 Task: Add an event  with title  Third Sales Team Meeting, date '2023/12/21' to 2023/12/22 & Select Event type as  Collective. Add location for the event as  Tunis, Tunisia and add a description: Throughout the workshop, participants will engage in a series of activities, exercises, and discussions aimed at developing and refining their communication skills. These activities will be designed to be interactive, allowing participants to practice new techniques, receive feedback, and collaborate with their team members.Create an event link  http-thirdsalesteammeetingcom & Select the event color as  Violet. , logged in from the account softage.4@softage.netand send the event invitation to softage.2@softage.net and softage.3@softage.net
Action: Mouse pressed left at (710, 101)
Screenshot: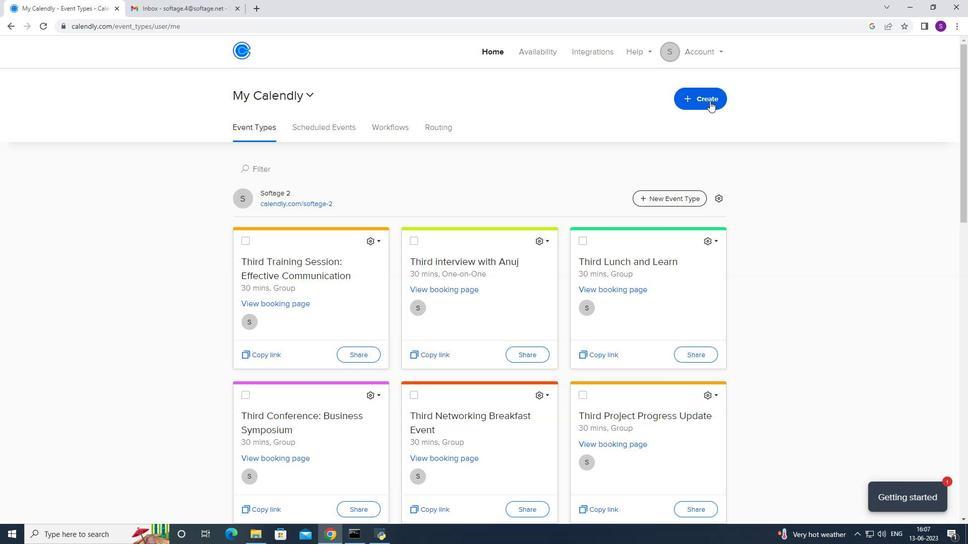 
Action: Mouse moved to (619, 141)
Screenshot: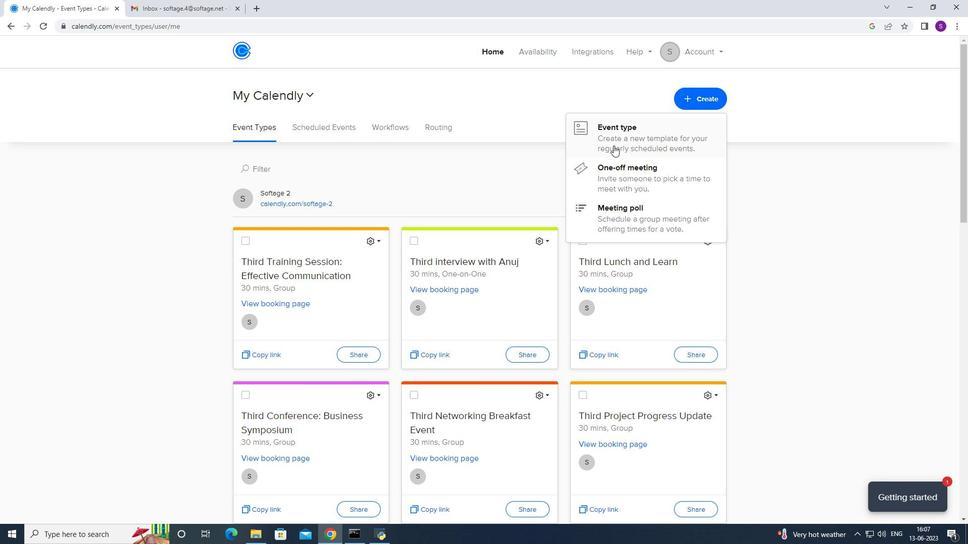 
Action: Mouse pressed left at (619, 141)
Screenshot: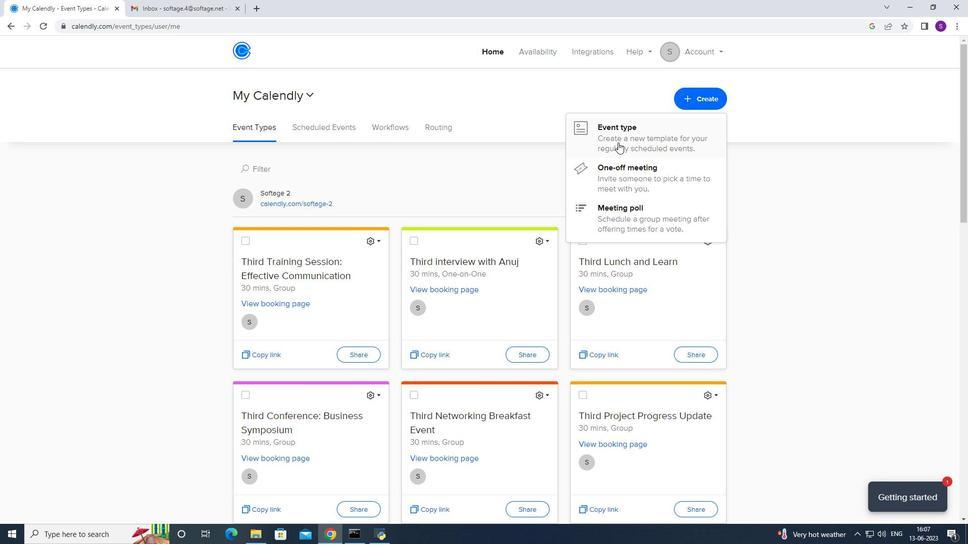 
Action: Mouse moved to (413, 284)
Screenshot: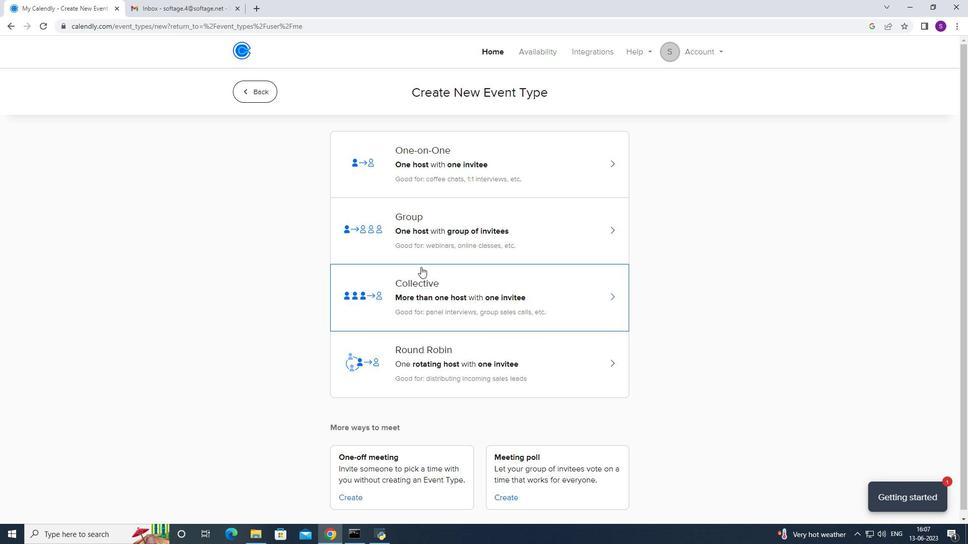 
Action: Mouse pressed left at (413, 284)
Screenshot: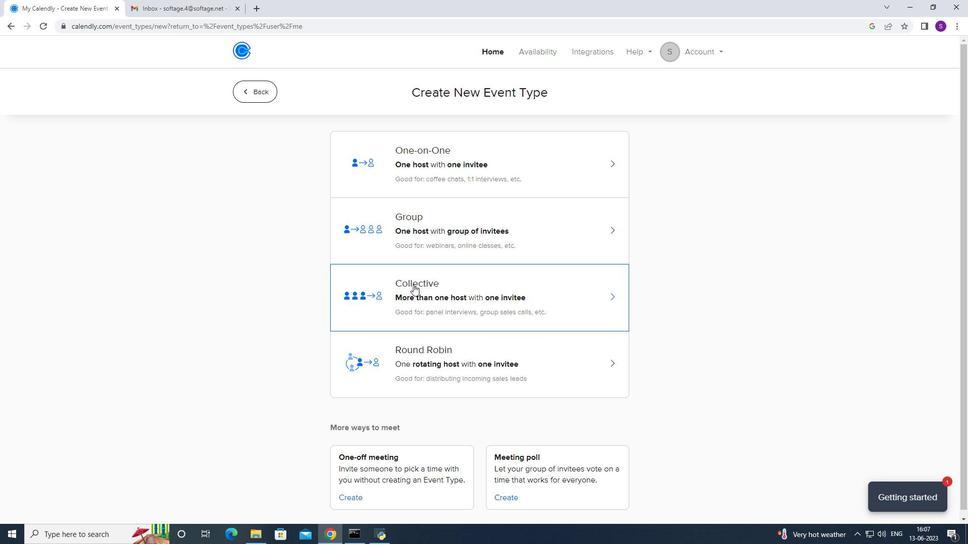 
Action: Mouse moved to (598, 230)
Screenshot: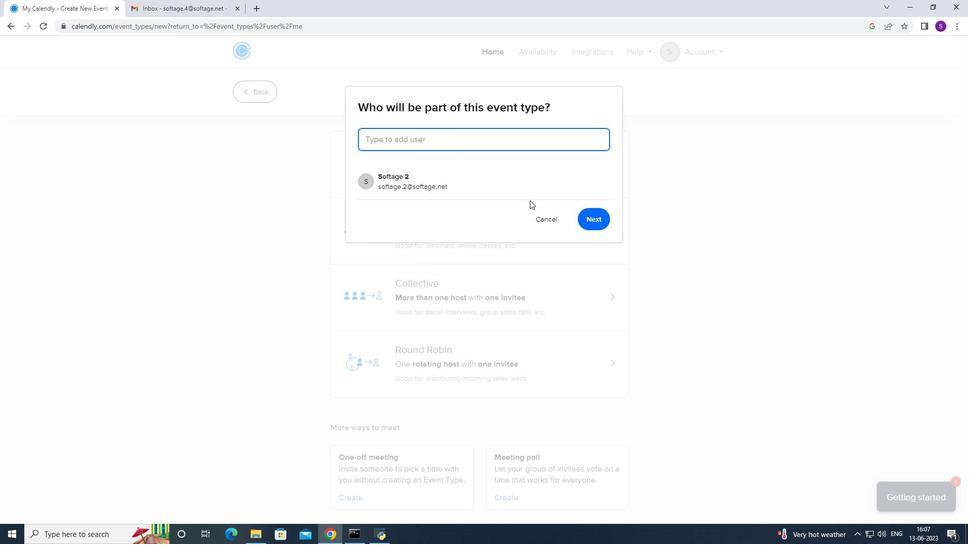 
Action: Mouse pressed left at (598, 230)
Screenshot: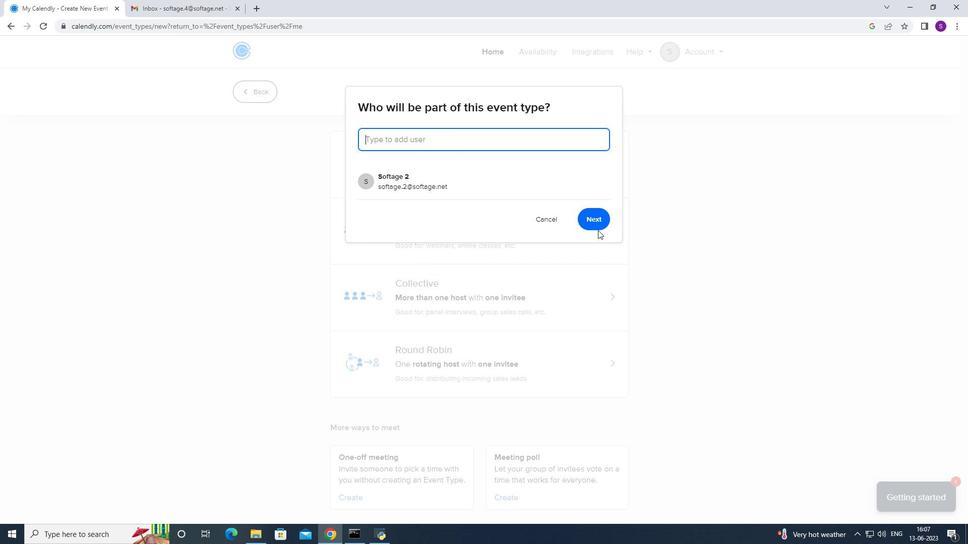 
Action: Mouse moved to (598, 225)
Screenshot: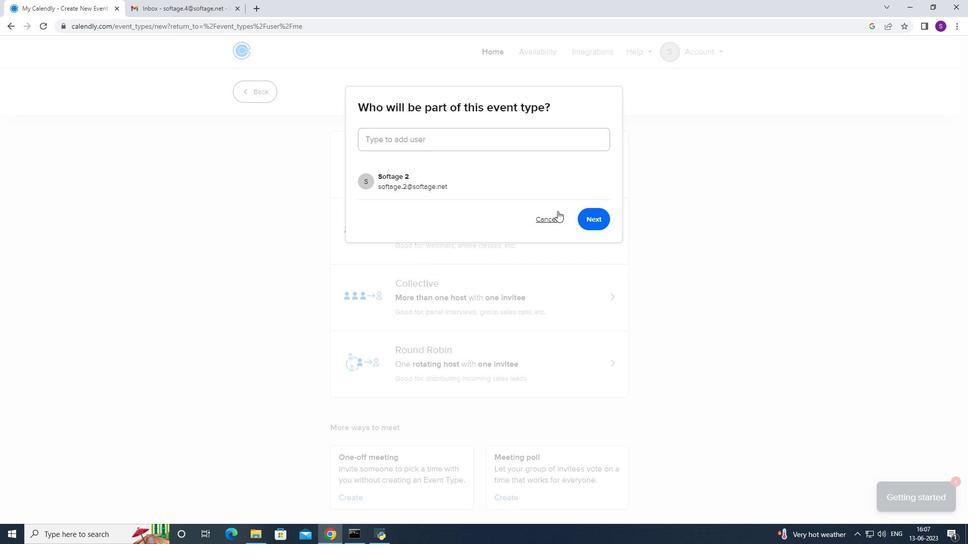 
Action: Mouse pressed left at (598, 225)
Screenshot: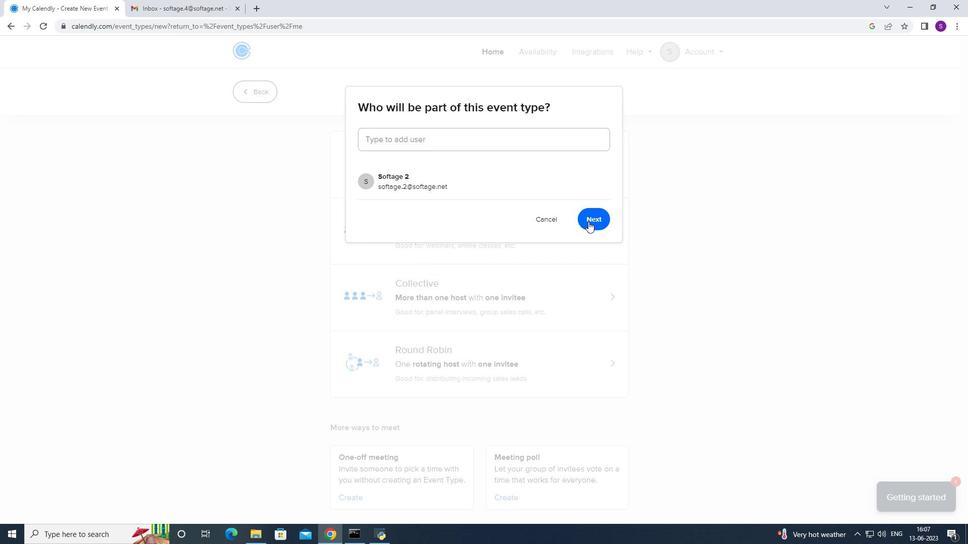 
Action: Mouse moved to (364, 249)
Screenshot: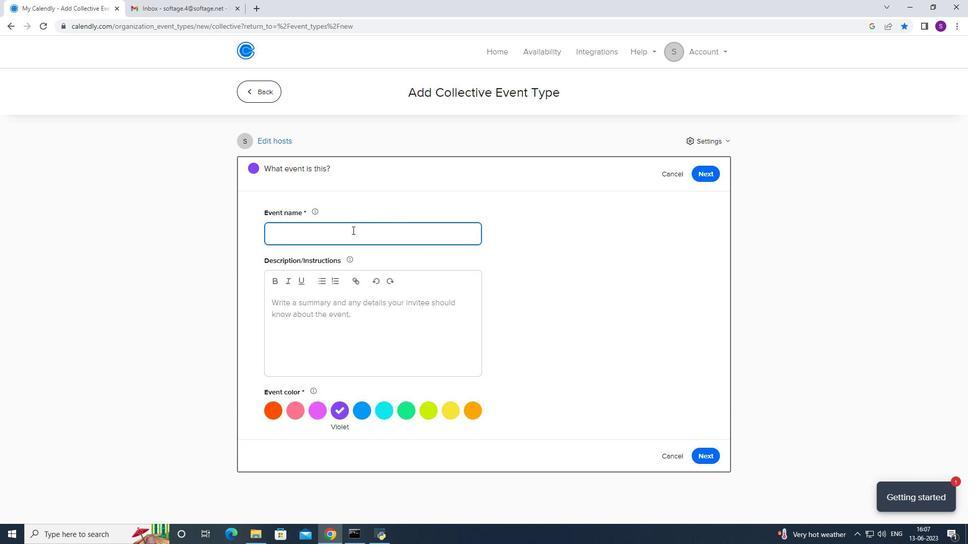 
Action: Key pressed <Key.caps_lock>T<Key.caps_lock>hird<Key.space><Key.caps_lock>SA<Key.backspace><Key.caps_lock>ales<Key.space><Key.caps_lock>M<Key.caps_lock>eeting
Screenshot: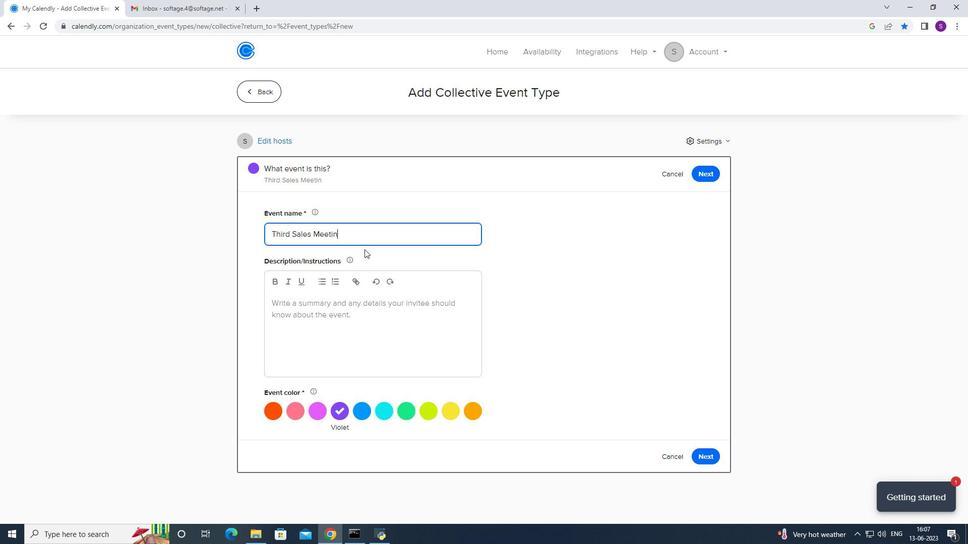 
Action: Mouse moved to (312, 228)
Screenshot: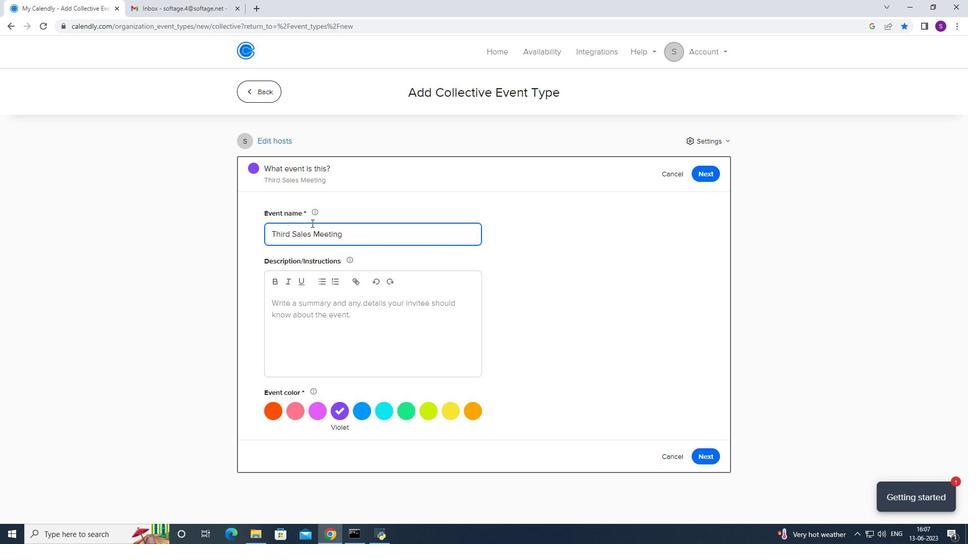 
Action: Mouse pressed left at (312, 228)
Screenshot: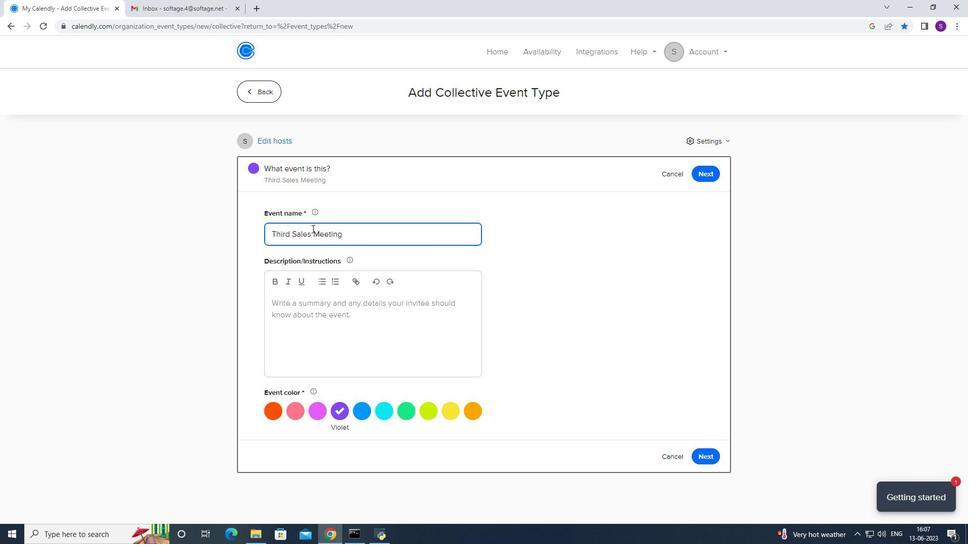 
Action: Mouse moved to (313, 229)
Screenshot: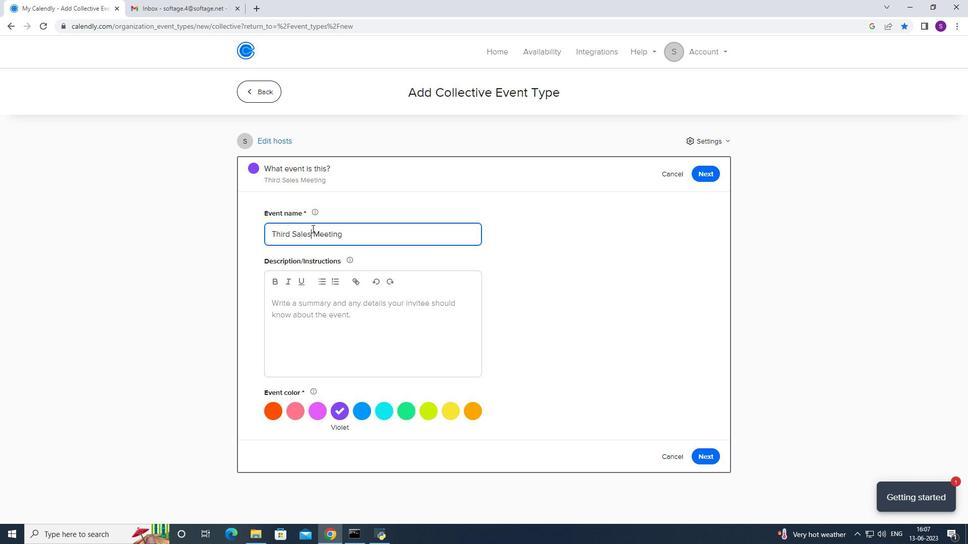
Action: Key pressed <Key.space><Key.caps_lock><Key.caps_lock>team
Screenshot: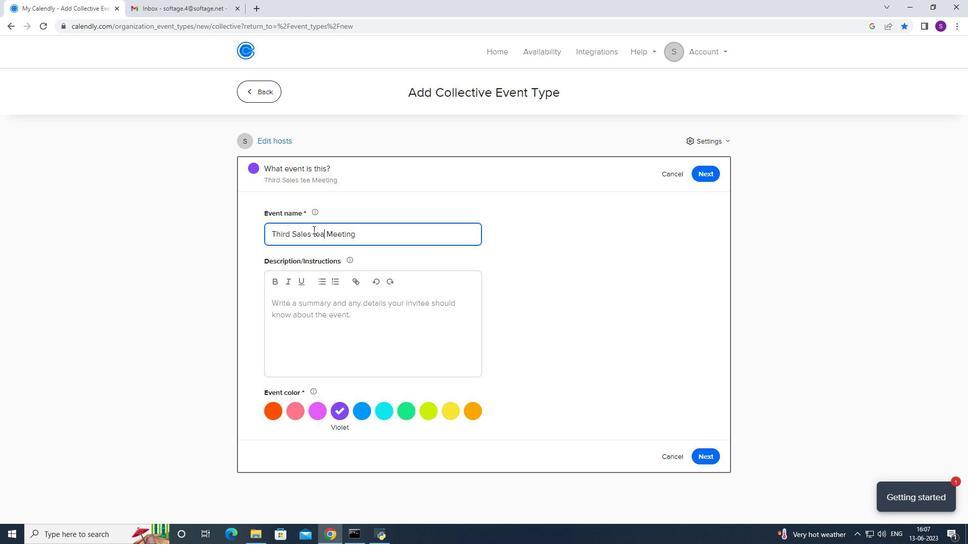 
Action: Mouse moved to (318, 232)
Screenshot: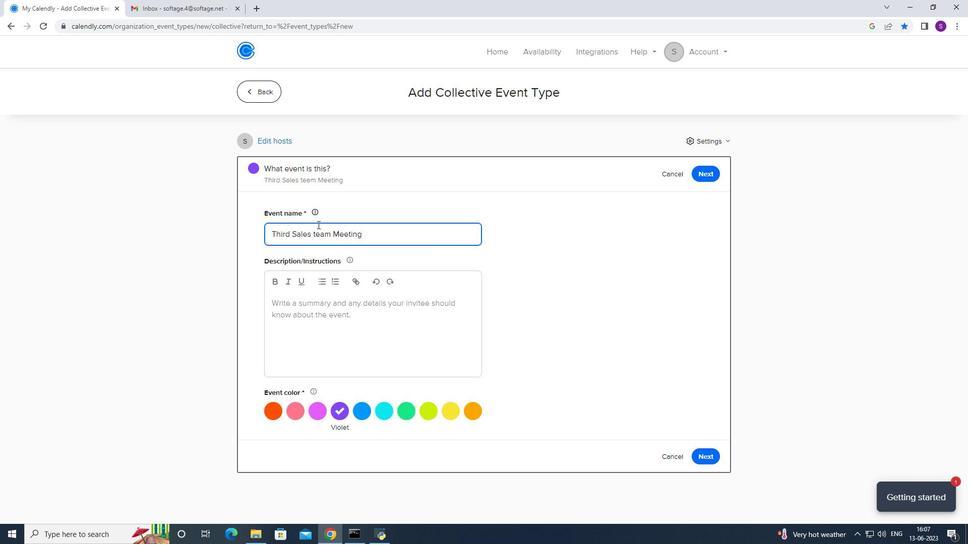 
Action: Mouse pressed left at (318, 232)
Screenshot: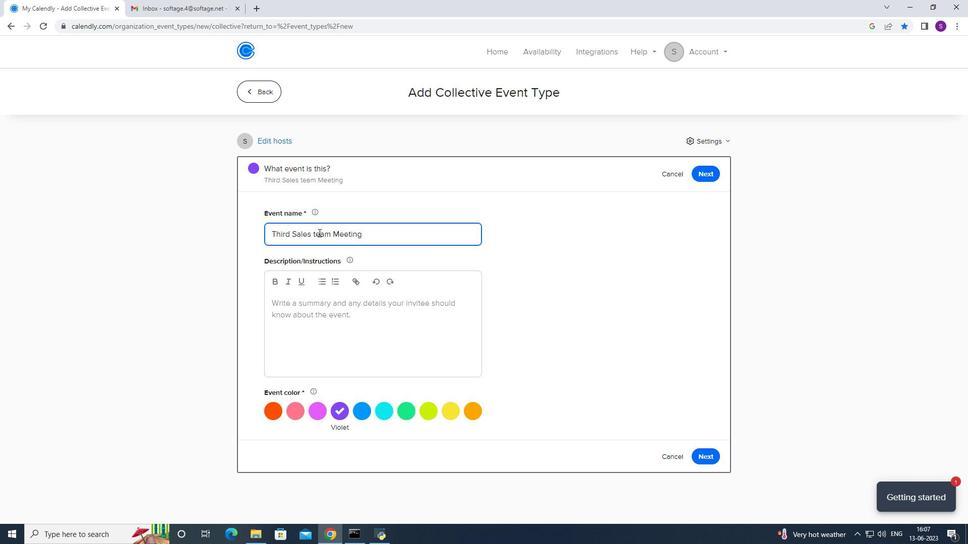 
Action: Mouse moved to (314, 235)
Screenshot: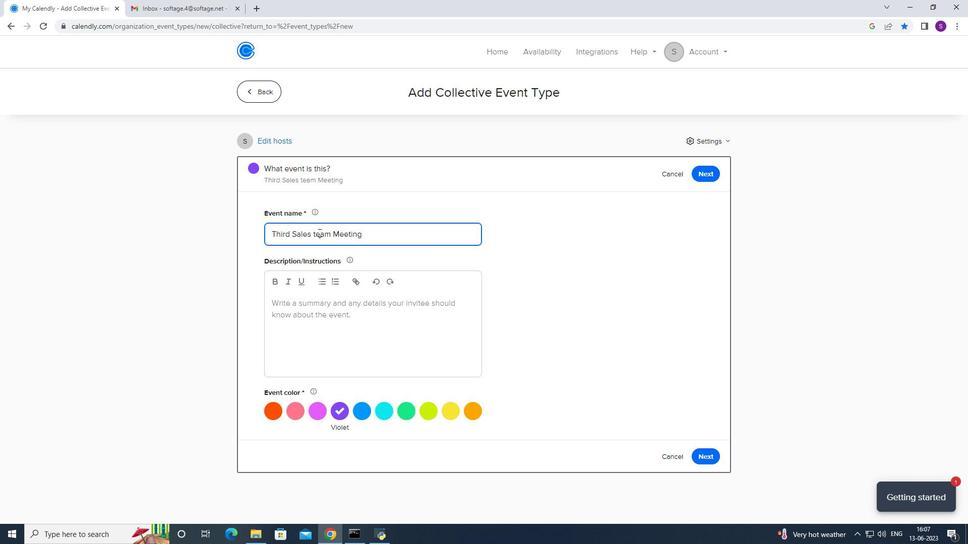 
Action: Key pressed <Key.backspace><Key.backspace><Key.caps_lock>T<Key.caps_lock>e
Screenshot: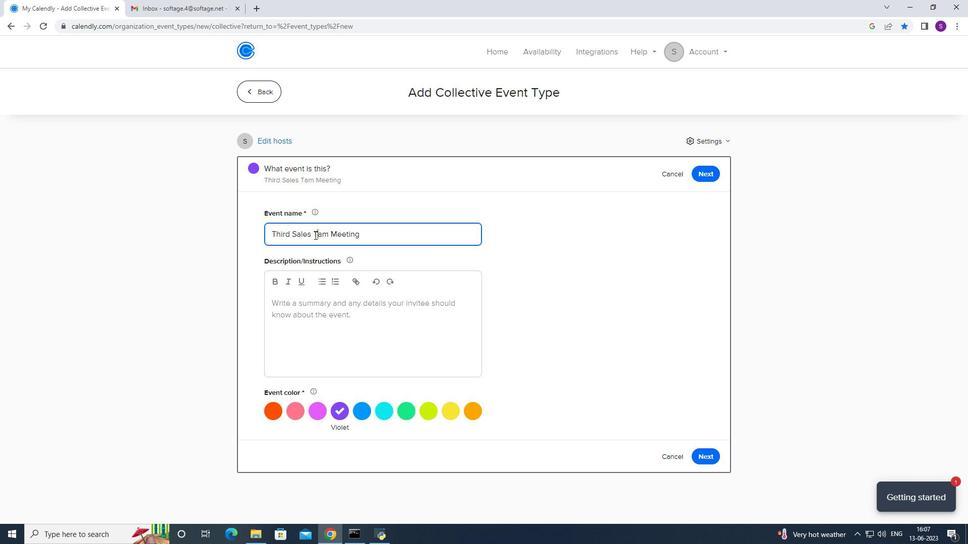 
Action: Mouse moved to (289, 350)
Screenshot: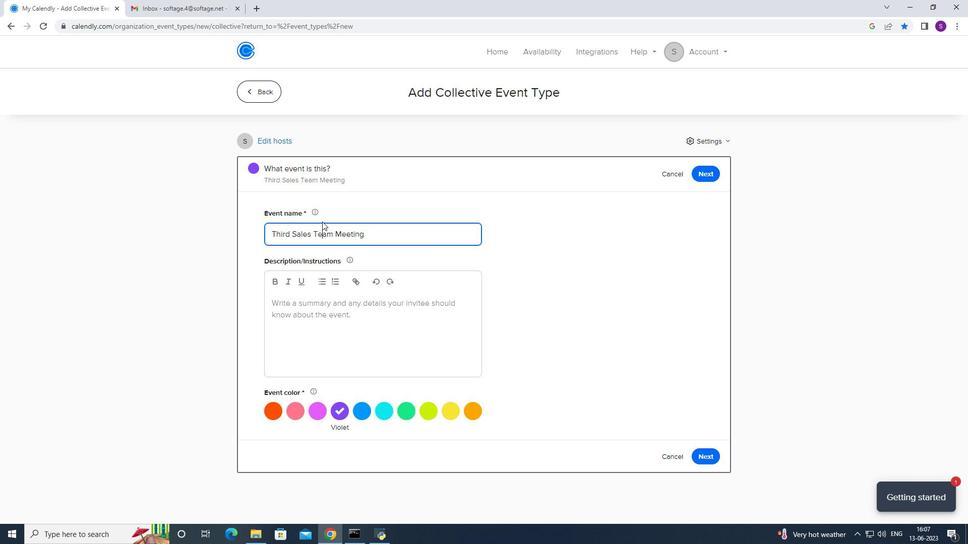 
Action: Mouse pressed left at (289, 350)
Screenshot: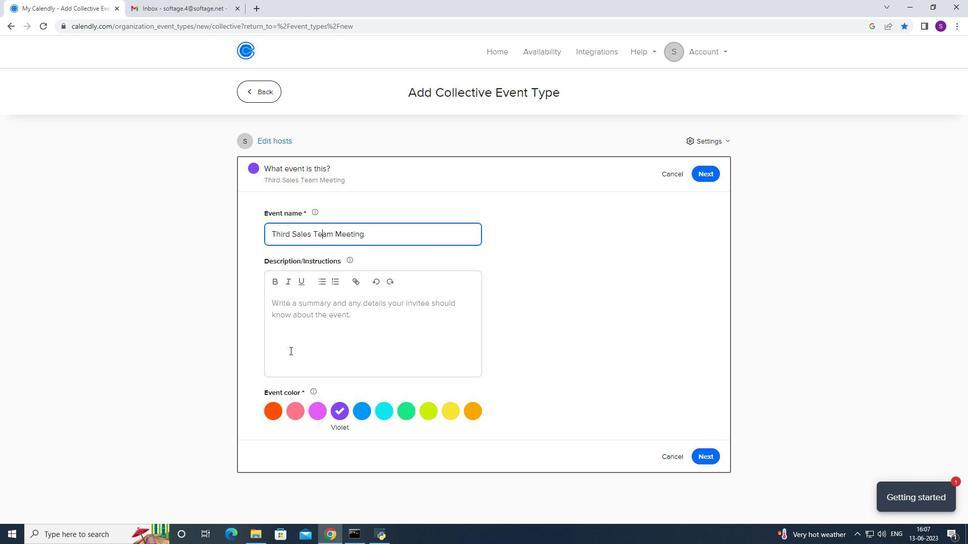 
Action: Mouse moved to (349, 341)
Screenshot: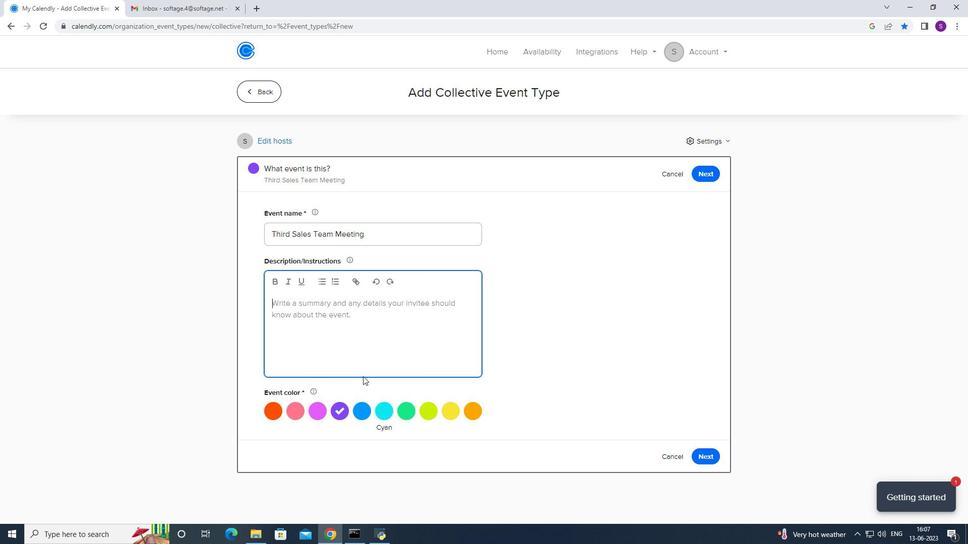 
Action: Mouse pressed left at (349, 341)
Screenshot: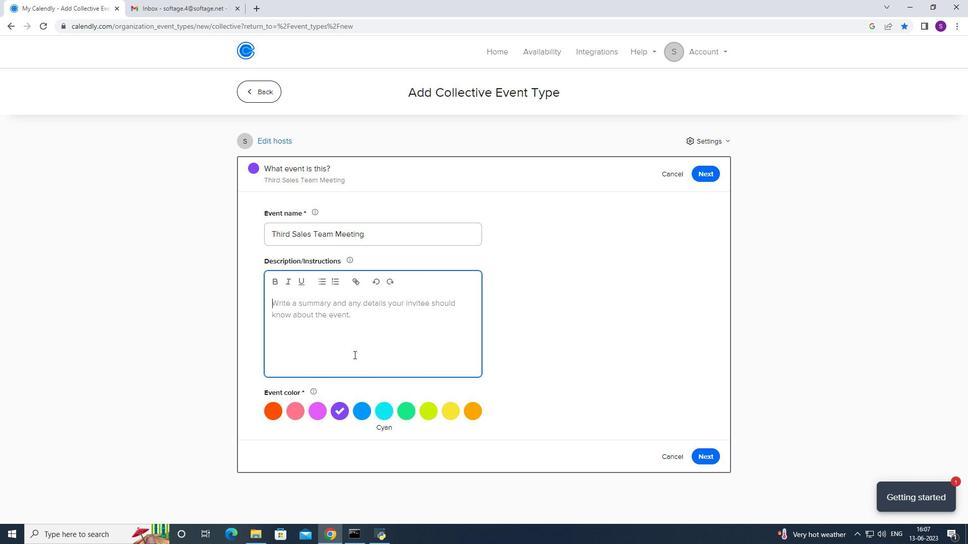 
Action: Mouse moved to (327, 344)
Screenshot: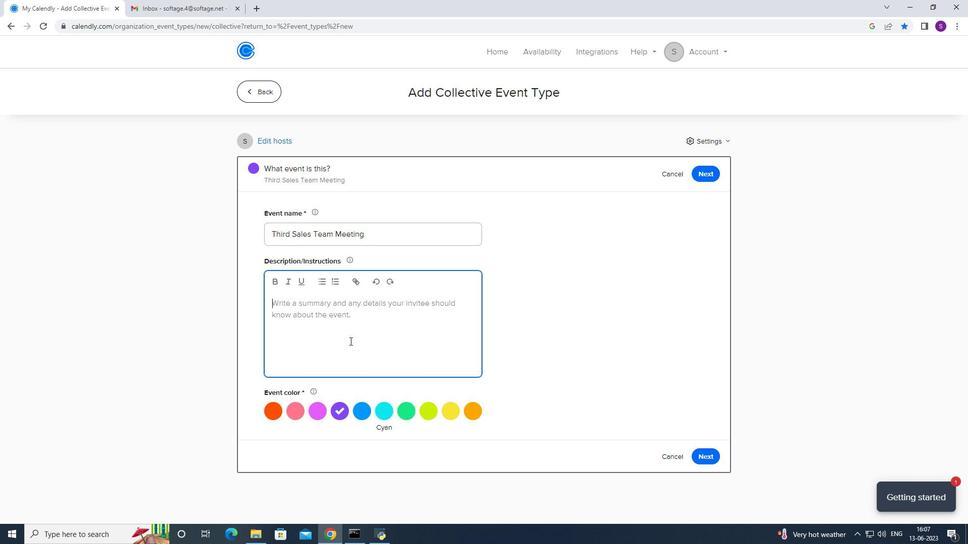 
Action: Mouse pressed left at (327, 344)
Screenshot: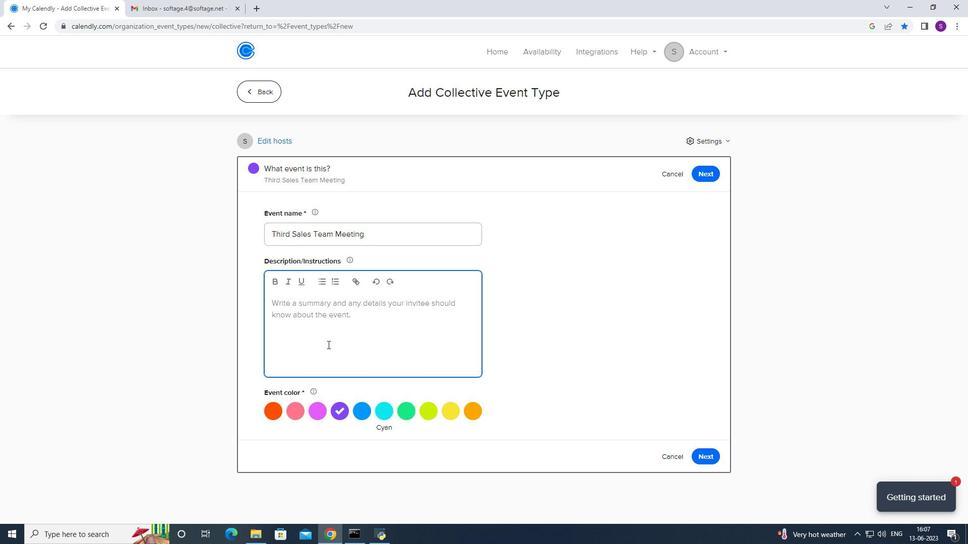 
Action: Key pressed <Key.caps_lock>T<Key.caps_lock>hroughpout<Key.space>the<Key.space>worksj<Key.backspace>hop<Key.space>
Screenshot: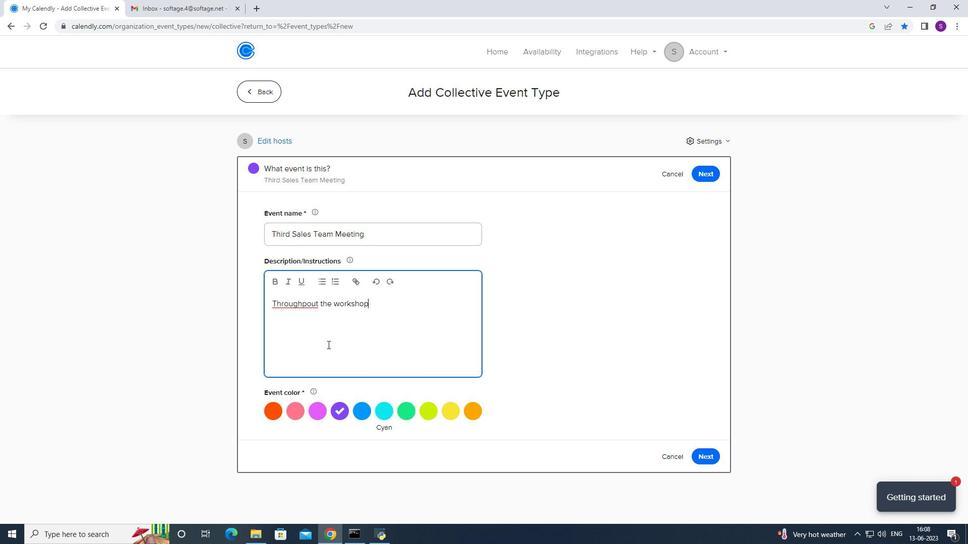 
Action: Mouse moved to (292, 305)
Screenshot: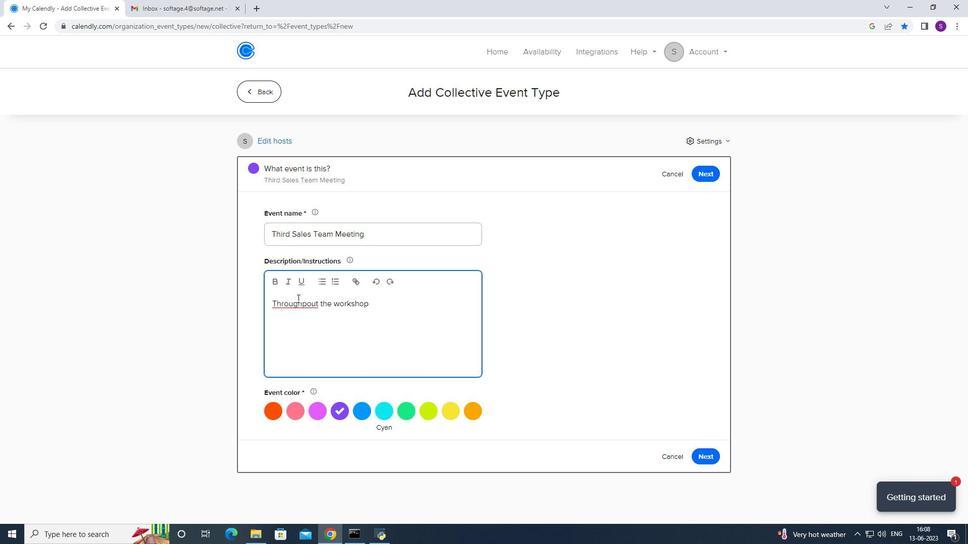 
Action: Mouse pressed right at (292, 305)
Screenshot: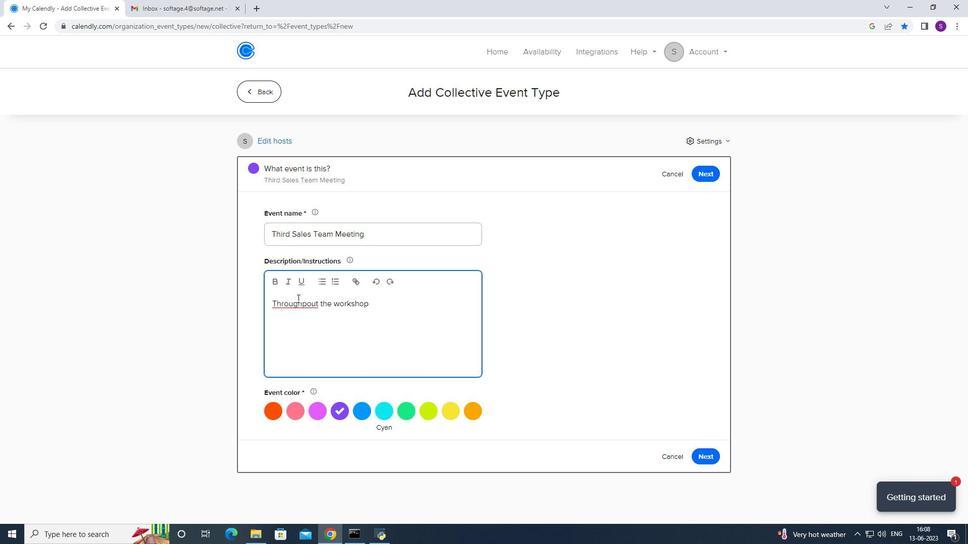 
Action: Mouse moved to (312, 313)
Screenshot: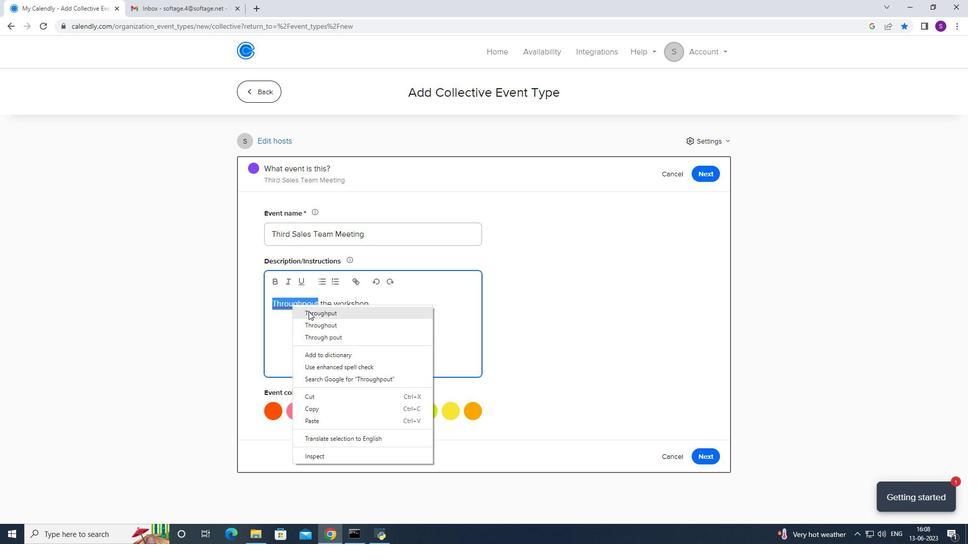 
Action: Mouse pressed left at (312, 313)
Screenshot: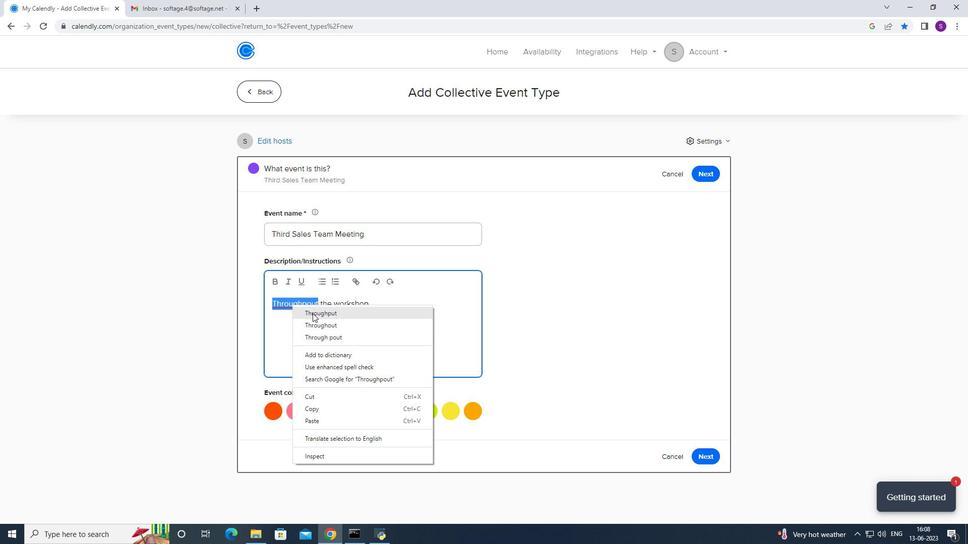 
Action: Mouse moved to (306, 307)
Screenshot: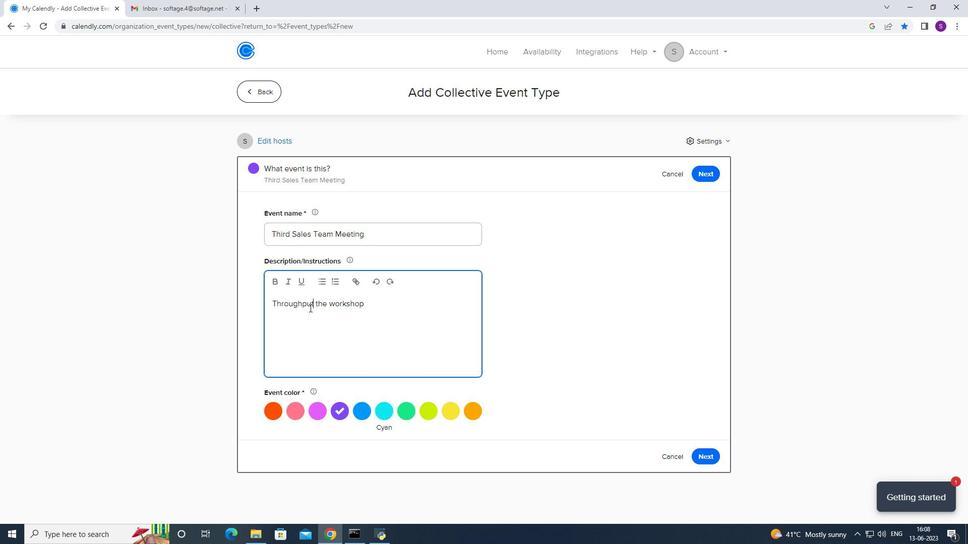 
Action: Mouse pressed left at (306, 307)
Screenshot: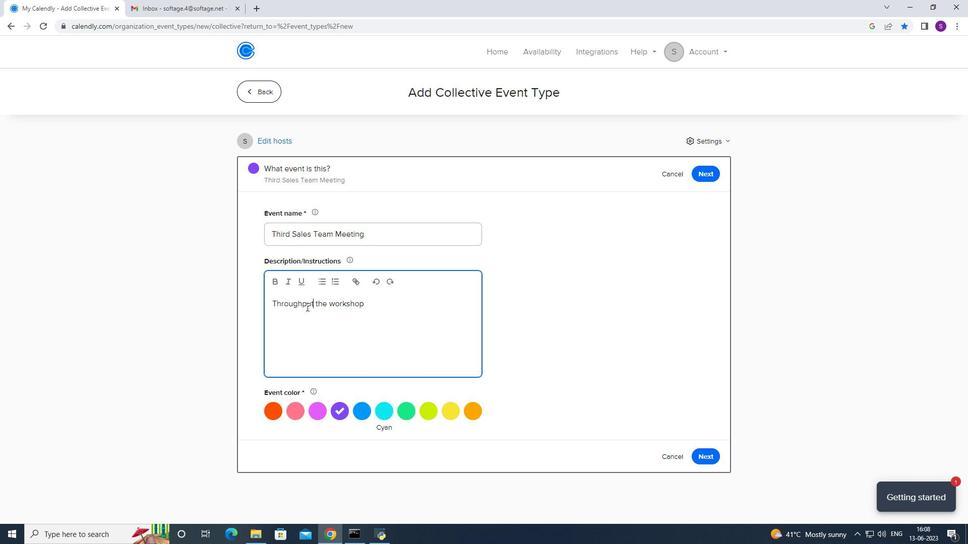 
Action: Mouse moved to (310, 306)
Screenshot: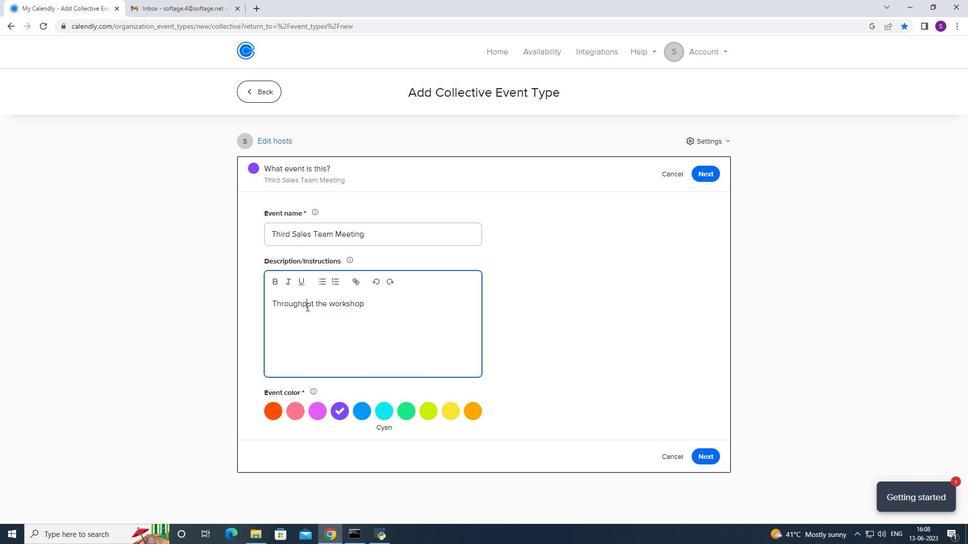 
Action: Key pressed <Key.backspace>
Screenshot: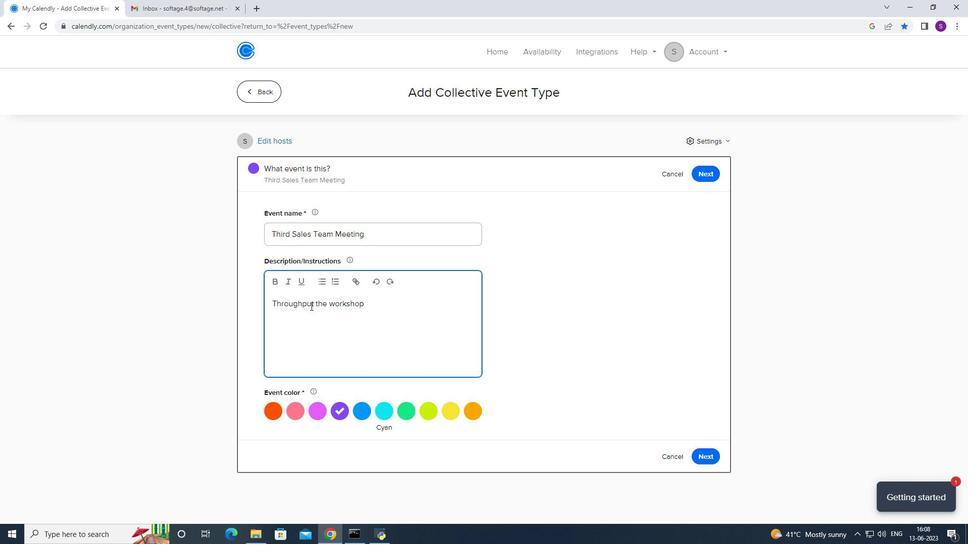 
Action: Mouse moved to (240, 244)
Screenshot: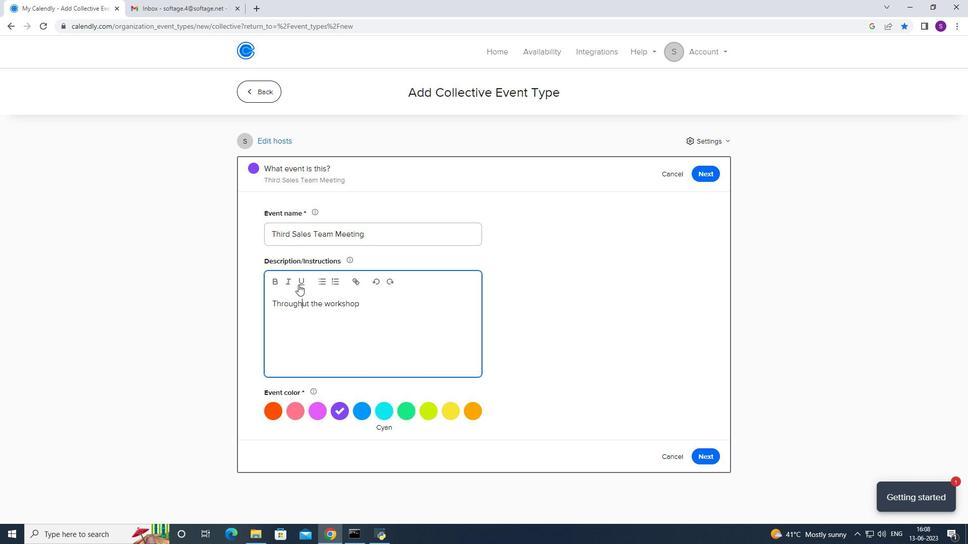 
Action: Key pressed o
Screenshot: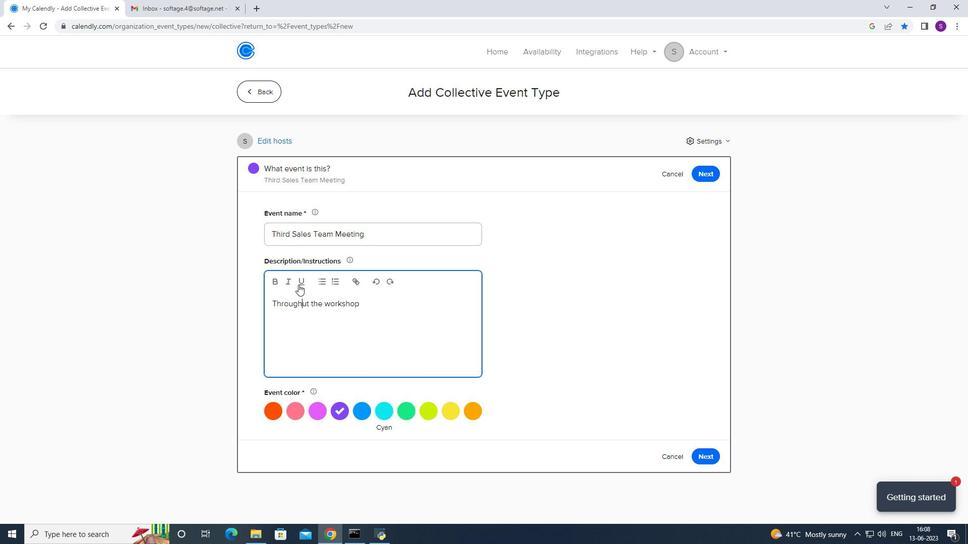 
Action: Mouse moved to (380, 302)
Screenshot: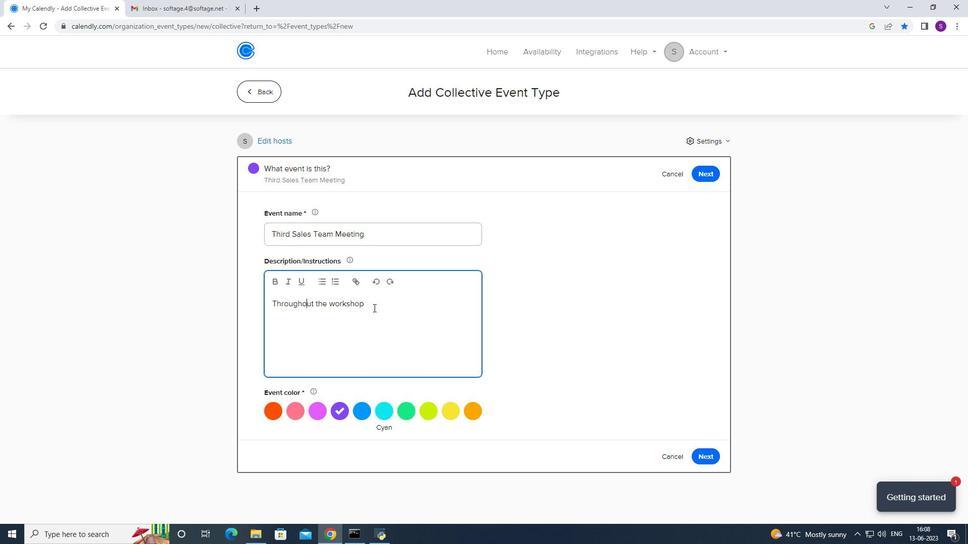 
Action: Mouse pressed left at (380, 302)
Screenshot: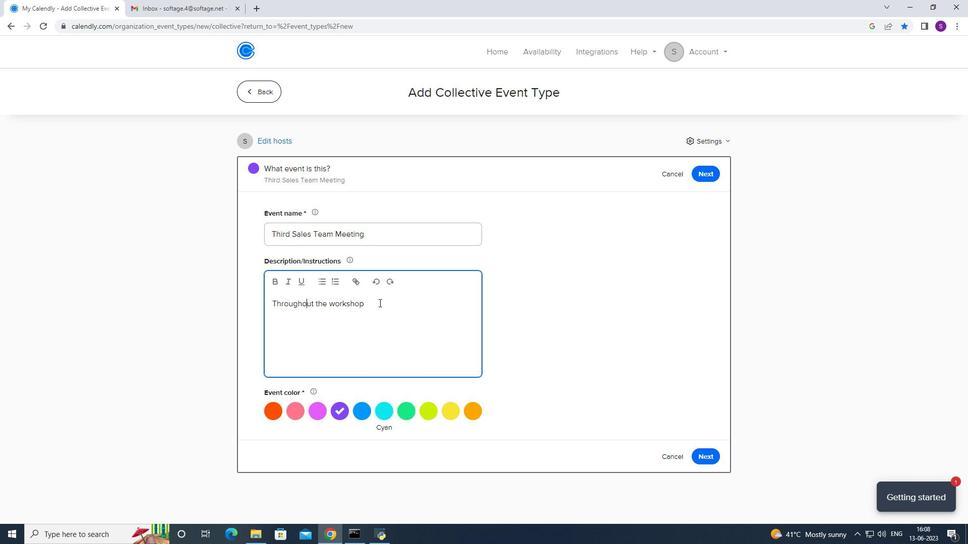 
Action: Key pressed ,<Key.space>particvipants<Key.space>will<Key.space>
Screenshot: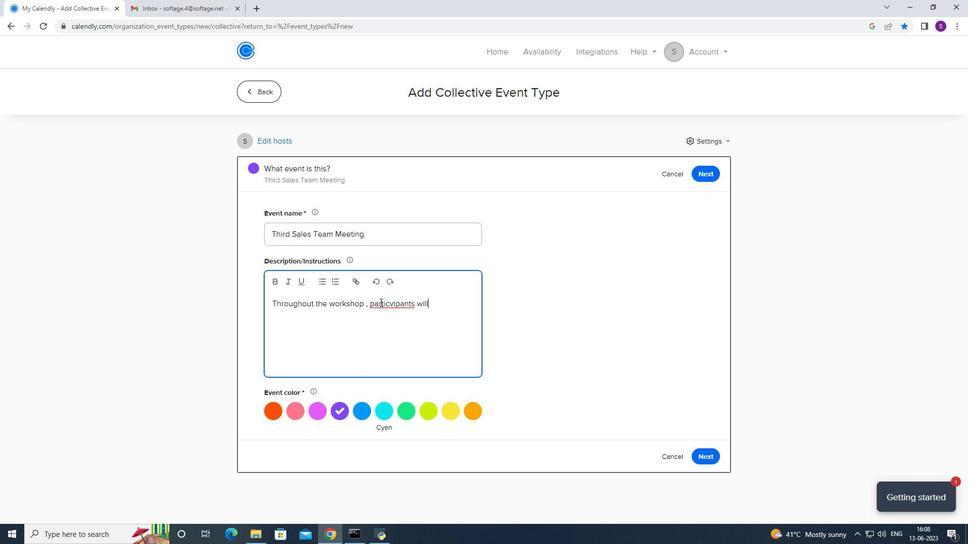 
Action: Mouse moved to (388, 302)
Screenshot: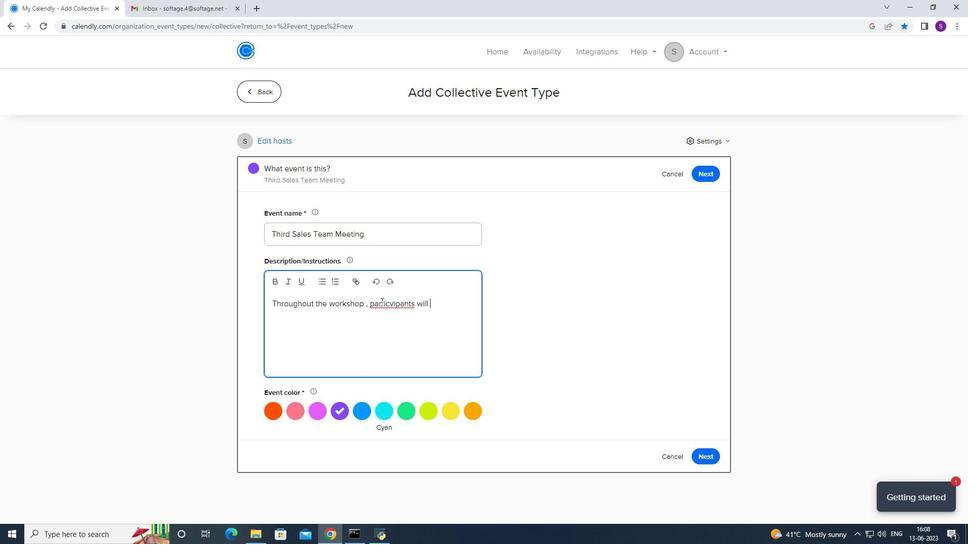 
Action: Mouse pressed right at (388, 302)
Screenshot: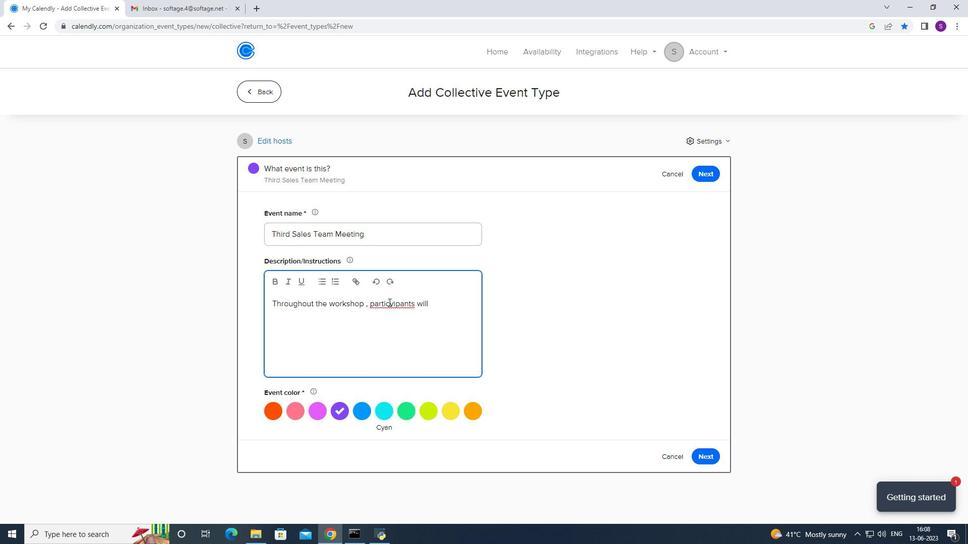 
Action: Mouse moved to (418, 310)
Screenshot: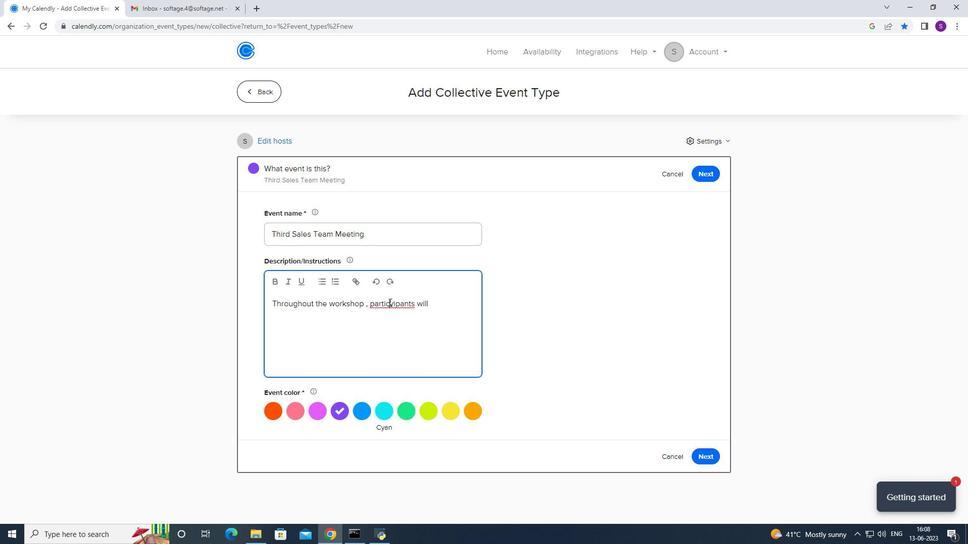 
Action: Mouse pressed left at (418, 310)
Screenshot: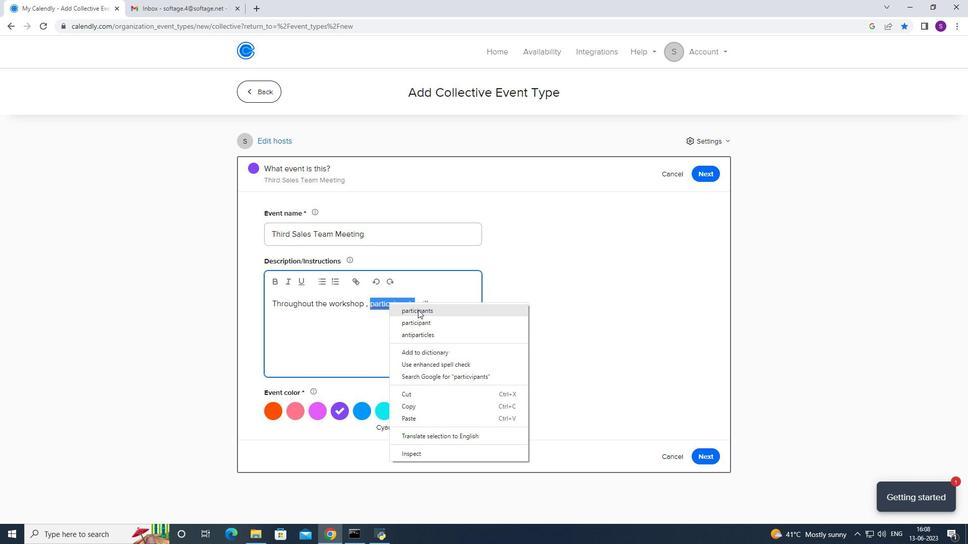 
Action: Mouse moved to (449, 303)
Screenshot: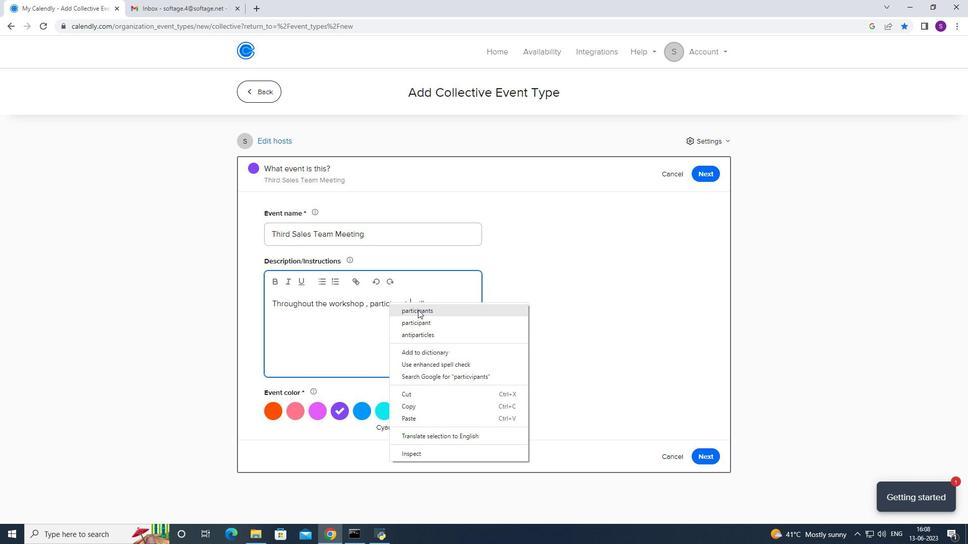 
Action: Mouse pressed left at (449, 303)
Screenshot: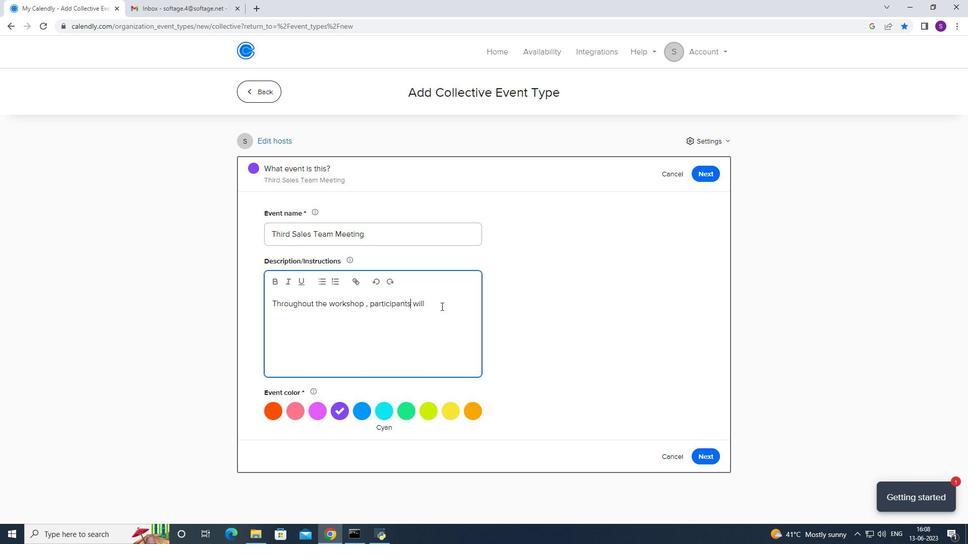 
Action: Mouse moved to (443, 311)
Screenshot: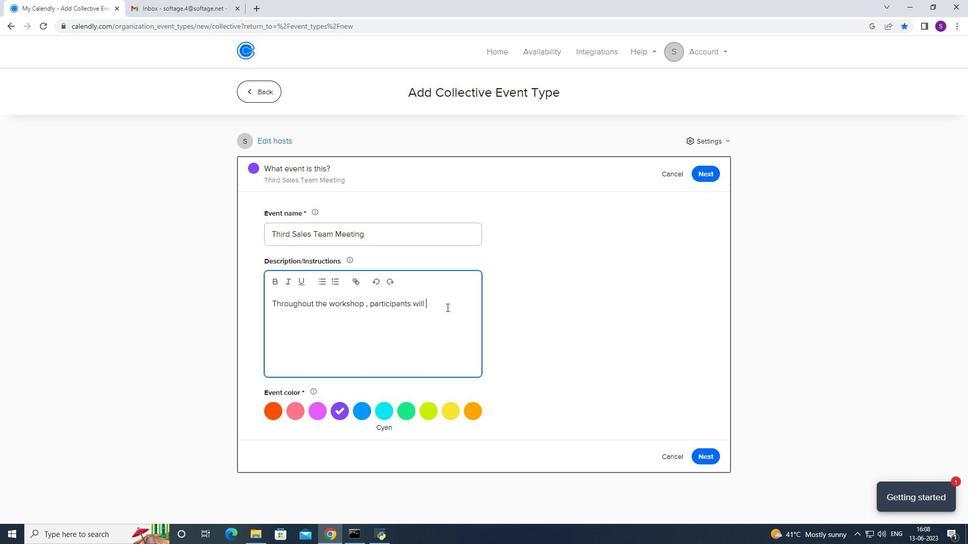 
Action: Key pressed engage<Key.space>in<Key.space>a<Key.space>series<Key.space>of<Key.space>vactivities<Key.space>
Screenshot: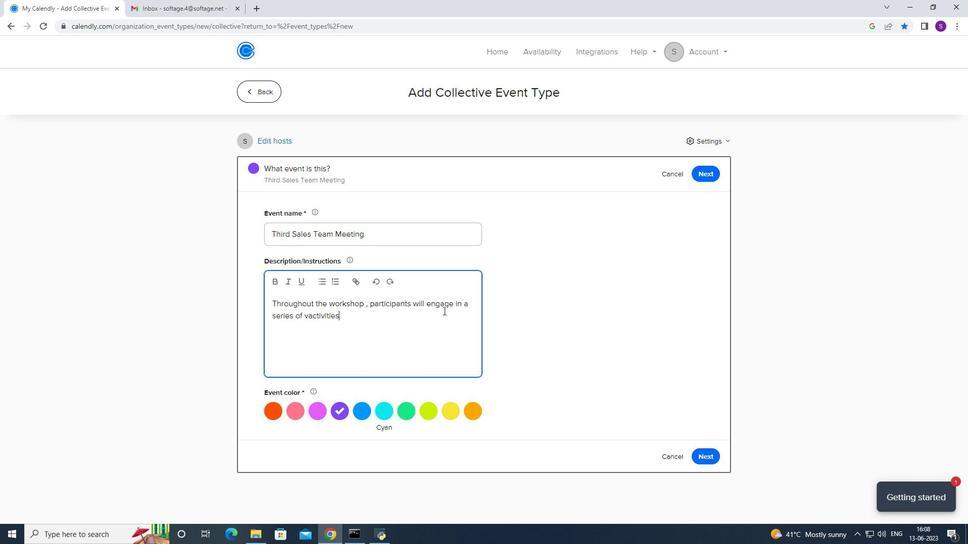 
Action: Mouse moved to (327, 307)
Screenshot: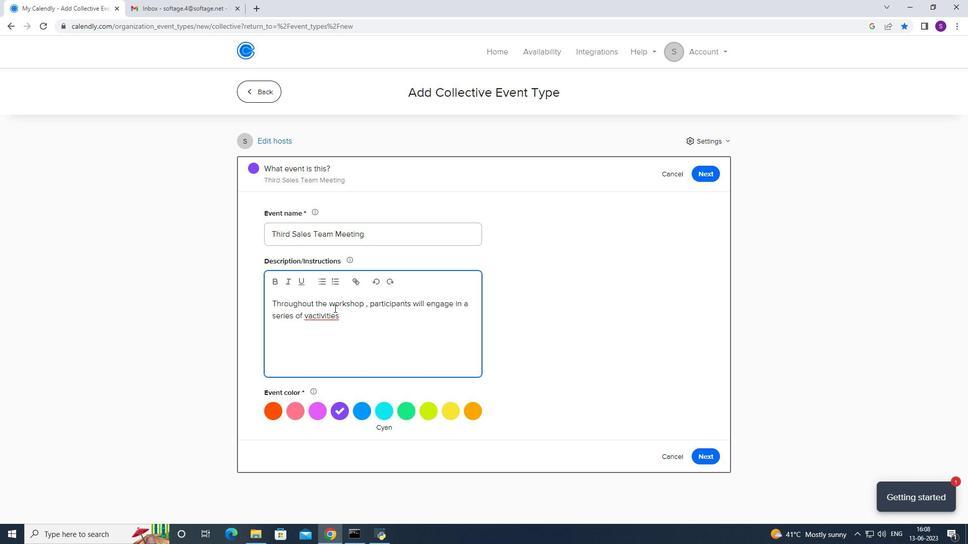 
Action: Mouse pressed right at (327, 307)
Screenshot: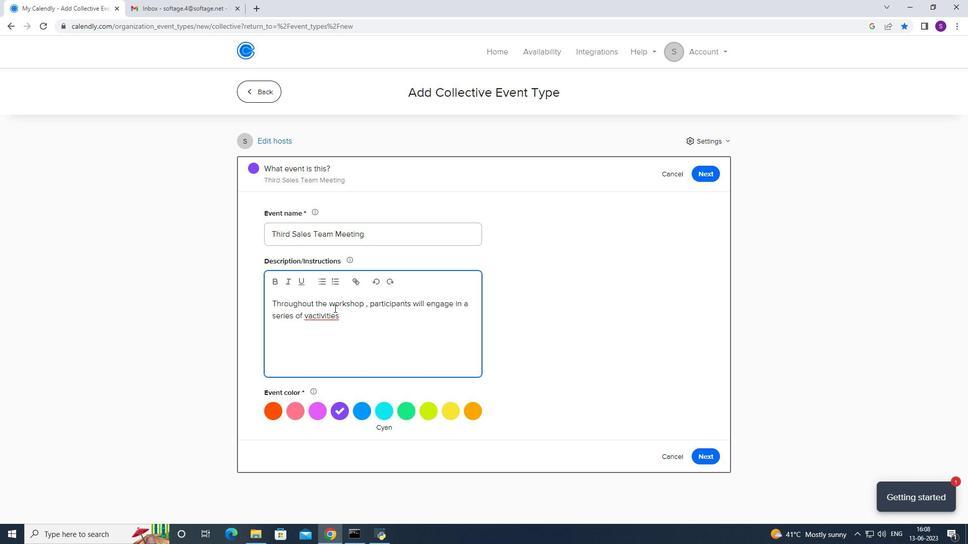 
Action: Mouse moved to (319, 312)
Screenshot: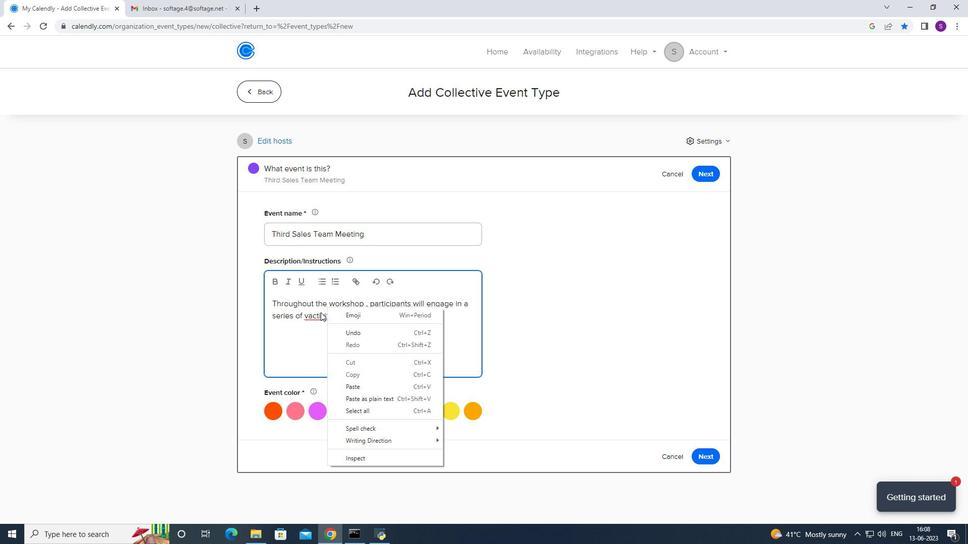
Action: Mouse pressed right at (319, 312)
Screenshot: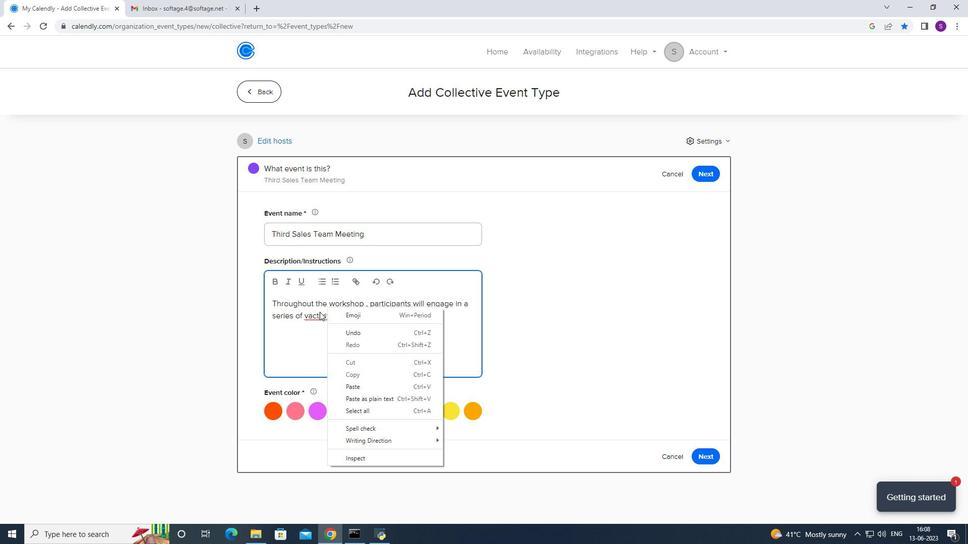 
Action: Mouse pressed right at (319, 312)
Screenshot: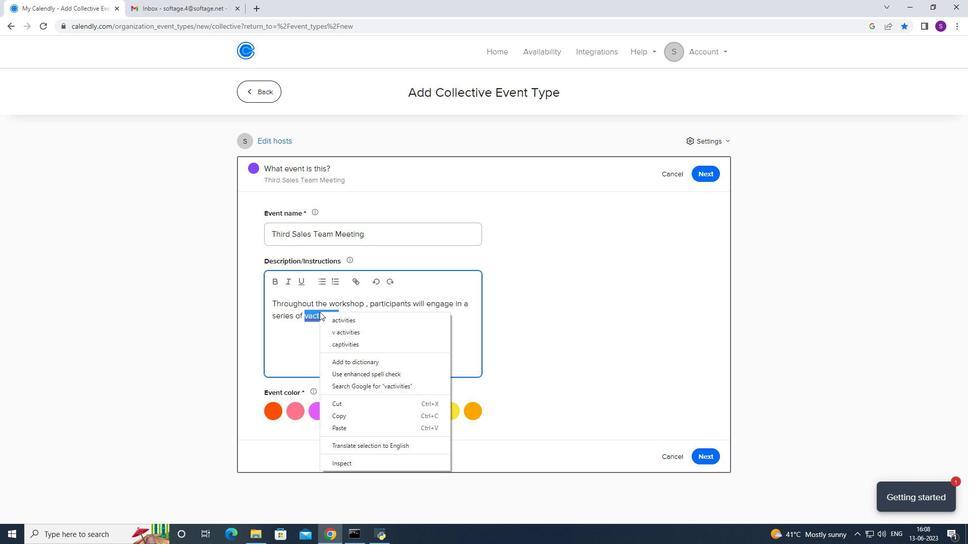 
Action: Mouse moved to (350, 320)
Screenshot: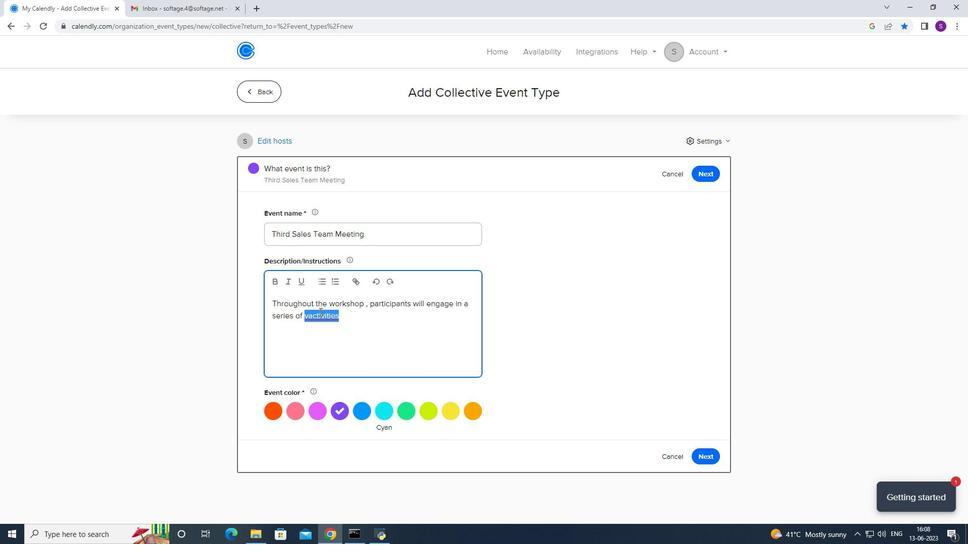 
Action: Mouse pressed left at (350, 320)
Screenshot: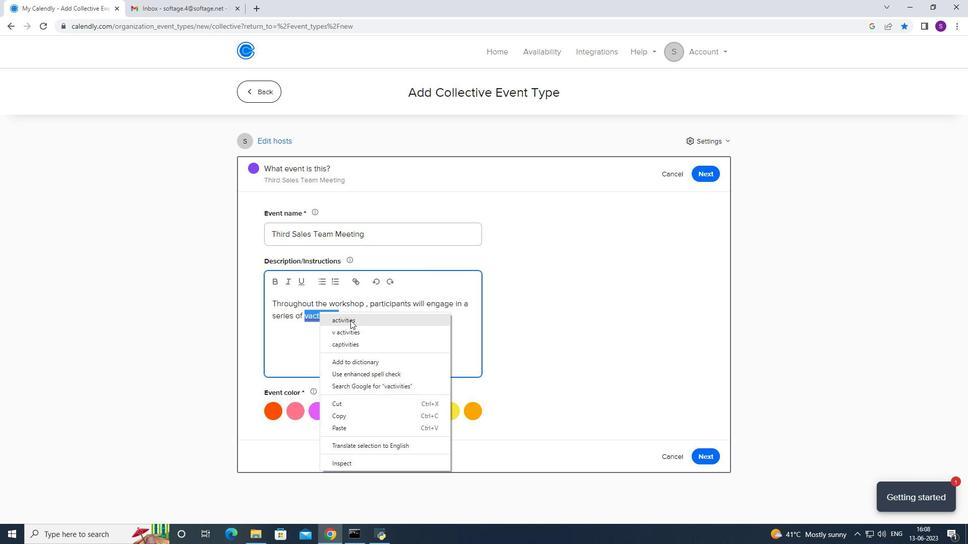 
Action: Mouse moved to (360, 320)
Screenshot: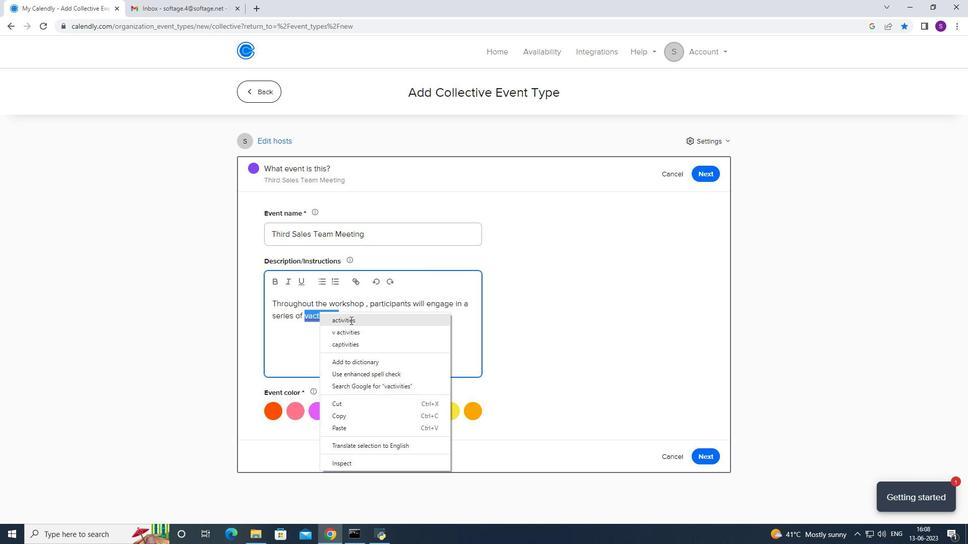 
Action: Mouse pressed left at (360, 320)
Screenshot: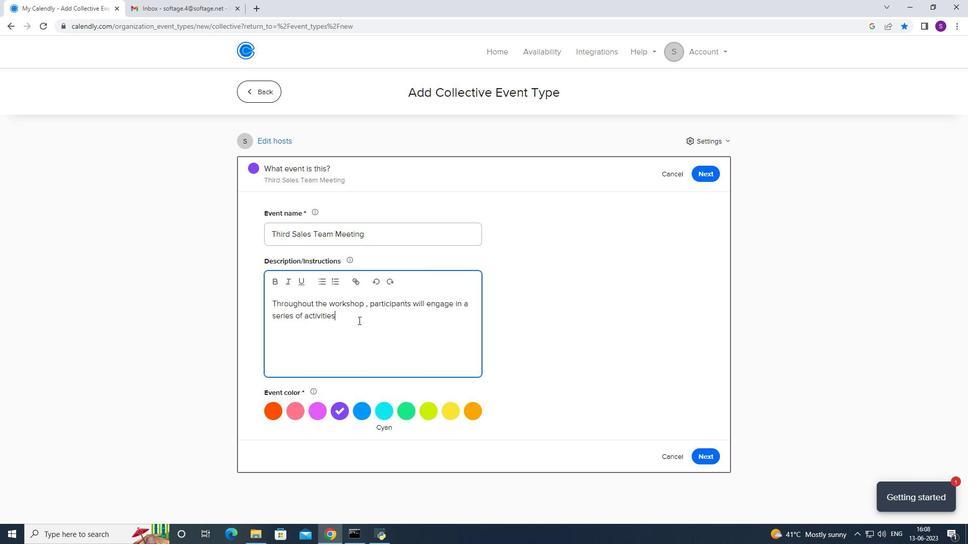 
Action: Key pressed ,<Key.space>exercises<Key.space>and<Key.space>discussions<Key.space>s<Key.backspace>aoi<Key.backspace><Key.backspace>oimed<Key.space>a<Key.backspace><Key.backspace><Key.backspace><Key.backspace><Key.backspace><Key.backspace><Key.backspace><Key.backspace><Key.backspace><Key.backspace><Key.space>aimed<Key.space>at<Key.space>developing<Key.space>nad<Key.space>refining<Key.space>
Screenshot: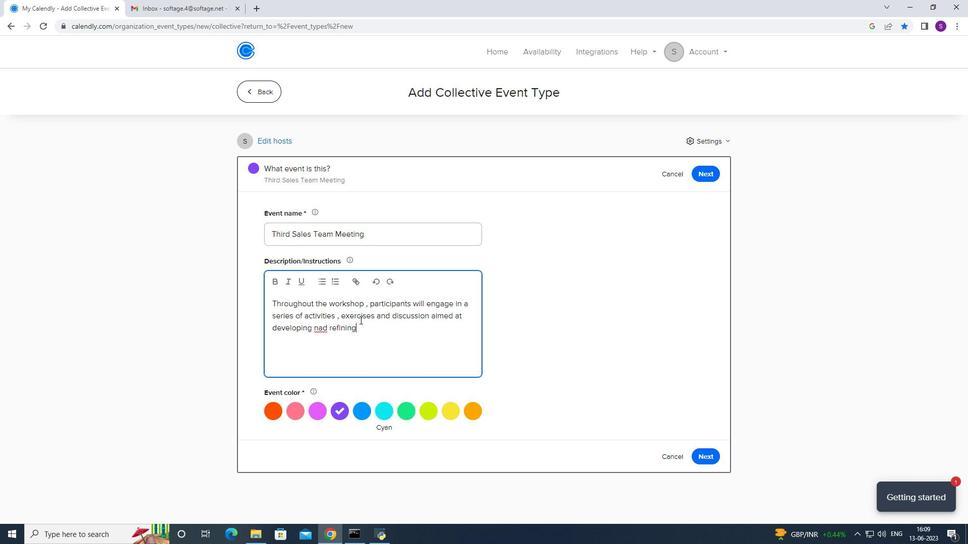
Action: Mouse scrolled (360, 320) with delta (0, 0)
Screenshot: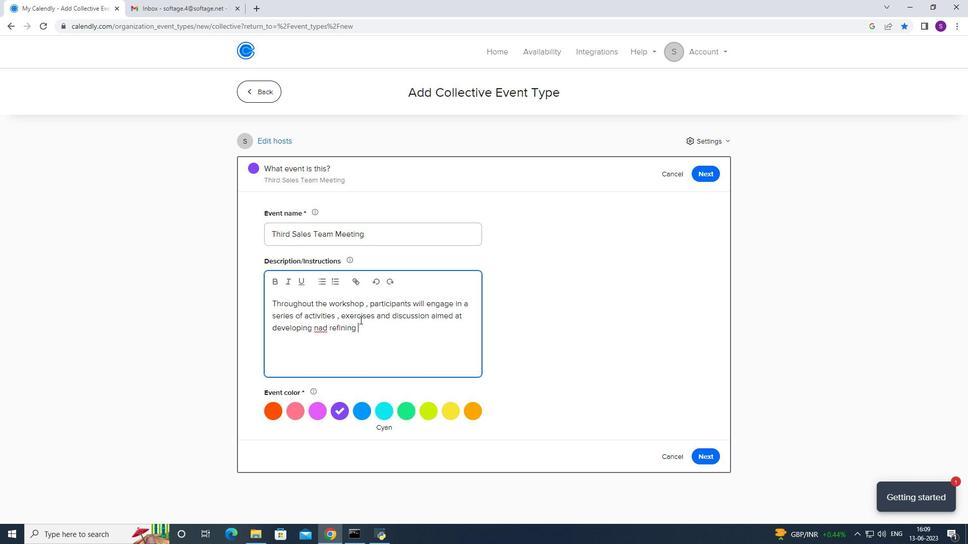 
Action: Mouse moved to (328, 331)
Screenshot: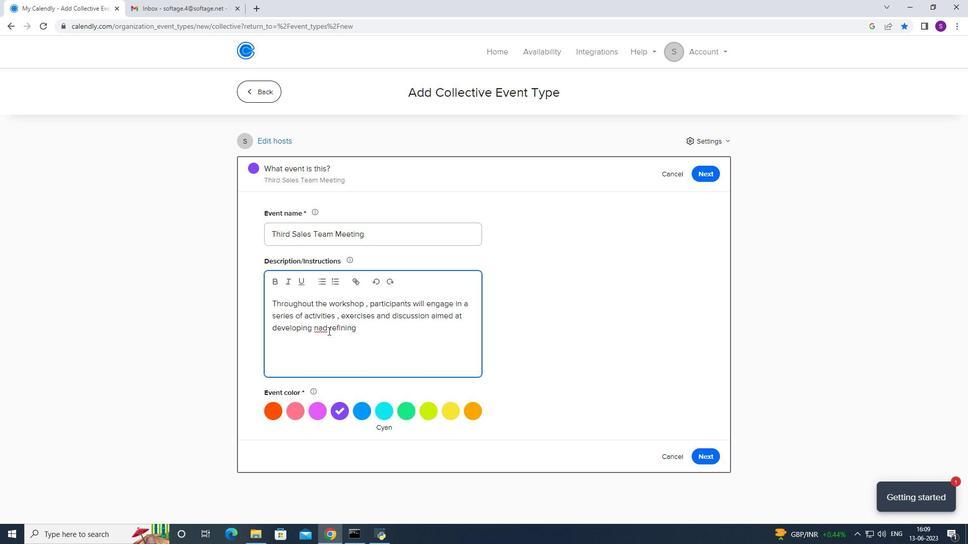 
Action: Mouse pressed right at (328, 331)
Screenshot: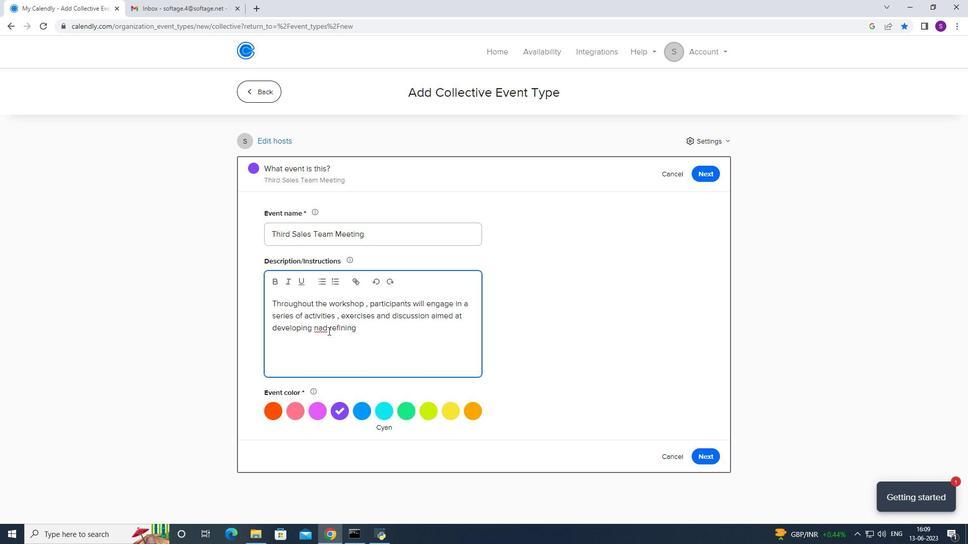 
Action: Mouse moved to (350, 341)
Screenshot: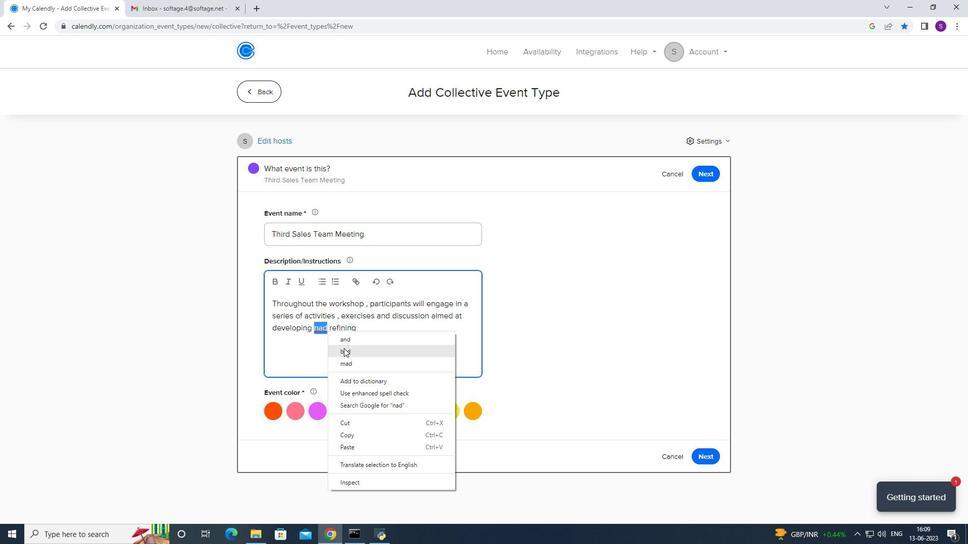 
Action: Mouse pressed left at (350, 341)
Screenshot: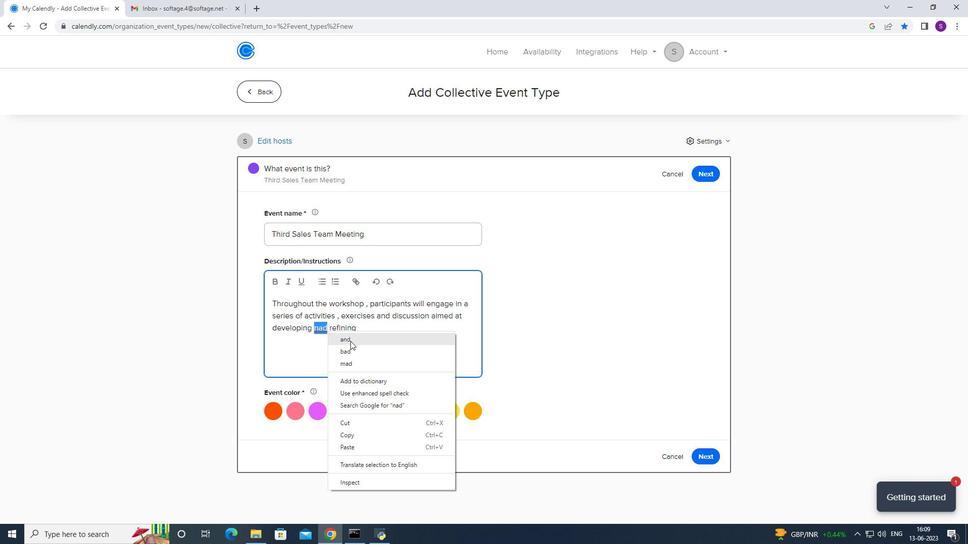 
Action: Mouse moved to (384, 329)
Screenshot: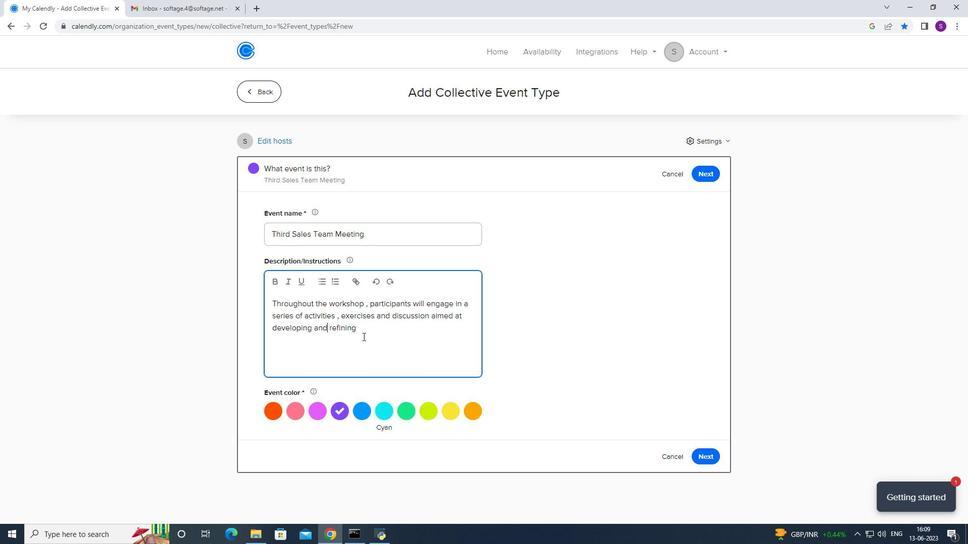 
Action: Mouse pressed left at (384, 329)
Screenshot: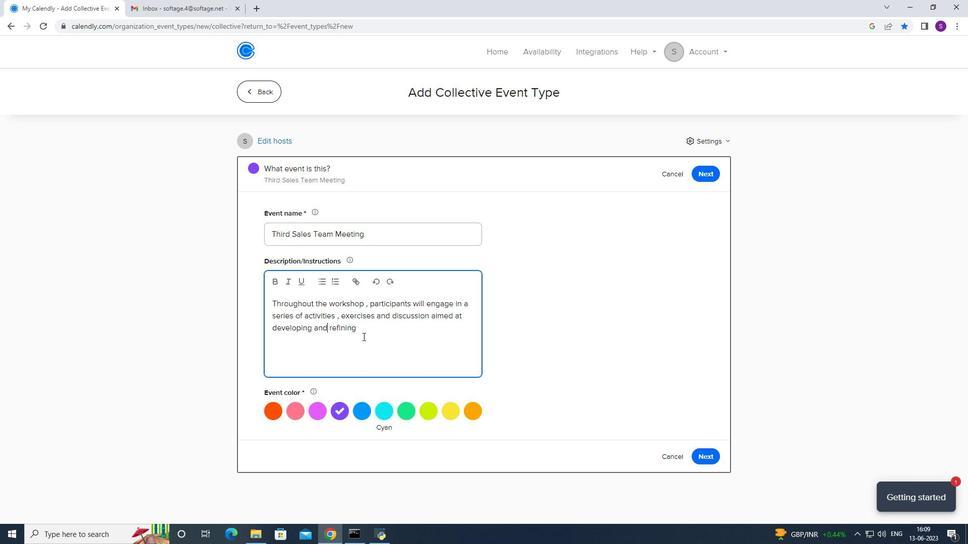 
Action: Mouse moved to (390, 326)
Screenshot: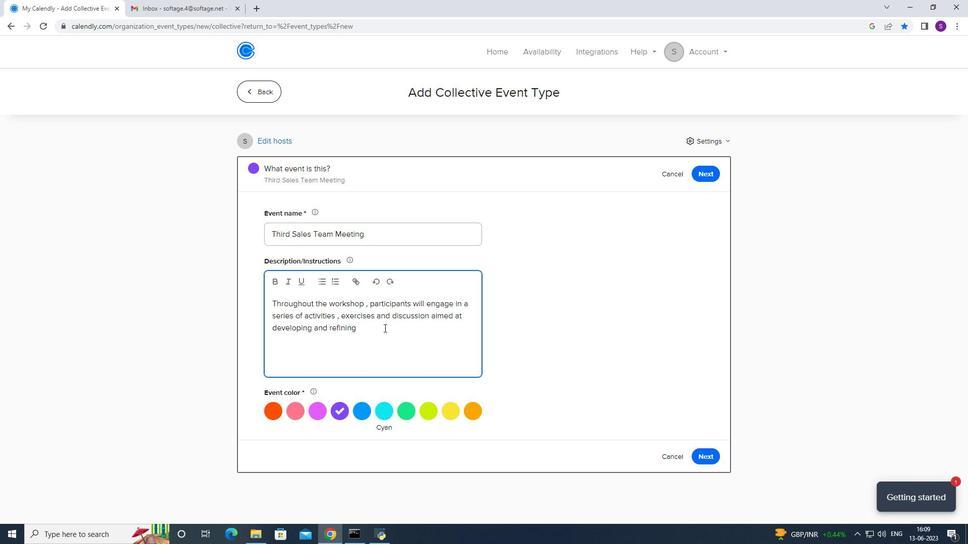 
Action: Key pressed their<Key.space>communication<Key.space>skills.<Key.space><Key.caps_lock>T<Key.caps_lock>hese<Key.space>activities<Key.space>wikll<Key.space>
Screenshot: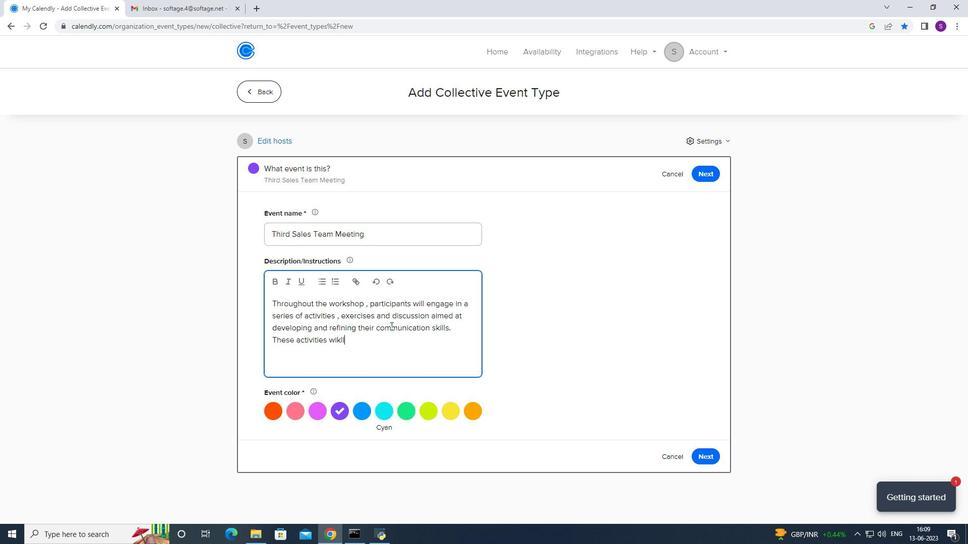 
Action: Mouse moved to (385, 332)
Screenshot: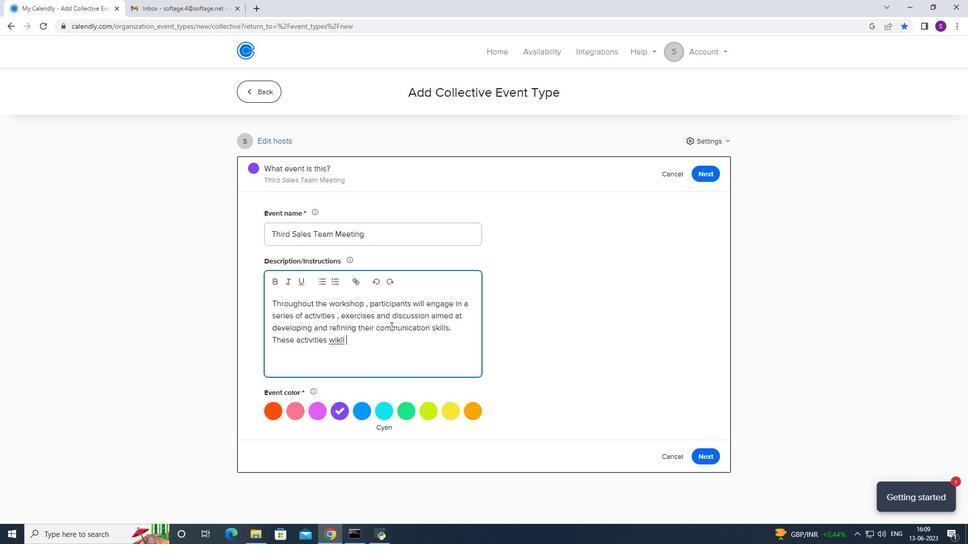 
Action: Key pressed <Key.backspace>
Screenshot: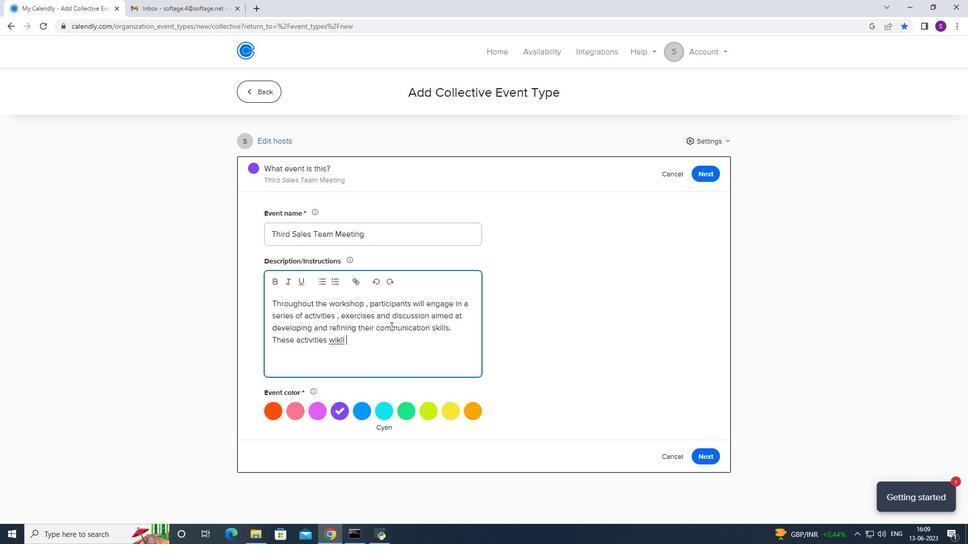 
Action: Mouse moved to (382, 334)
Screenshot: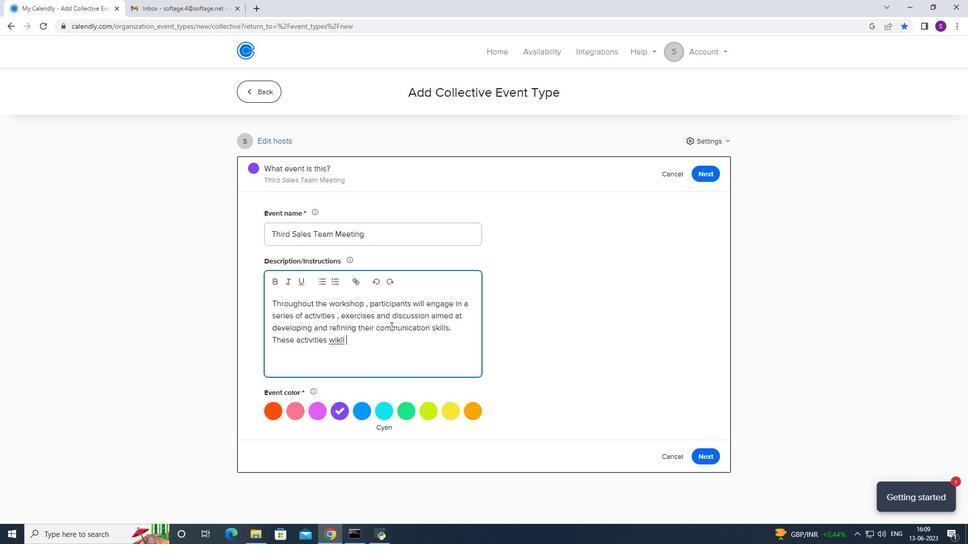 
Action: Key pressed <Key.backspace><Key.backspace><Key.backspace>ll<Key.space>be<Key.space>designed<Key.space>to<Key.space>practice<Key.space>nrew<Key.space><Key.backspace><Key.backspace><Key.backspace><Key.backspace><Key.backspace><Key.backspace><Key.backspace><Key.backspace><Key.backspace><Key.backspace><Key.backspace><Key.backspace><Key.backspace><Key.backspace>be<Key.space>interacrtive<Key.space><Key.backspace><Key.backspace><Key.backspace><Key.backspace><Key.backspace><Key.backspace>tive<Key.space>allowing<Key.space>participants<Key.space>to<Key.space>practice<Key.space>new<Key.space>v<Key.backspace>techb<Key.backspace>=<Key.backspace>niques<Key.space>,<Key.space>recieve<Key.space>feedback<Key.space>abnd<Key.space>collaborate<Key.space>wirh<Key.space>
Screenshot: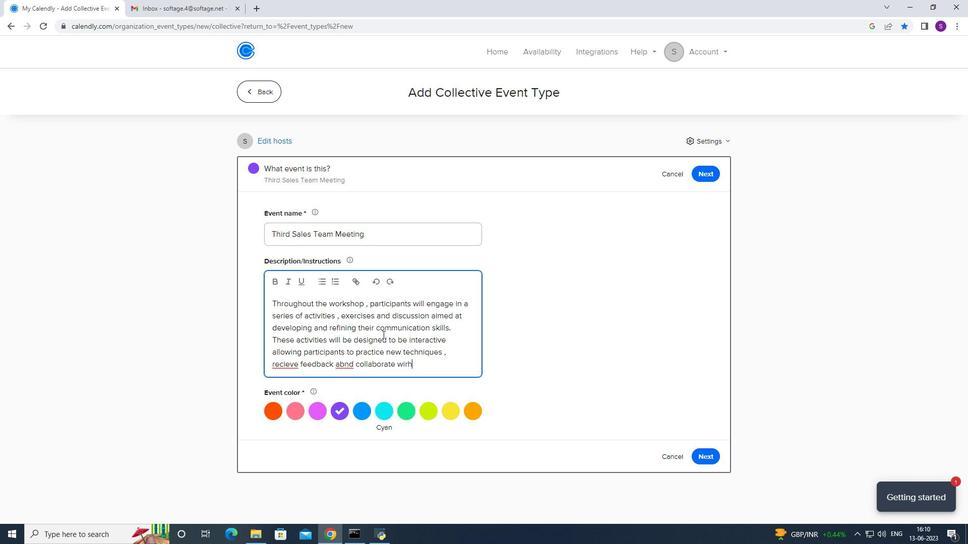 
Action: Mouse moved to (282, 368)
Screenshot: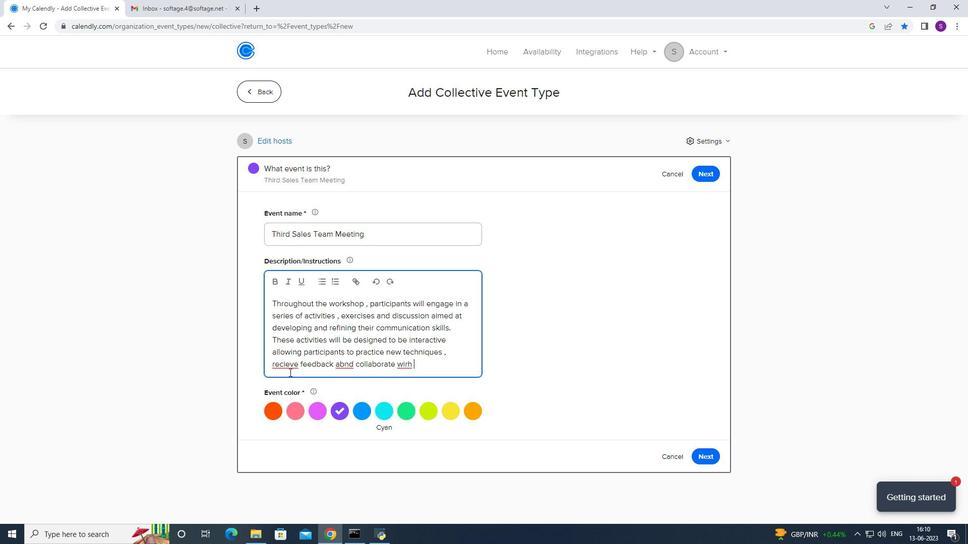 
Action: Mouse pressed right at (282, 368)
Screenshot: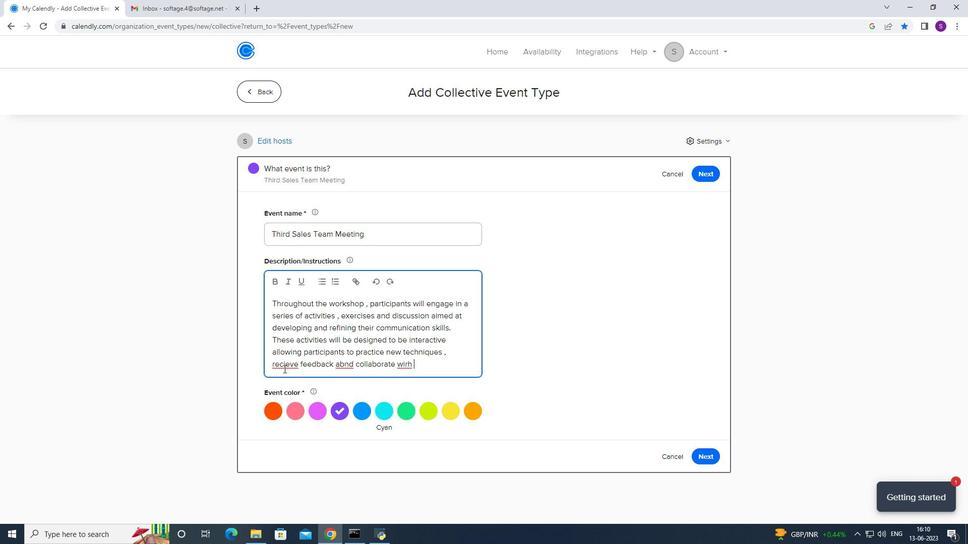 
Action: Mouse moved to (331, 222)
Screenshot: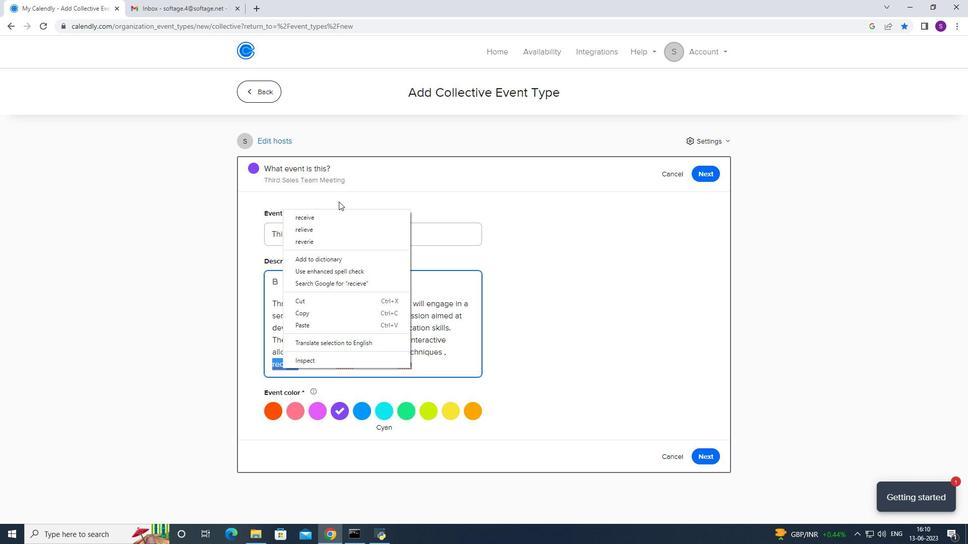 
Action: Mouse pressed left at (331, 222)
Screenshot: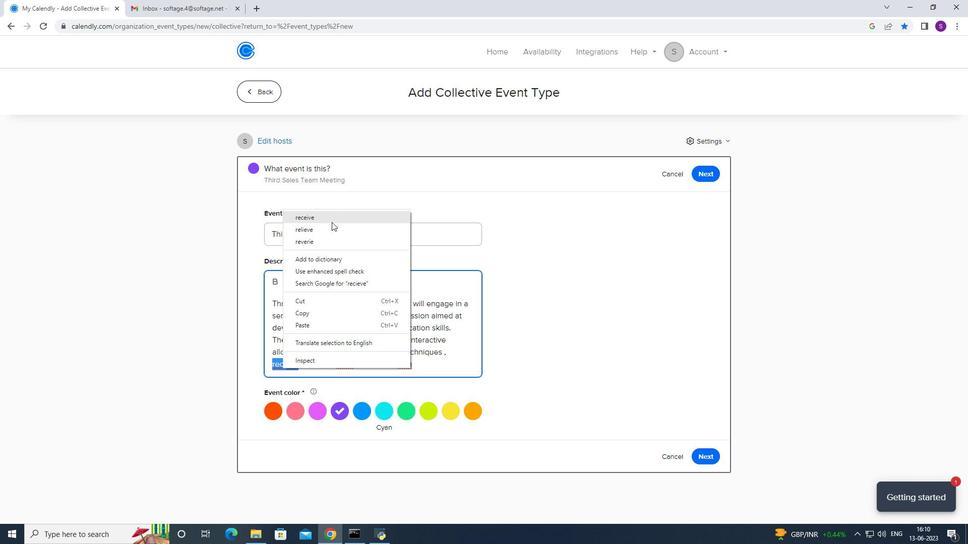 
Action: Mouse moved to (347, 360)
Screenshot: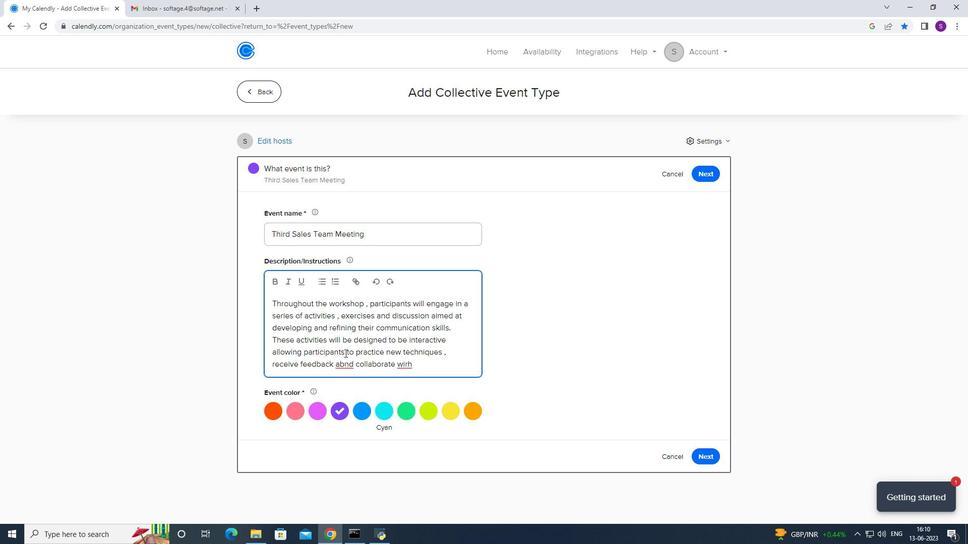 
Action: Mouse pressed right at (347, 360)
Screenshot: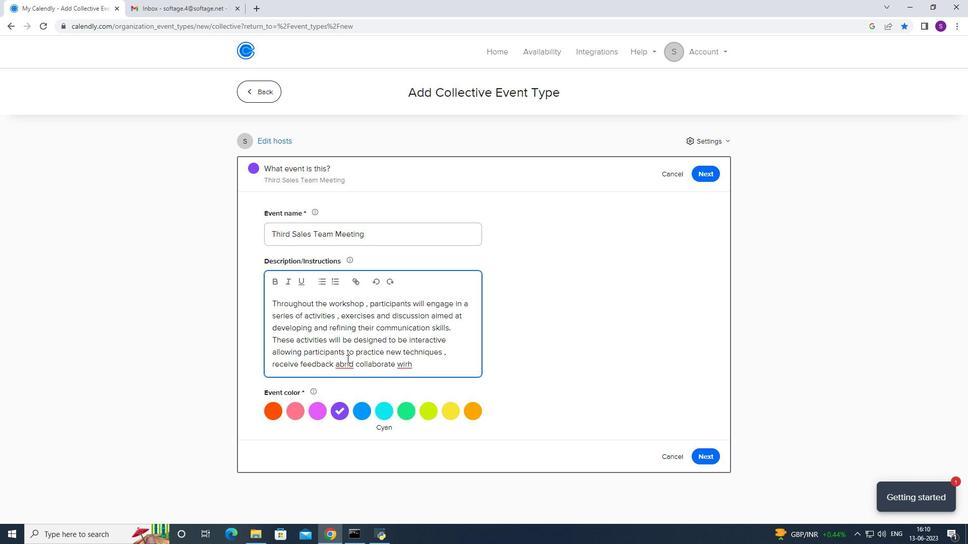
Action: Mouse moved to (367, 384)
Screenshot: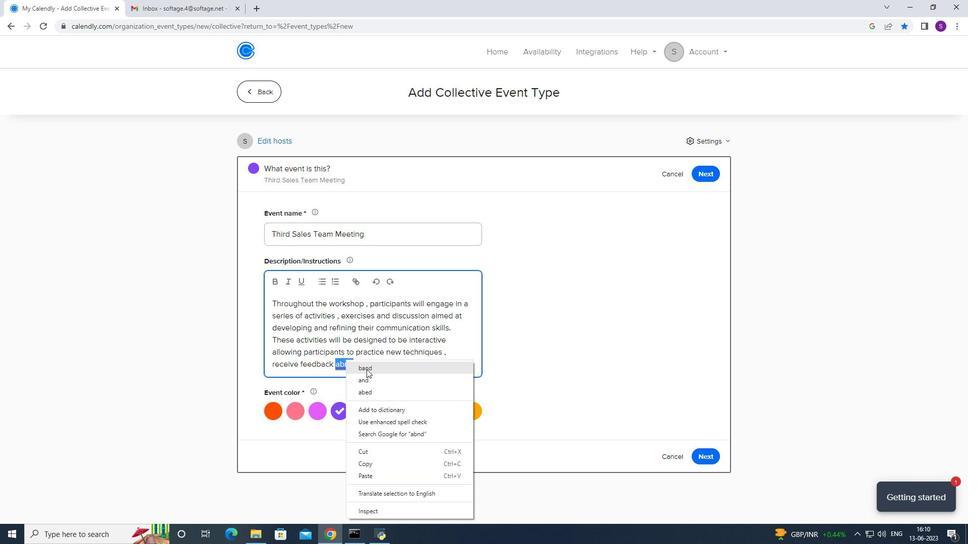 
Action: Mouse pressed right at (367, 384)
Screenshot: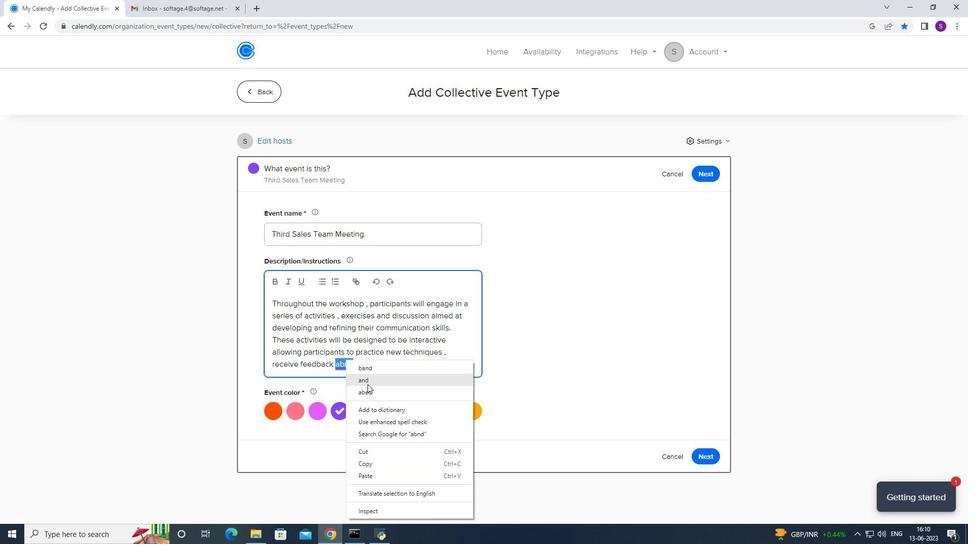 
Action: Mouse pressed left at (367, 384)
Screenshot: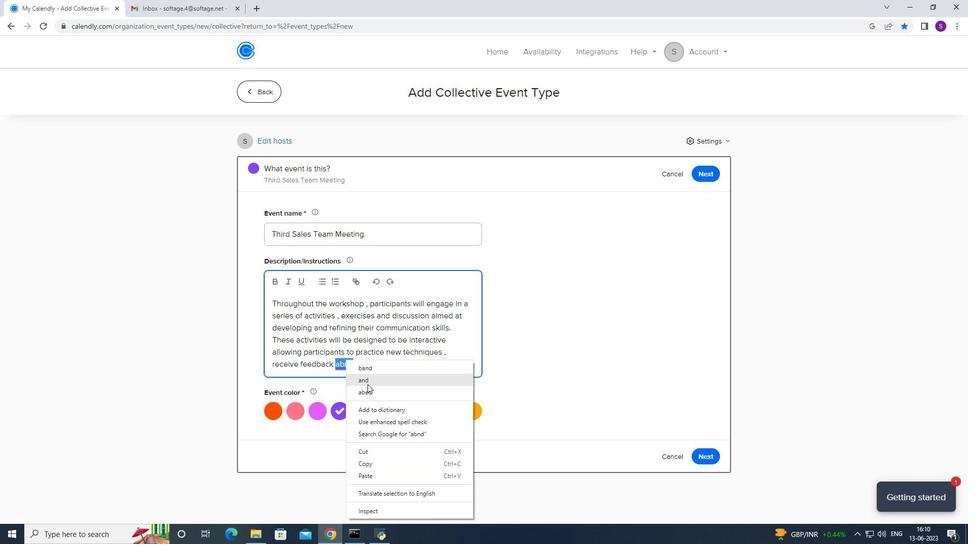 
Action: Mouse moved to (393, 368)
Screenshot: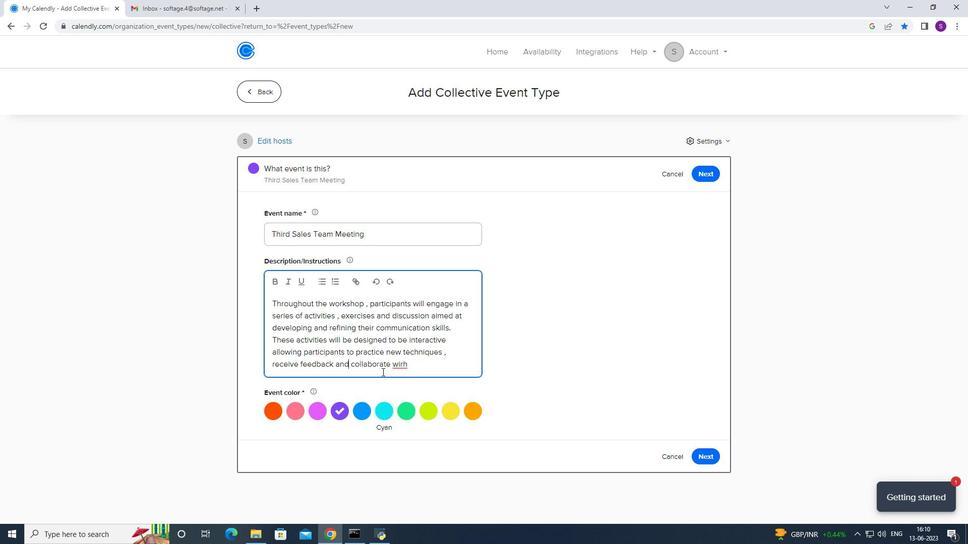 
Action: Mouse pressed right at (393, 368)
Screenshot: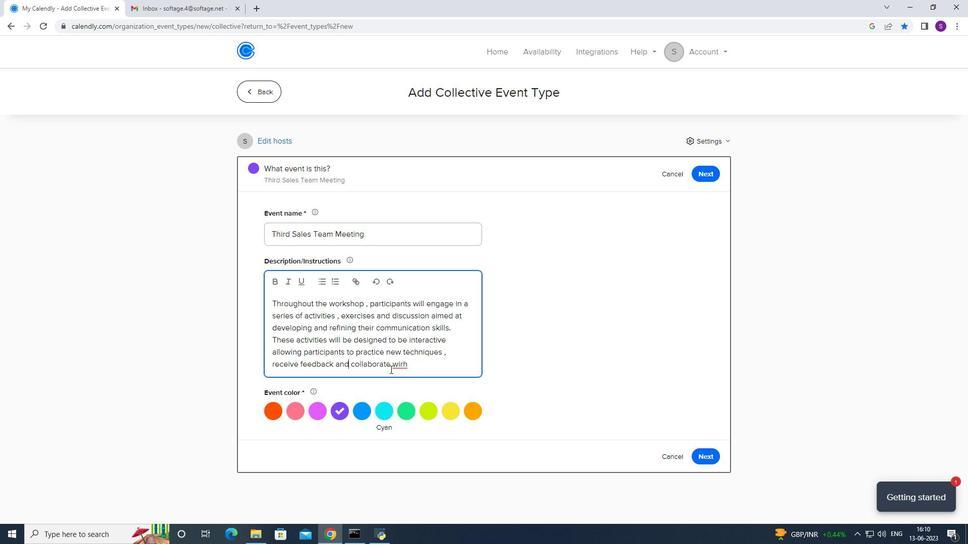 
Action: Mouse moved to (420, 220)
Screenshot: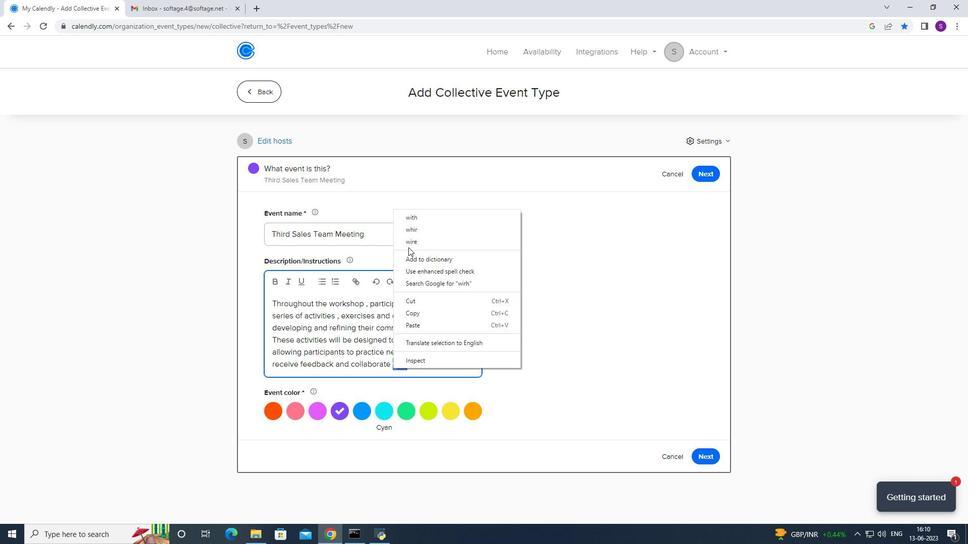 
Action: Mouse pressed left at (420, 220)
Screenshot: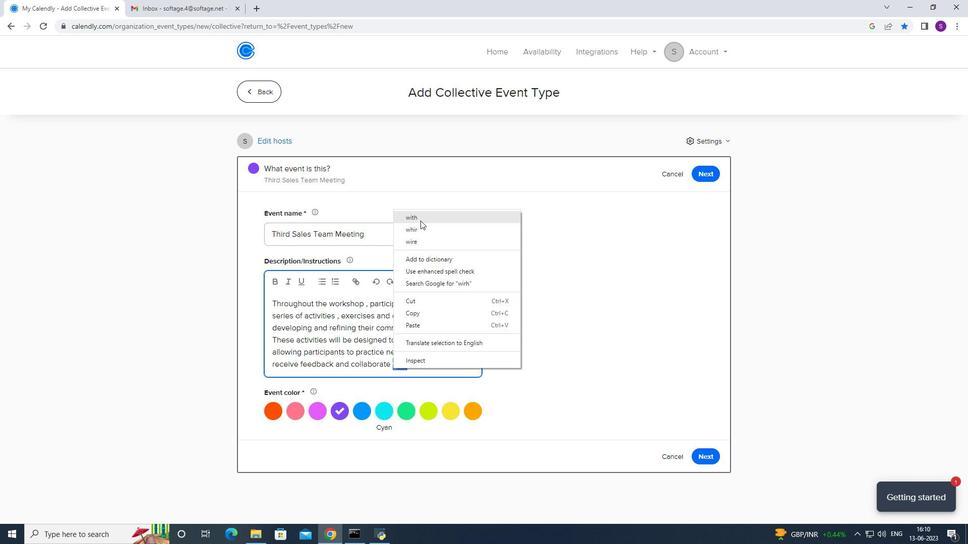 
Action: Mouse moved to (456, 373)
Screenshot: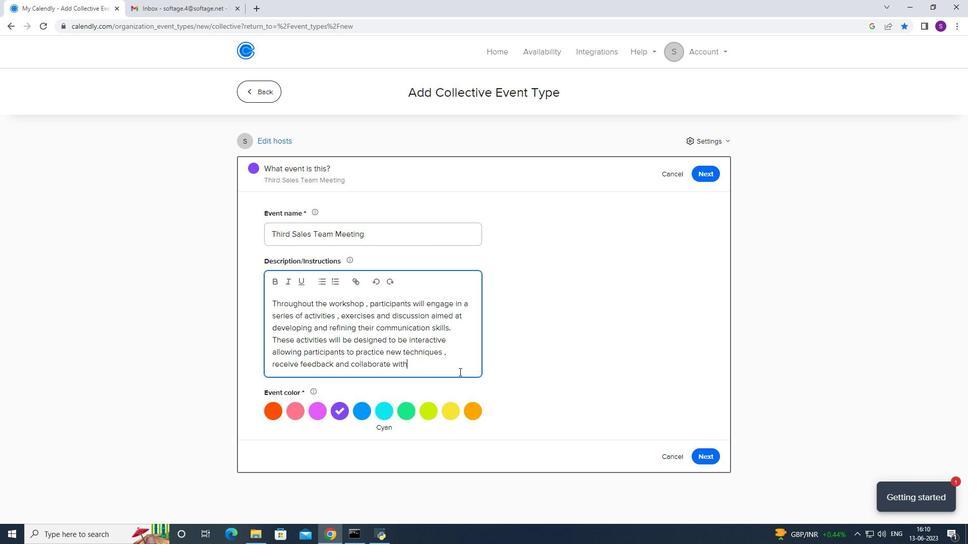 
Action: Mouse pressed left at (456, 373)
Screenshot: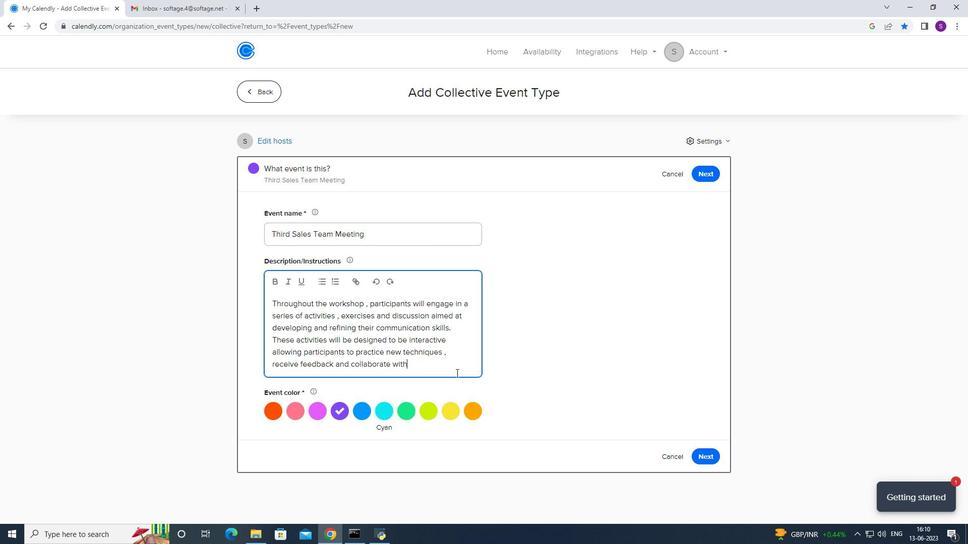 
Action: Mouse moved to (461, 360)
Screenshot: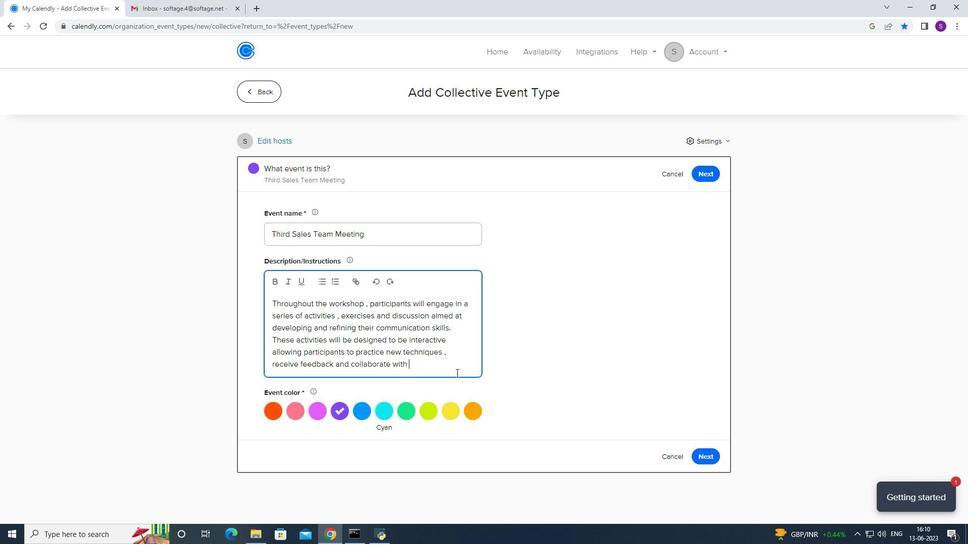 
Action: Key pressed <Key.space>their<Key.space>teamk<Key.space>membes<Key.backspace>rs.
Screenshot: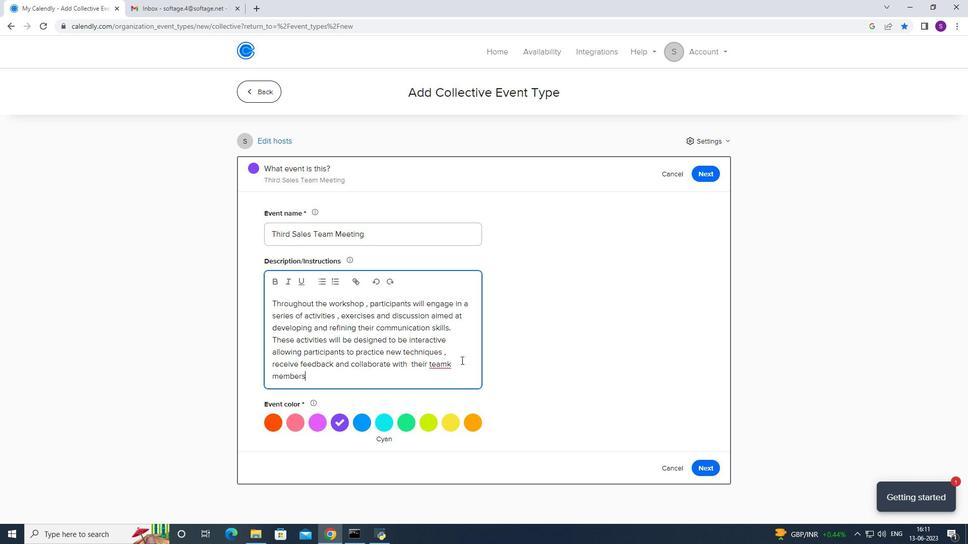 
Action: Mouse moved to (449, 369)
Screenshot: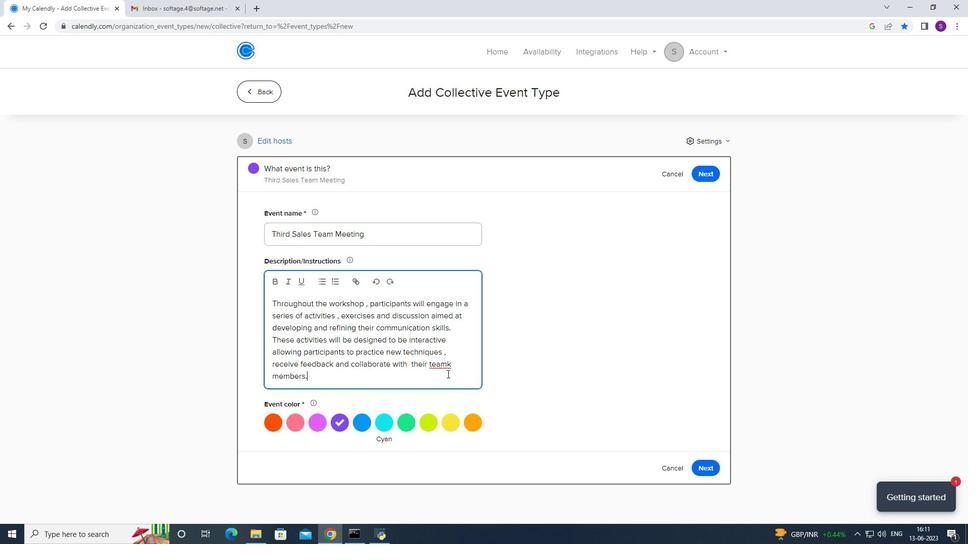 
Action: Mouse pressed left at (449, 369)
Screenshot: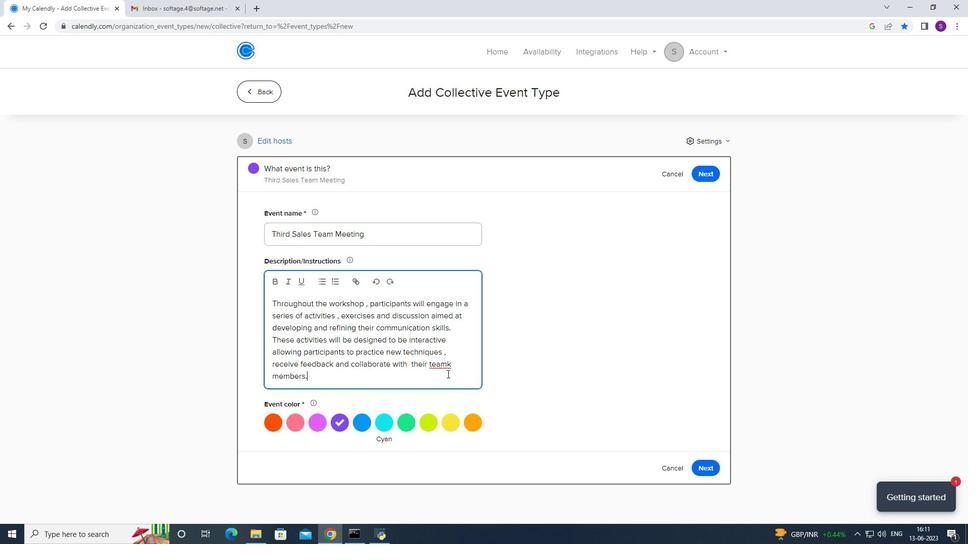 
Action: Mouse pressed right at (449, 369)
Screenshot: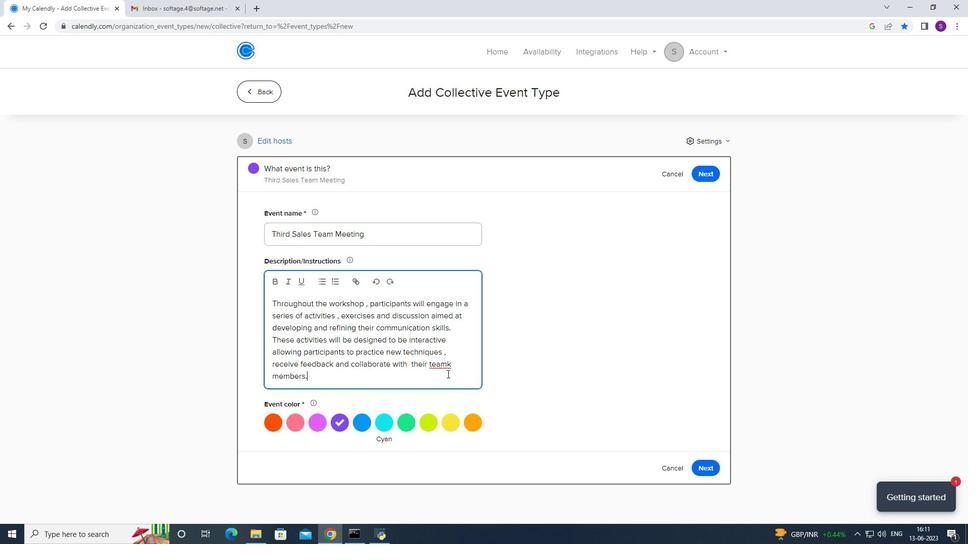
Action: Mouse moved to (486, 220)
Screenshot: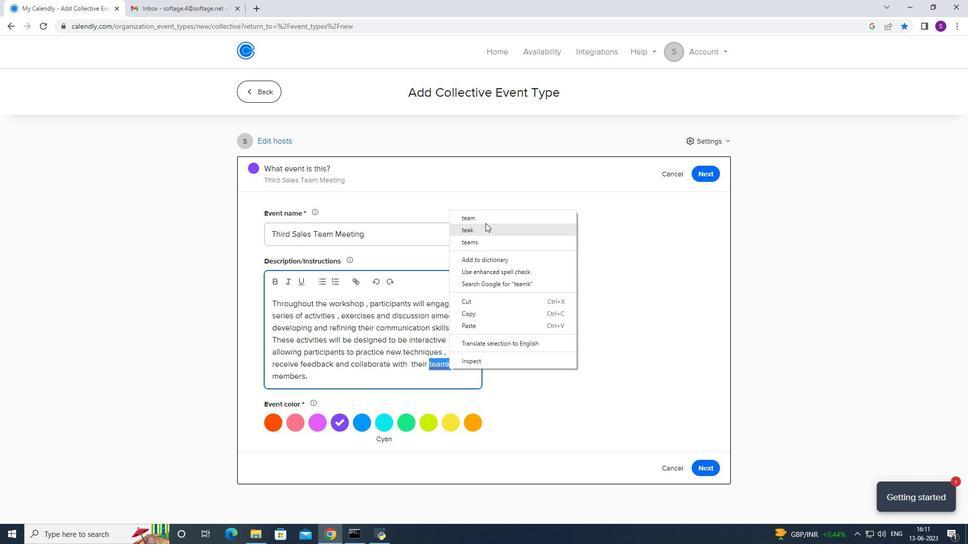 
Action: Mouse pressed left at (486, 220)
Screenshot: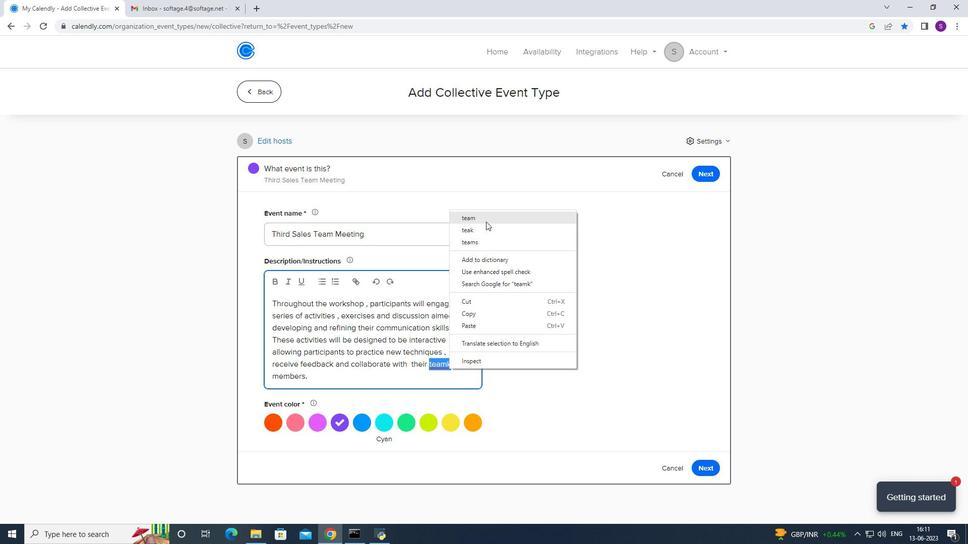 
Action: Mouse moved to (425, 317)
Screenshot: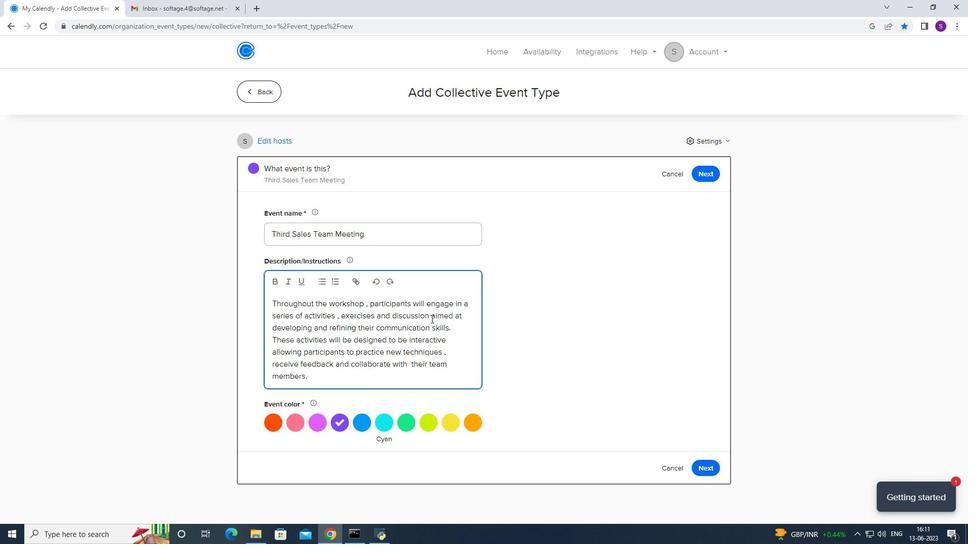 
Action: Mouse scrolled (425, 317) with delta (0, 0)
Screenshot: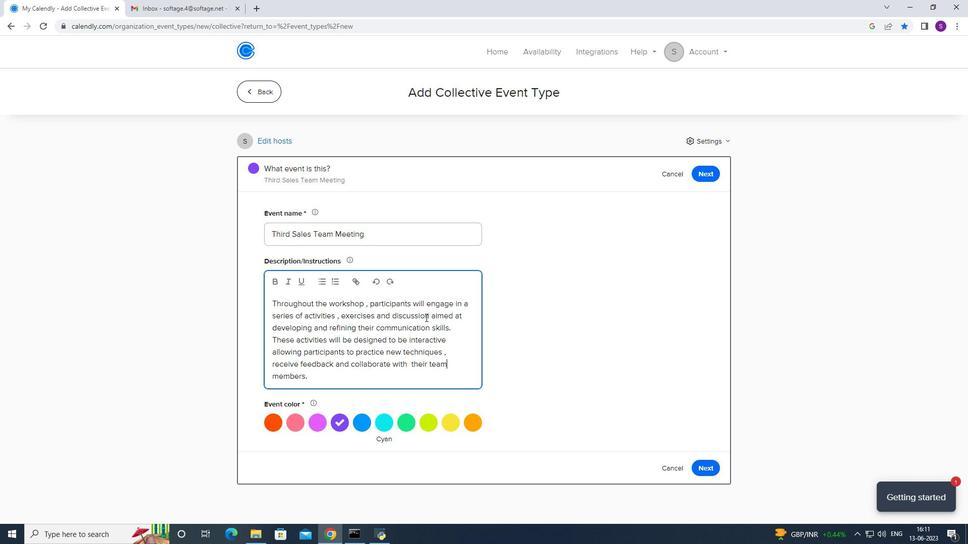 
Action: Mouse scrolled (425, 317) with delta (0, 0)
Screenshot: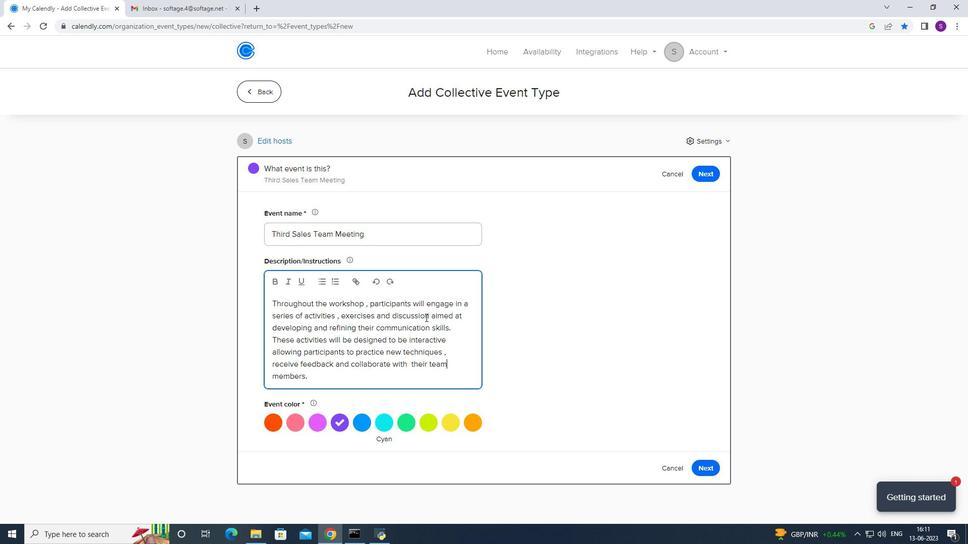 
Action: Mouse scrolled (425, 317) with delta (0, 0)
Screenshot: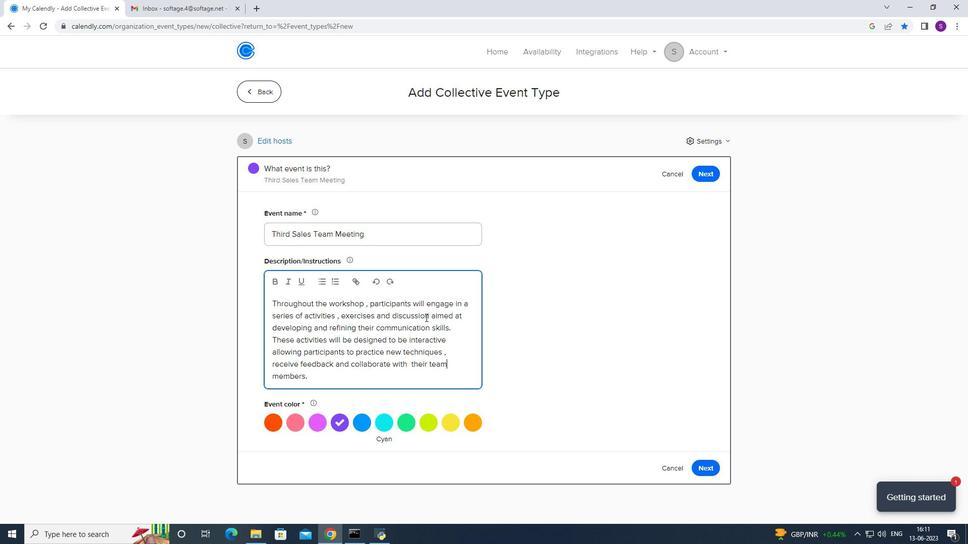 
Action: Mouse scrolled (425, 317) with delta (0, 0)
Screenshot: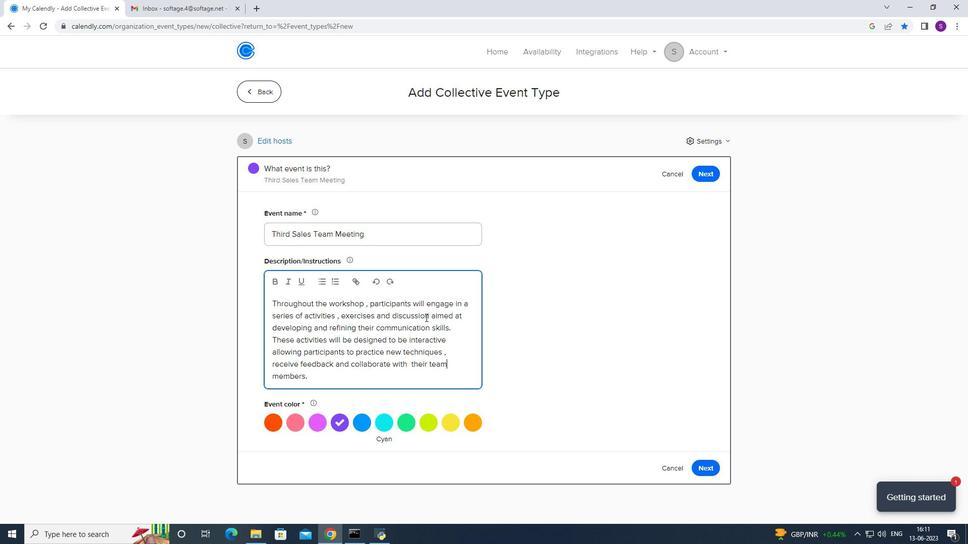 
Action: Mouse scrolled (425, 317) with delta (0, 0)
Screenshot: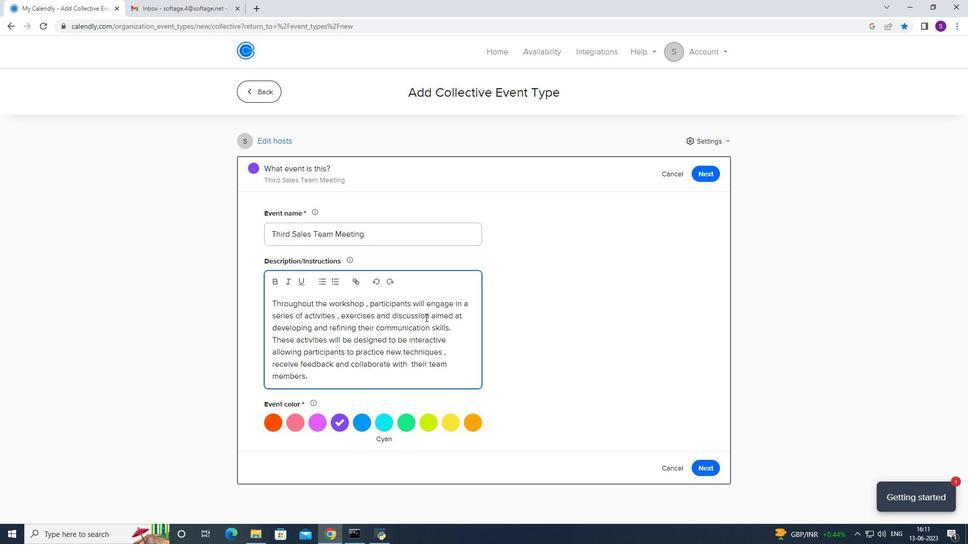 
Action: Mouse moved to (716, 464)
Screenshot: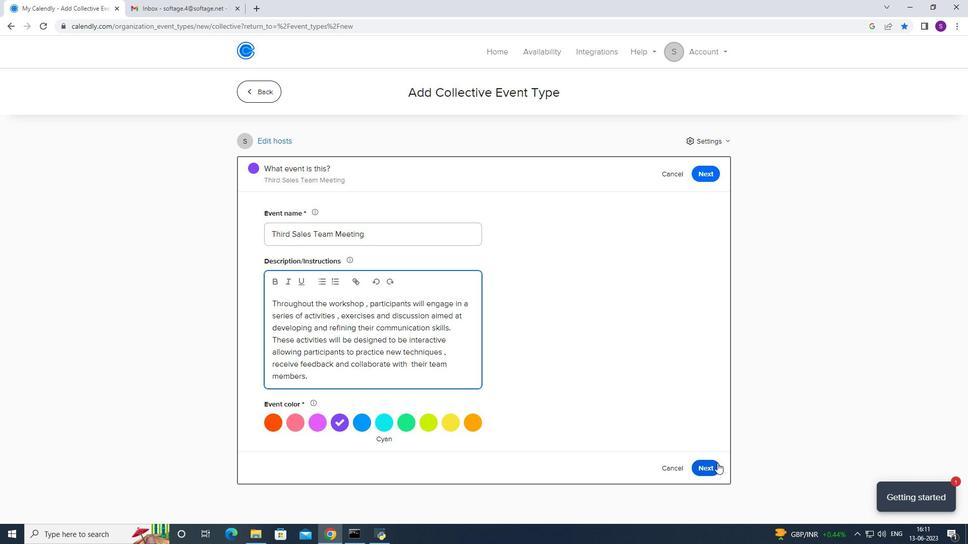 
Action: Mouse pressed left at (717, 463)
Screenshot: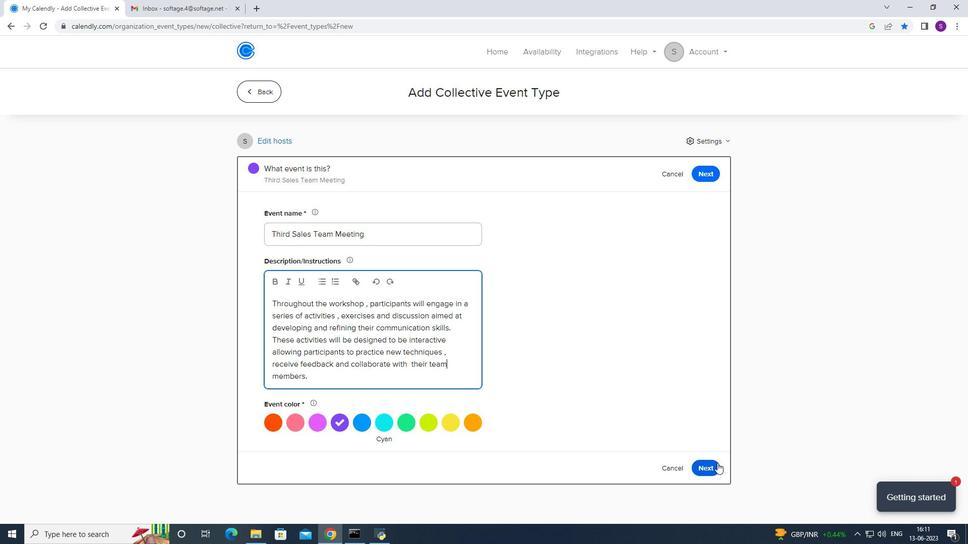 
Action: Mouse moved to (371, 293)
Screenshot: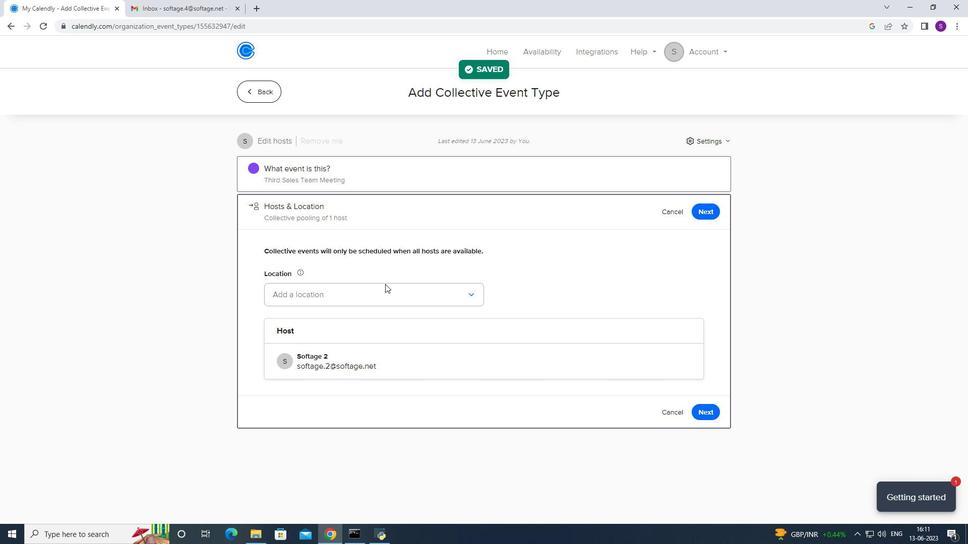 
Action: Mouse pressed left at (371, 293)
Screenshot: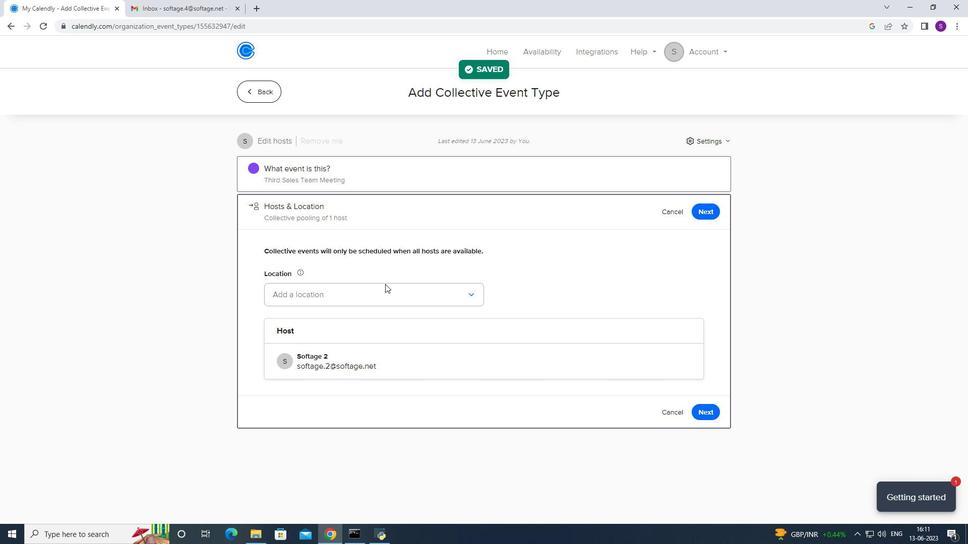 
Action: Mouse moved to (325, 326)
Screenshot: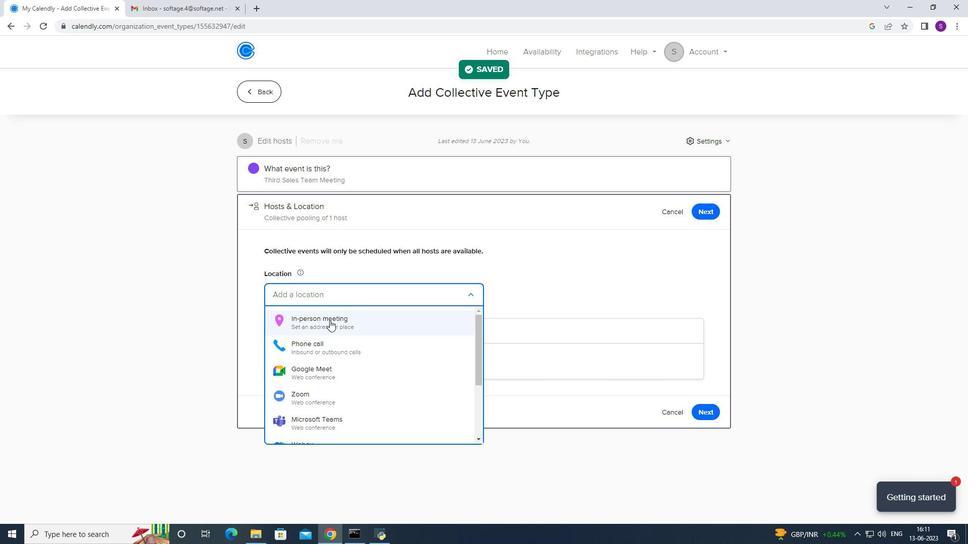 
Action: Mouse pressed left at (325, 326)
Screenshot: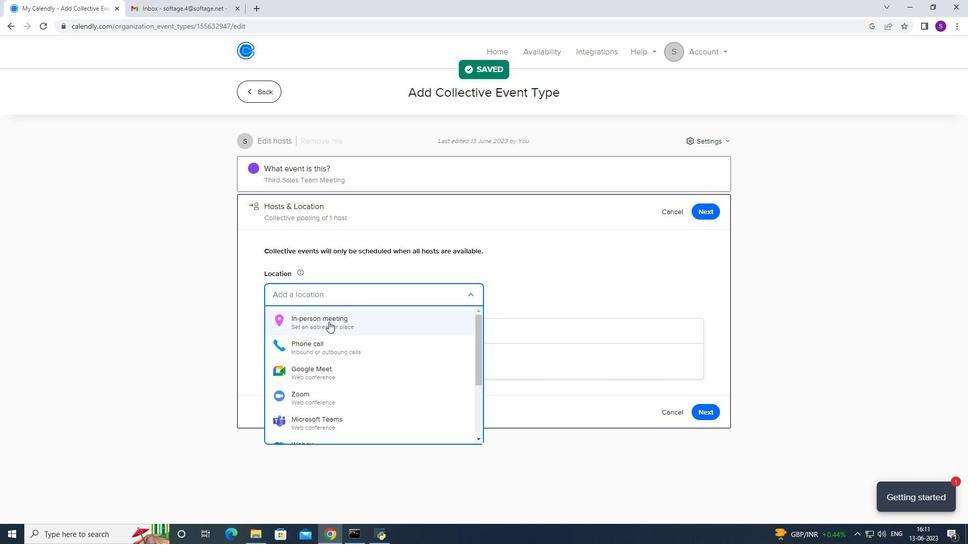 
Action: Mouse moved to (445, 155)
Screenshot: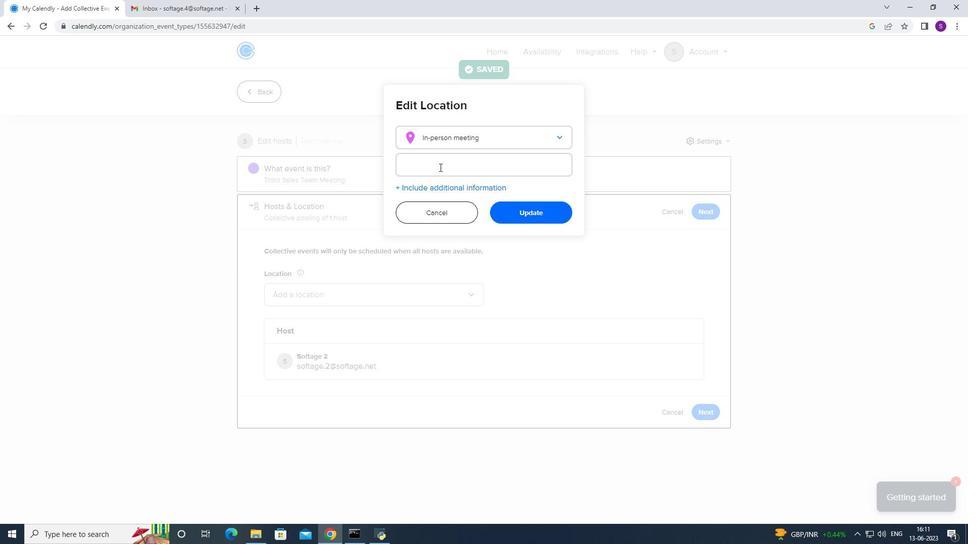 
Action: Mouse pressed left at (445, 155)
Screenshot: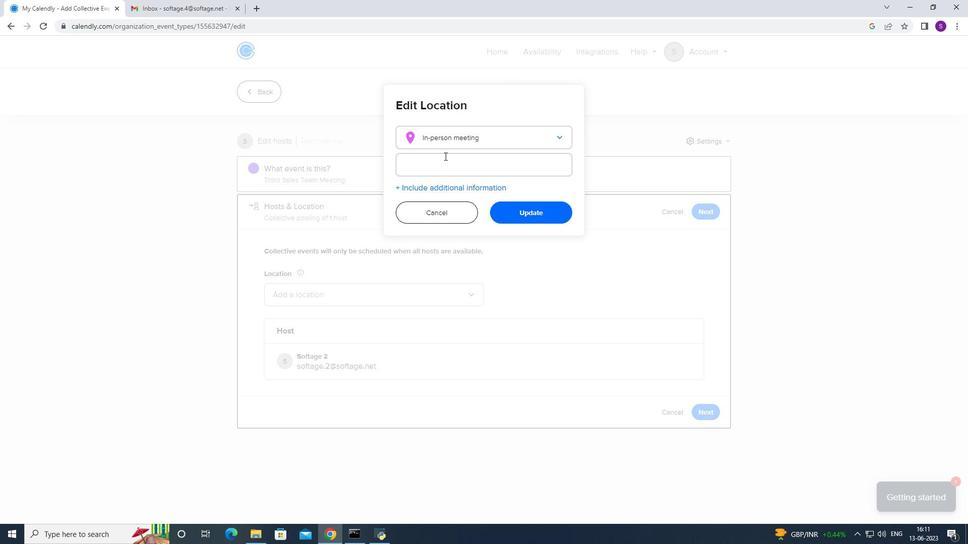 
Action: Mouse moved to (438, 156)
Screenshot: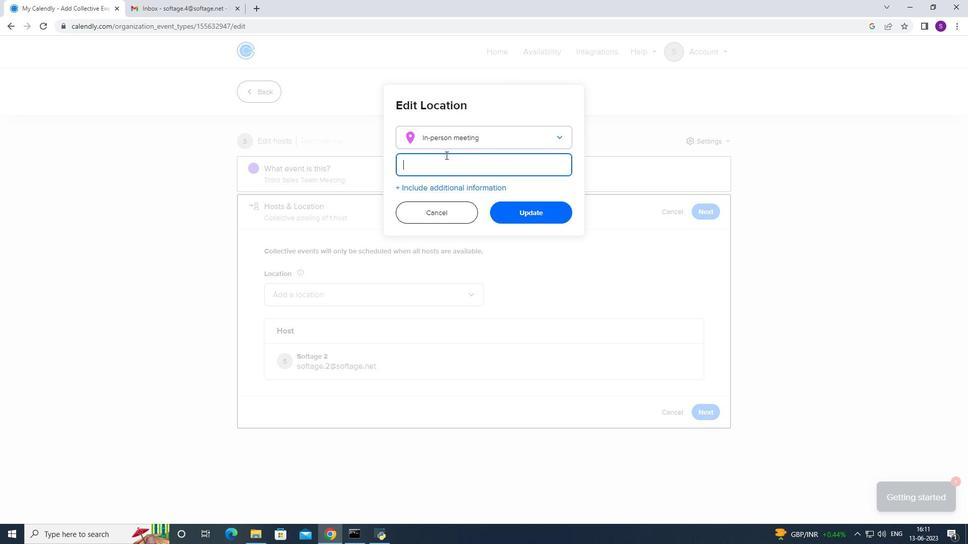 
Action: Key pressed <Key.caps_lock>T<Key.caps_lock>aunis,<Key.space><Key.caps_lock>T<Key.caps_lock>unisia
Screenshot: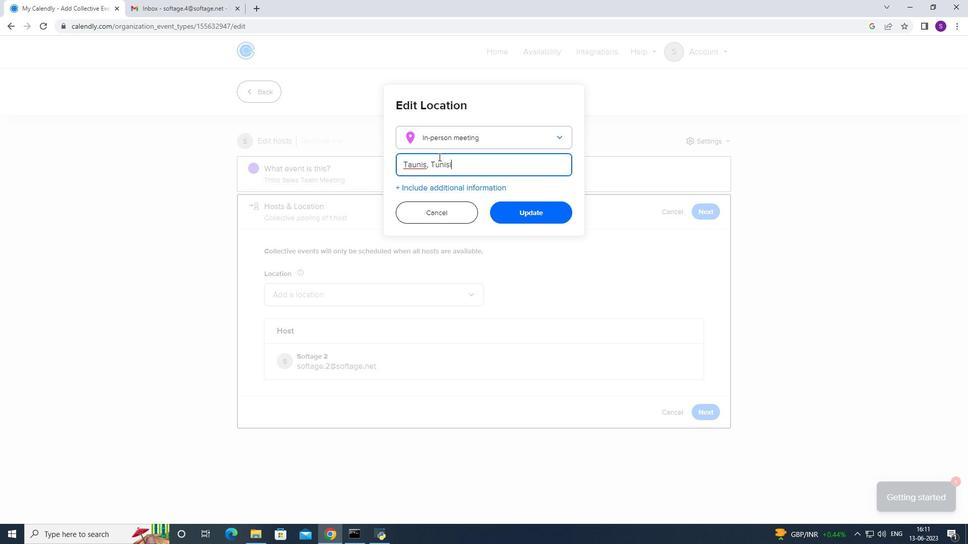 
Action: Mouse moved to (414, 166)
Screenshot: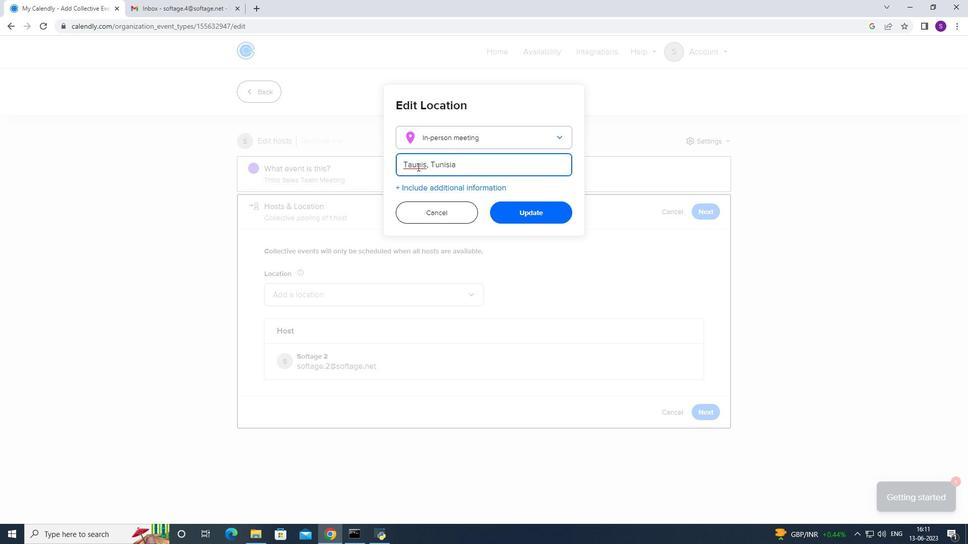 
Action: Mouse pressed left at (414, 166)
Screenshot: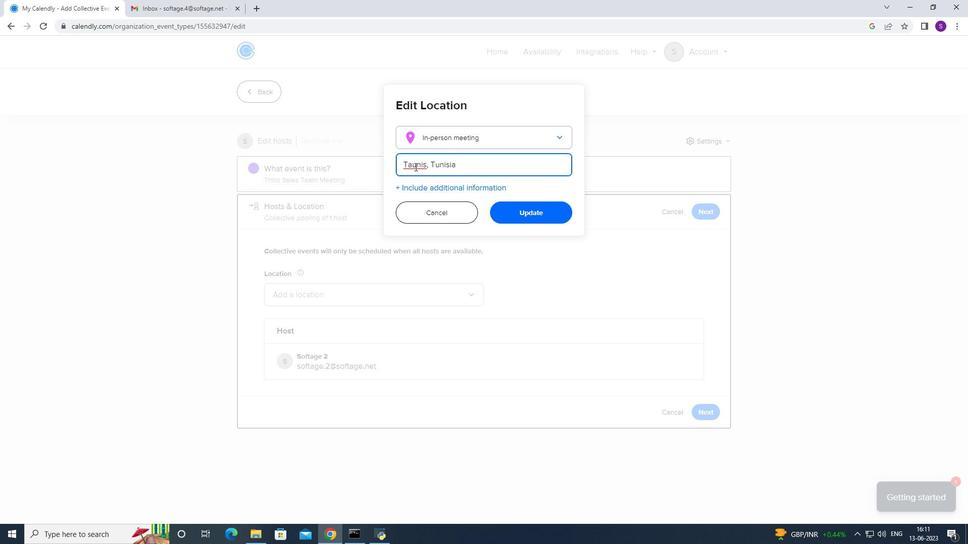 
Action: Mouse moved to (407, 166)
Screenshot: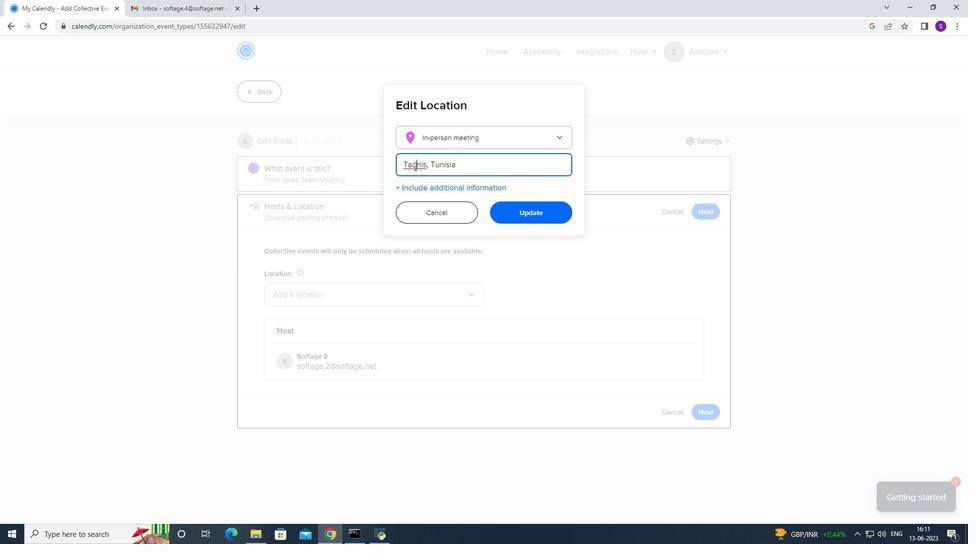 
Action: Mouse pressed left at (407, 166)
Screenshot: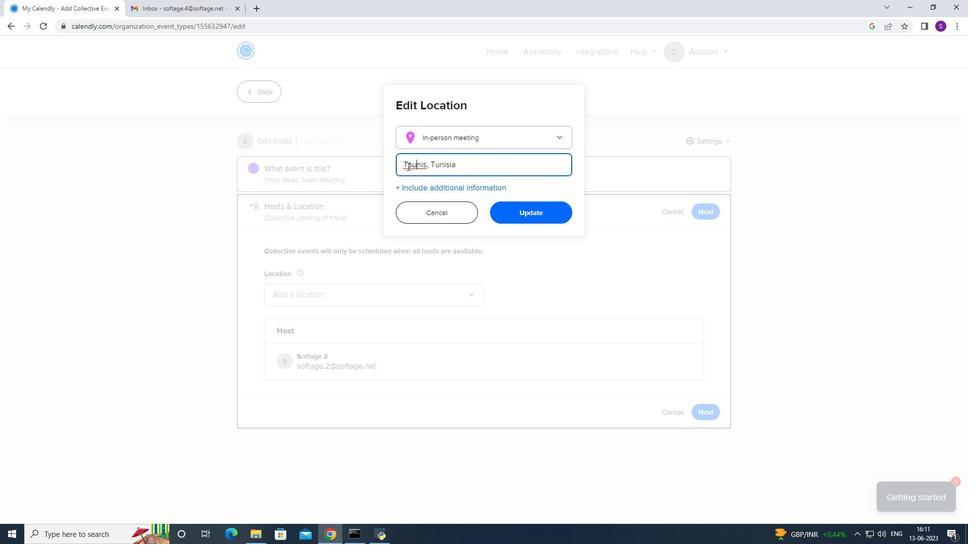 
Action: Mouse moved to (409, 163)
Screenshot: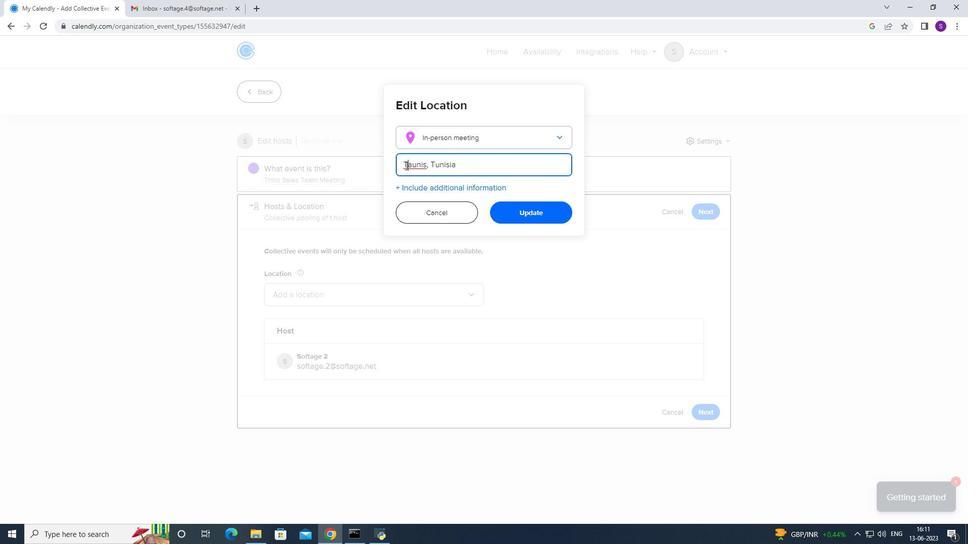 
Action: Mouse pressed left at (409, 163)
Screenshot: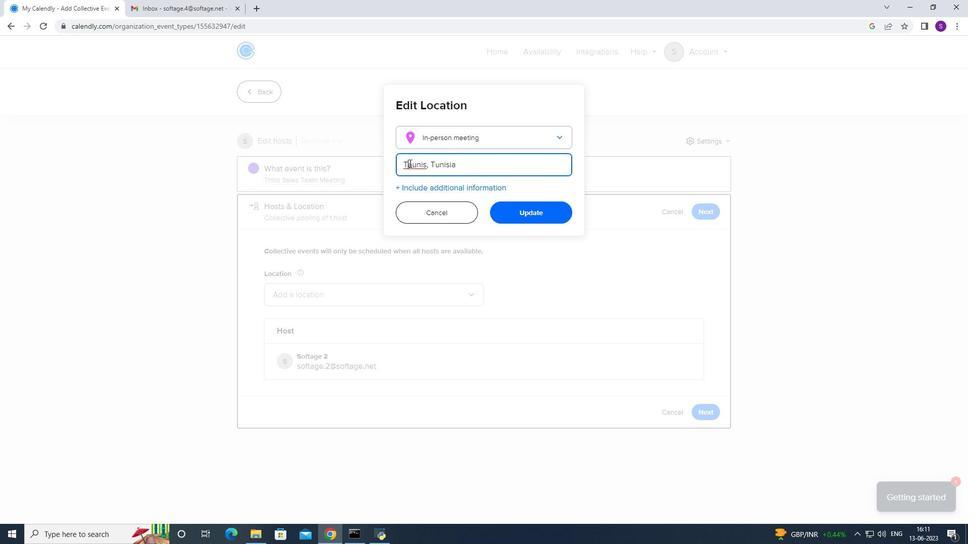 
Action: Key pressed <Key.backspace>
Screenshot: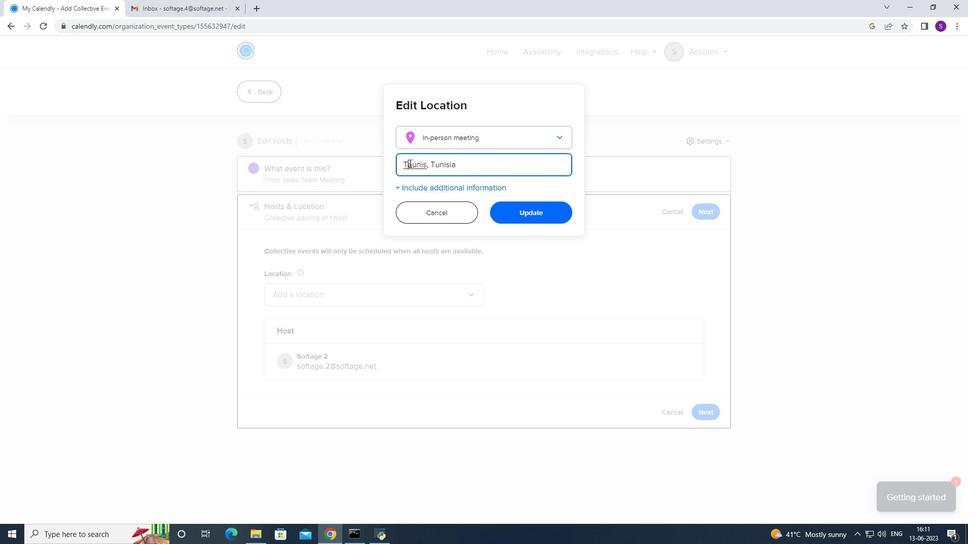 
Action: Mouse moved to (409, 161)
Screenshot: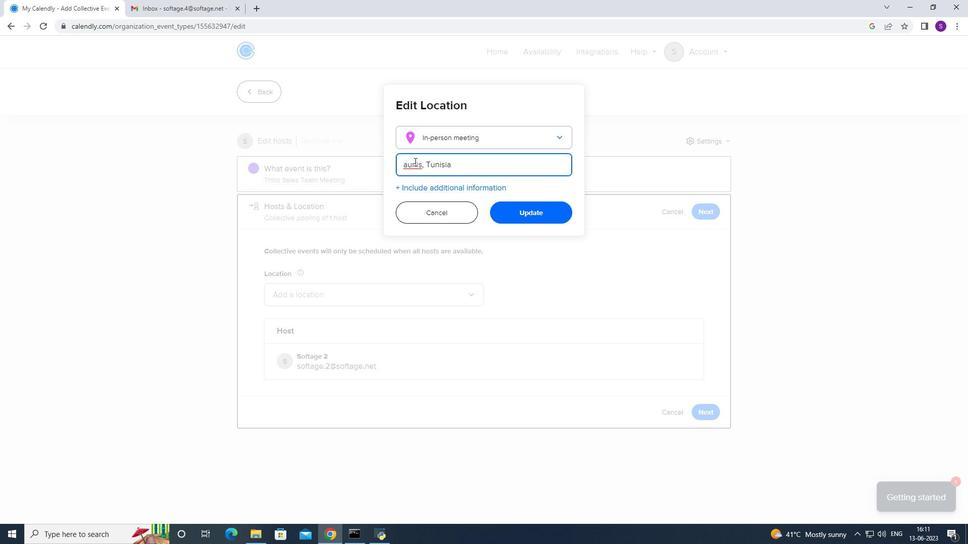 
Action: Mouse pressed left at (409, 161)
Screenshot: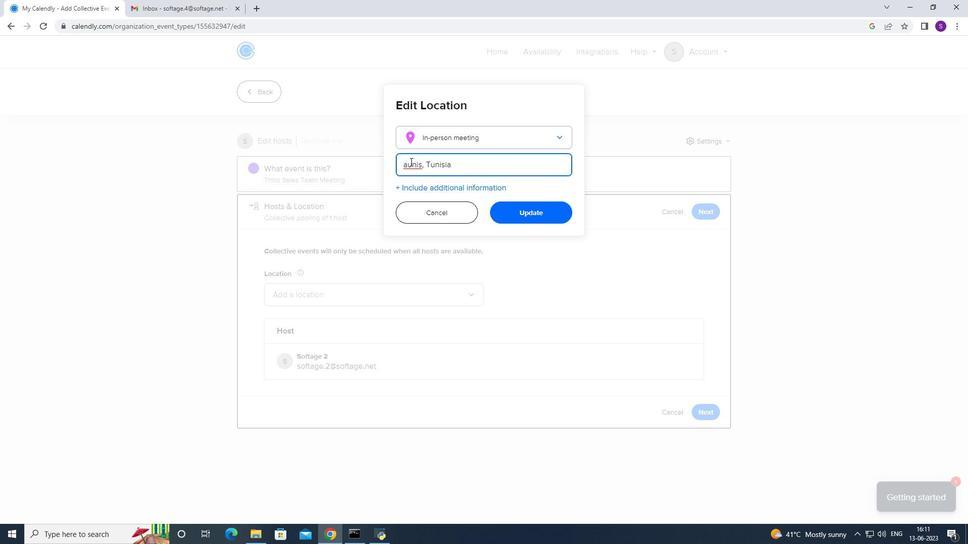 
Action: Mouse moved to (407, 161)
Screenshot: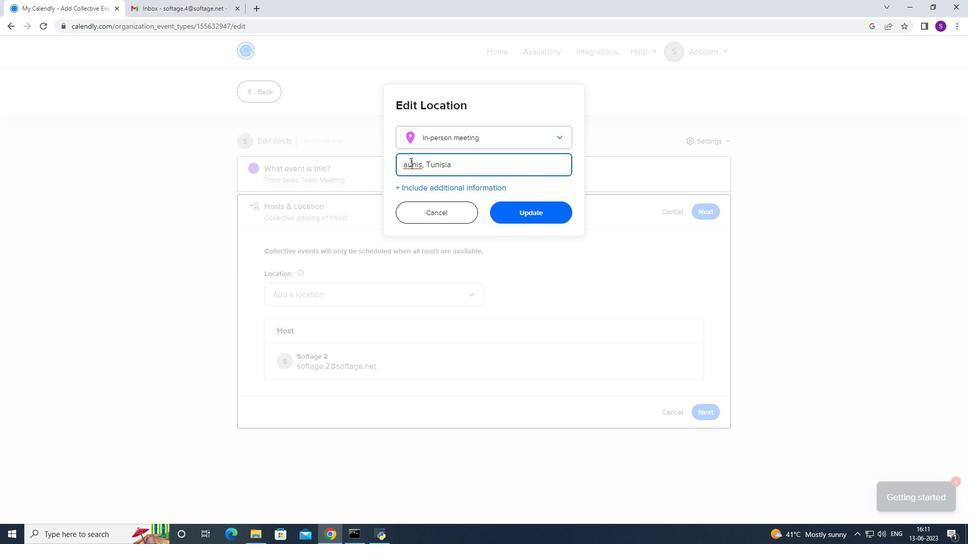 
Action: Mouse pressed left at (407, 161)
Screenshot: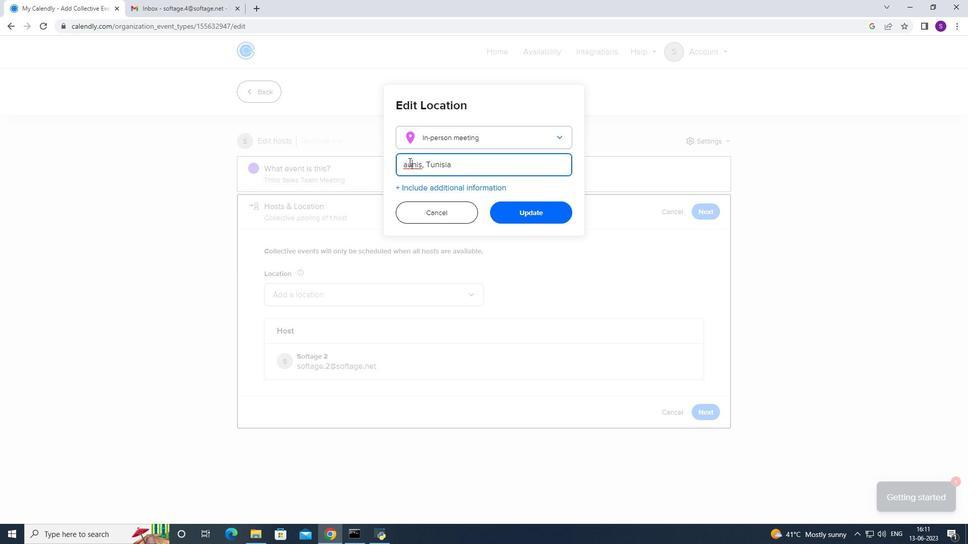 
Action: Key pressed <Key.backspace>
Screenshot: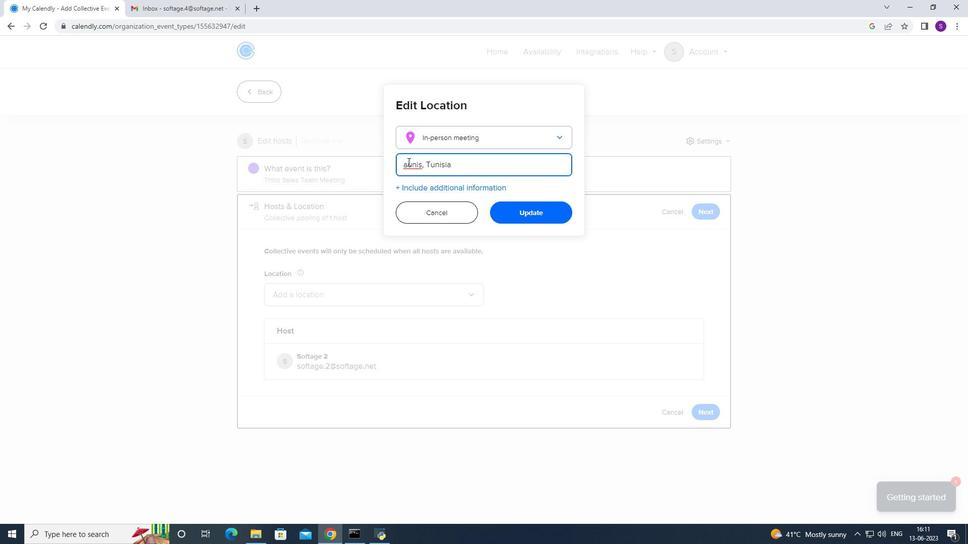 
Action: Mouse moved to (403, 160)
Screenshot: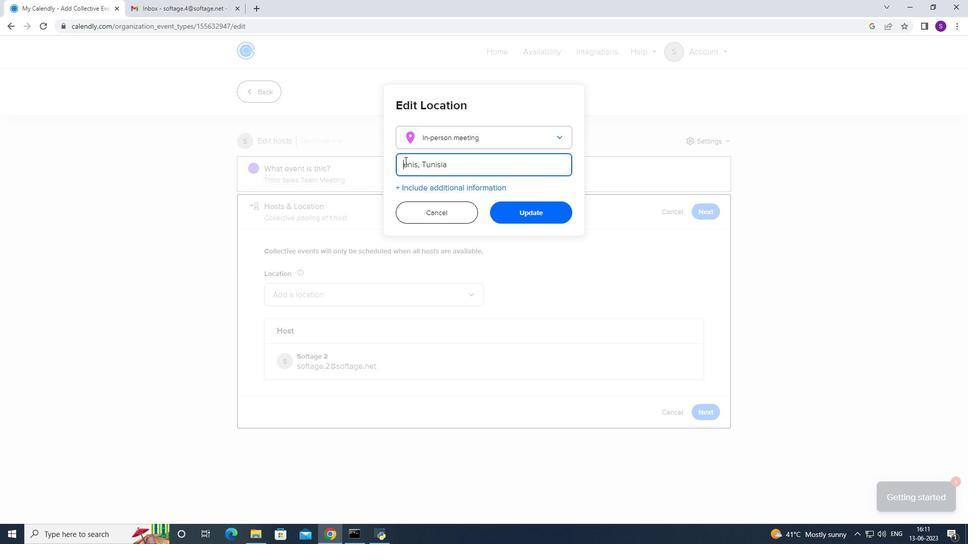 
Action: Key pressed t
Screenshot: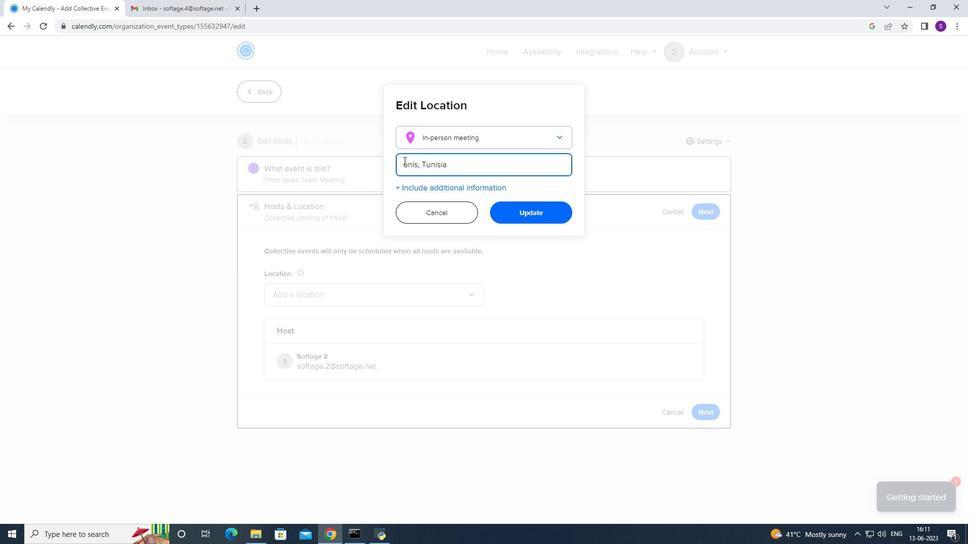 
Action: Mouse moved to (412, 161)
Screenshot: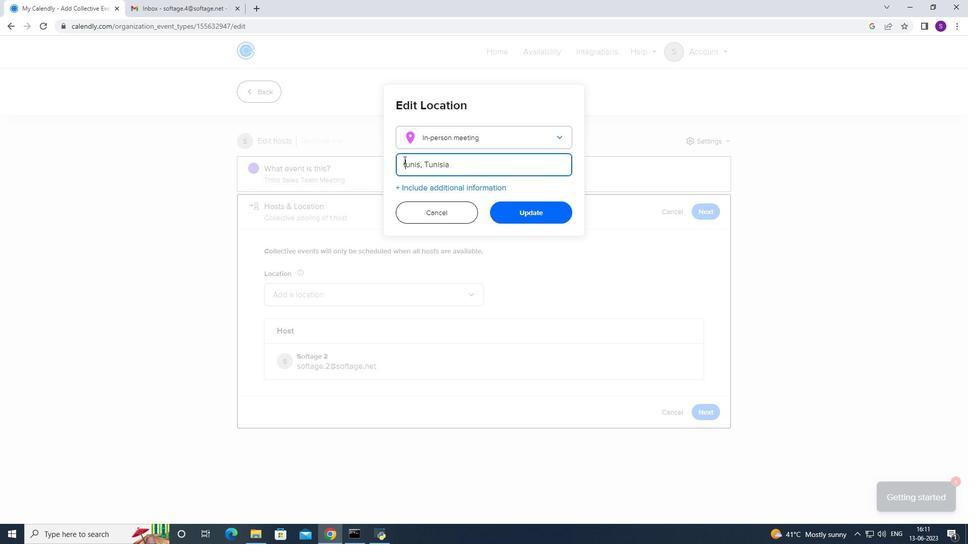 
Action: Key pressed <Key.backspace><Key.caps_lock>
Screenshot: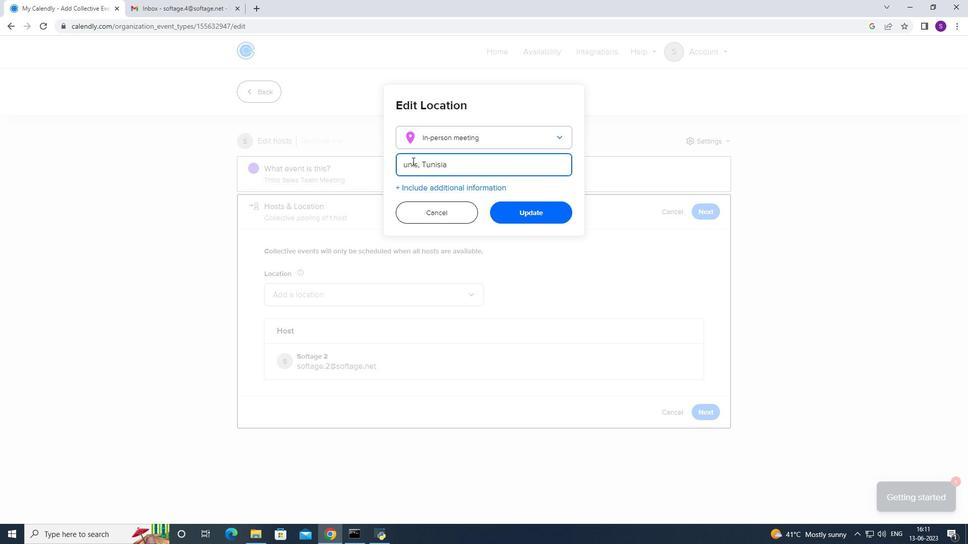 
Action: Mouse moved to (412, 161)
Screenshot: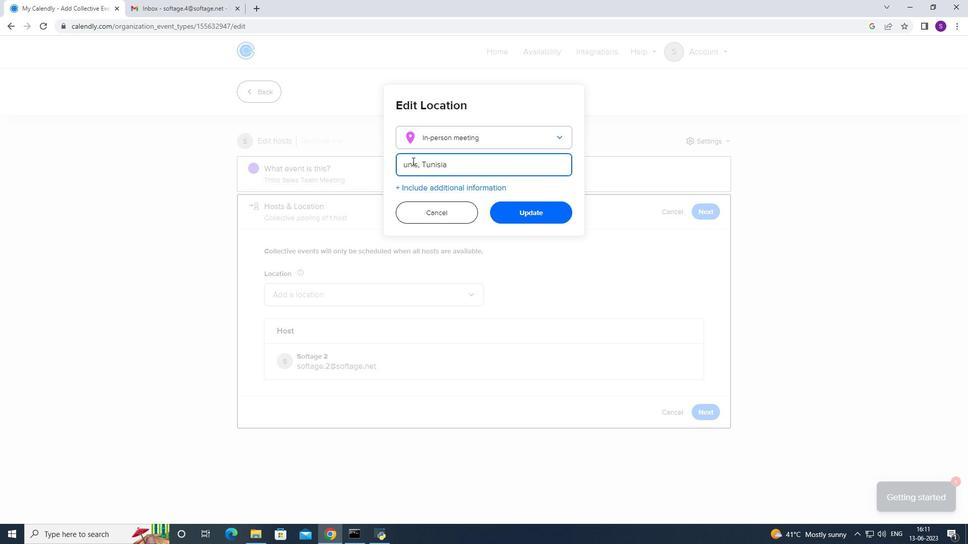 
Action: Key pressed T
Screenshot: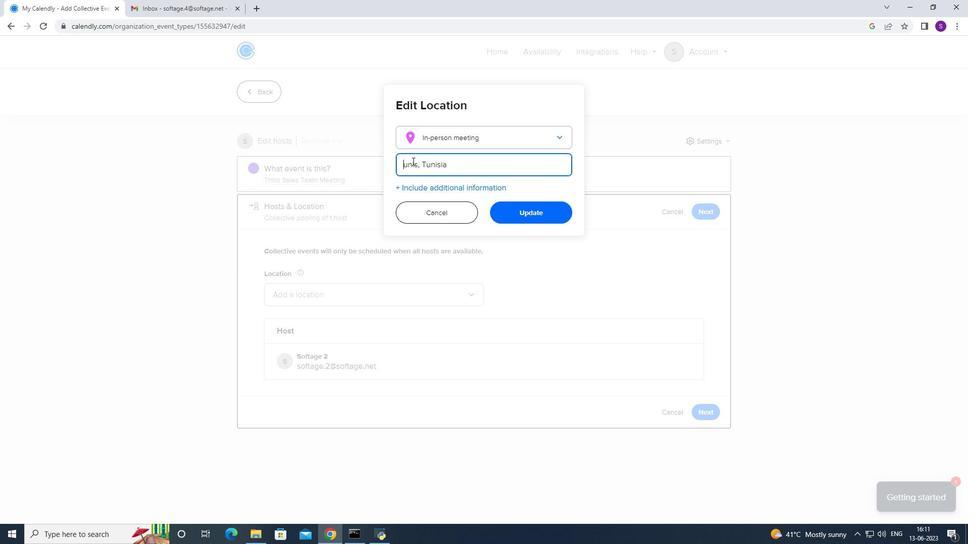 
Action: Mouse moved to (467, 161)
Screenshot: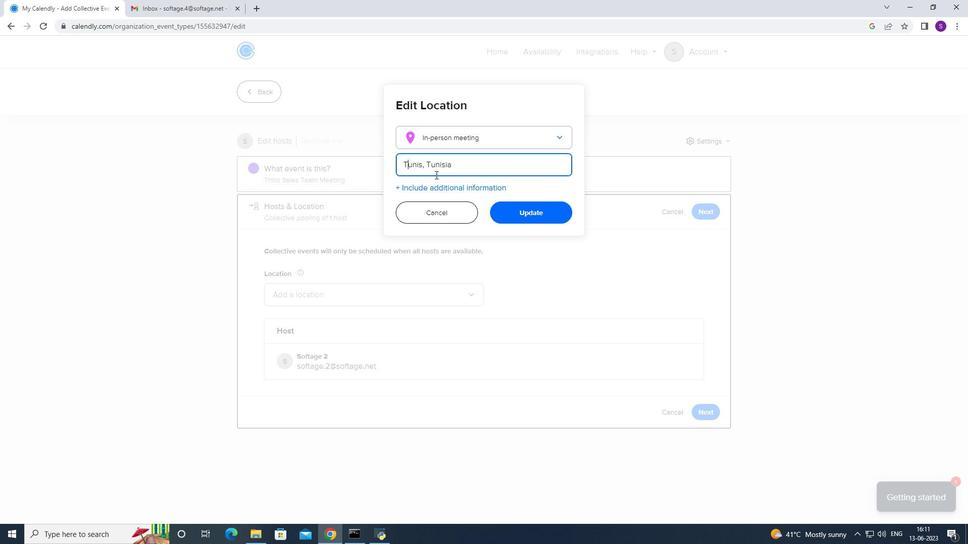 
Action: Mouse pressed left at (467, 161)
Screenshot: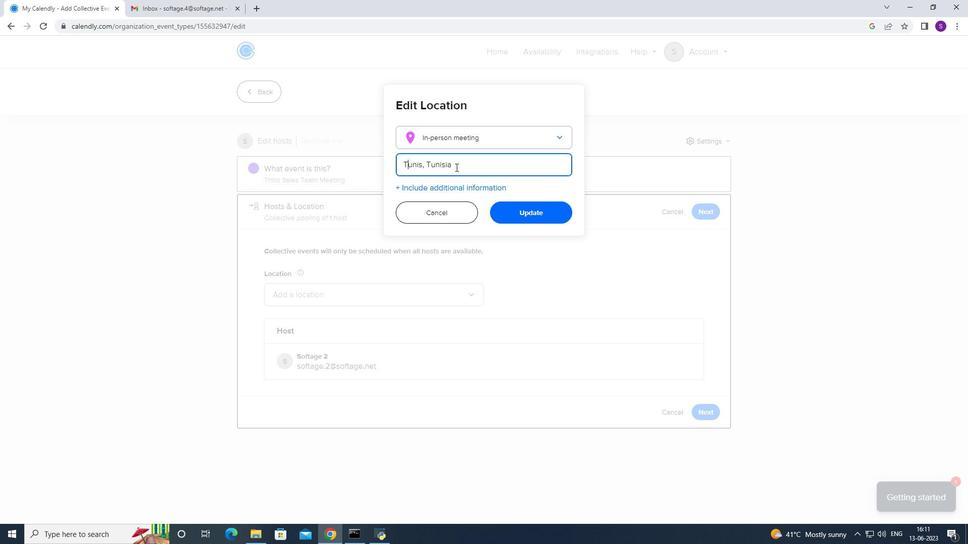 
Action: Mouse moved to (501, 206)
Screenshot: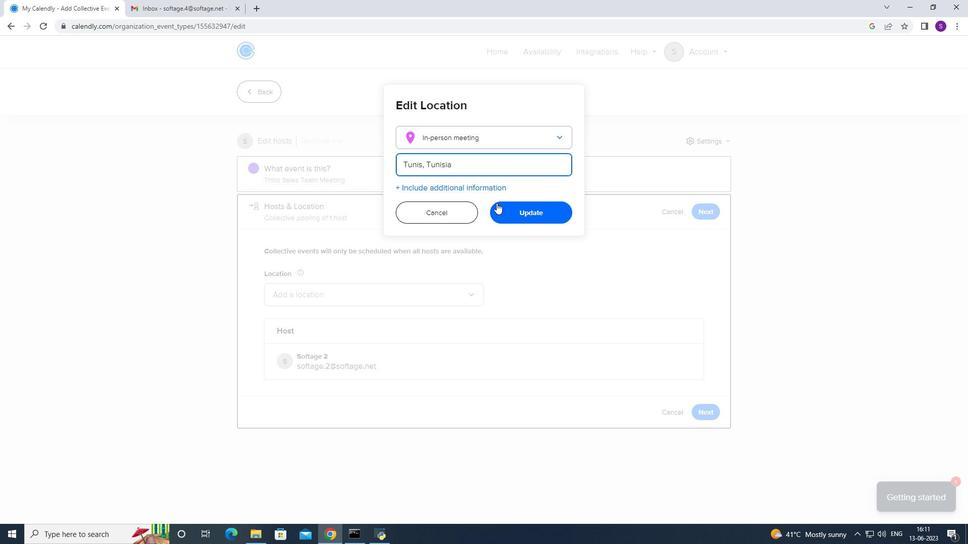 
Action: Mouse pressed left at (501, 206)
Screenshot: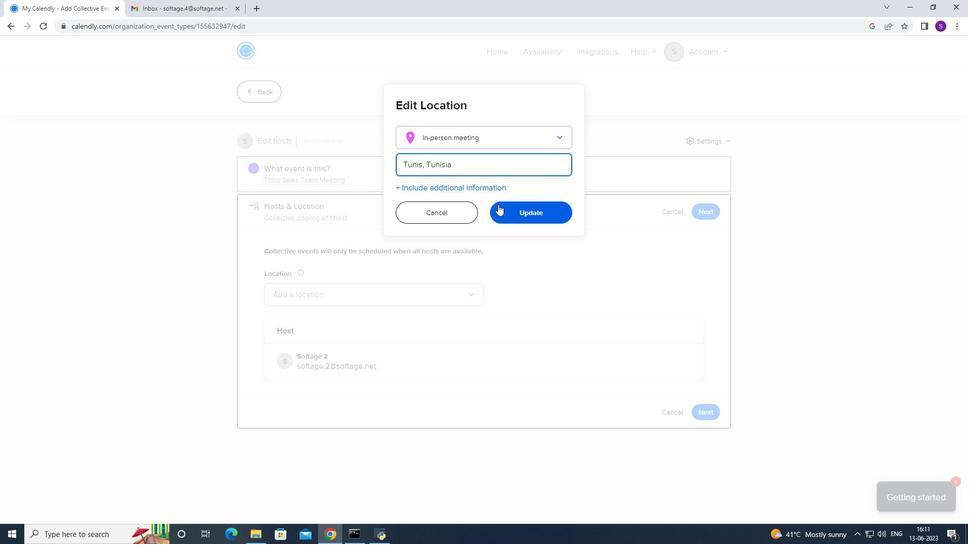 
Action: Mouse moved to (350, 191)
Screenshot: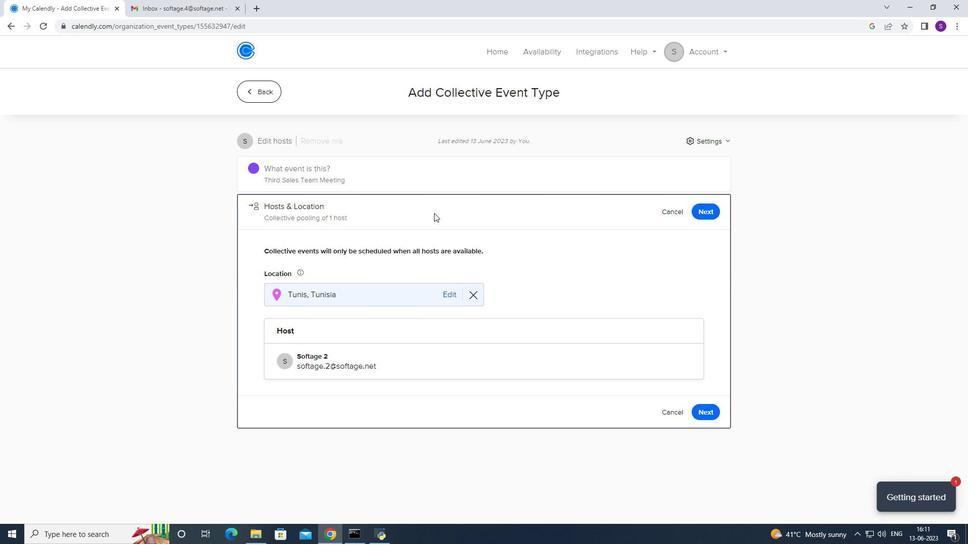
Action: Mouse scrolled (350, 191) with delta (0, 0)
Screenshot: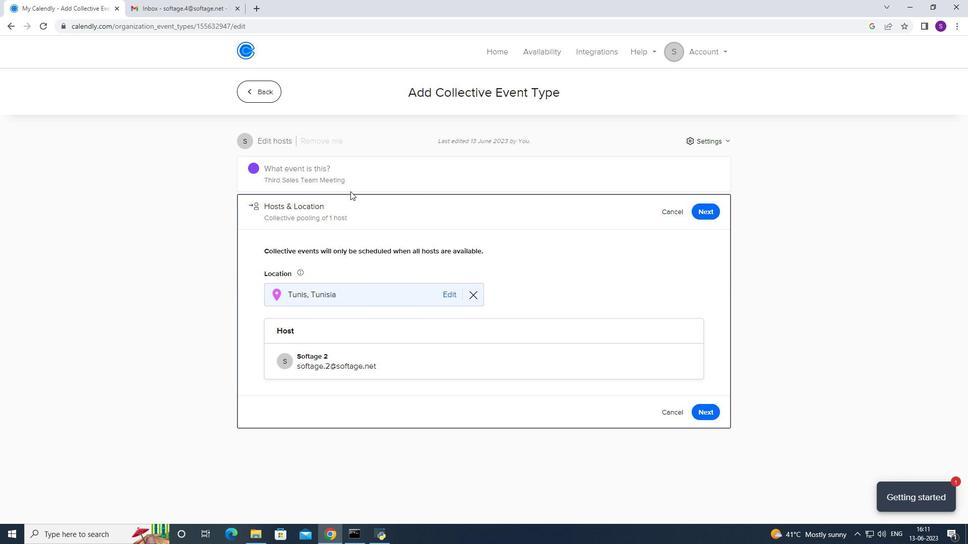 
Action: Mouse scrolled (350, 191) with delta (0, 0)
Screenshot: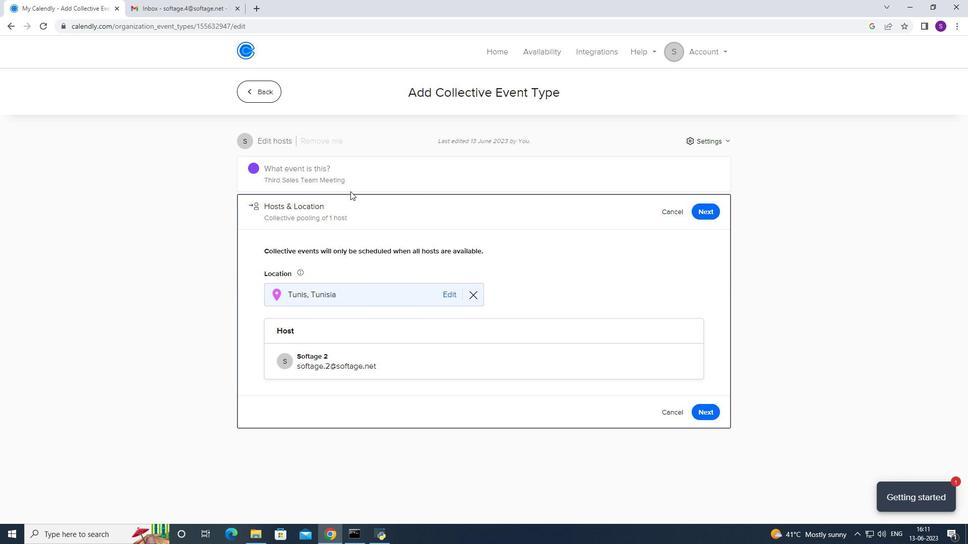 
Action: Mouse scrolled (350, 191) with delta (0, 0)
Screenshot: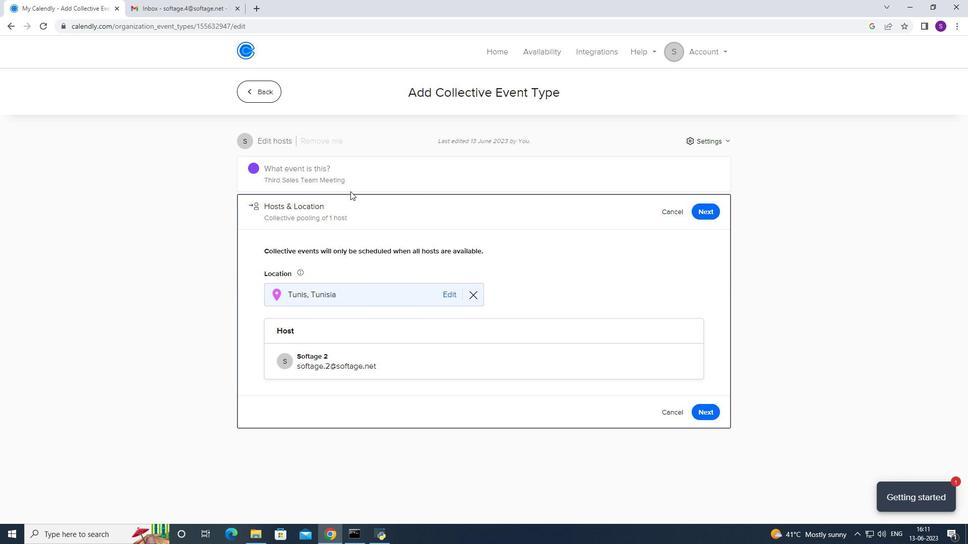 
Action: Mouse scrolled (350, 191) with delta (0, 0)
Screenshot: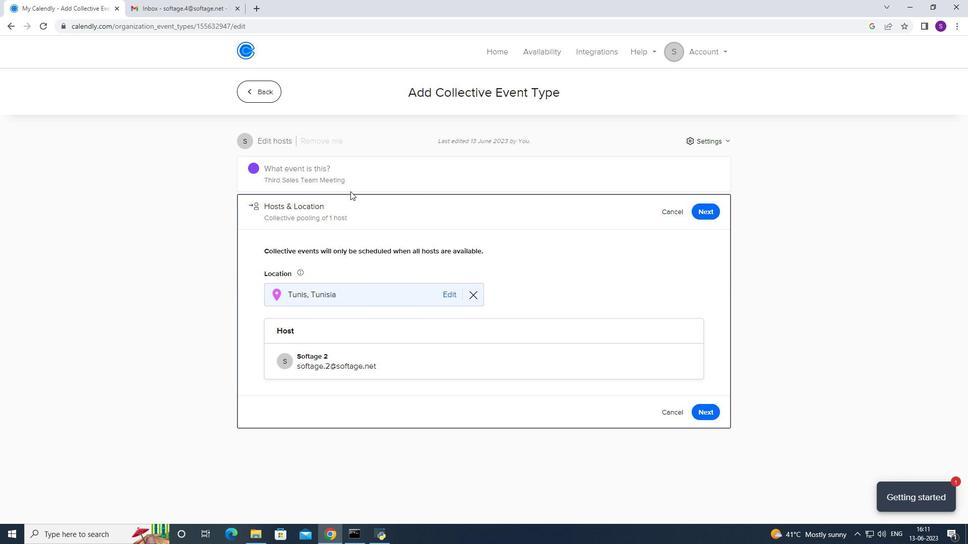 
Action: Mouse scrolled (350, 191) with delta (0, 0)
Screenshot: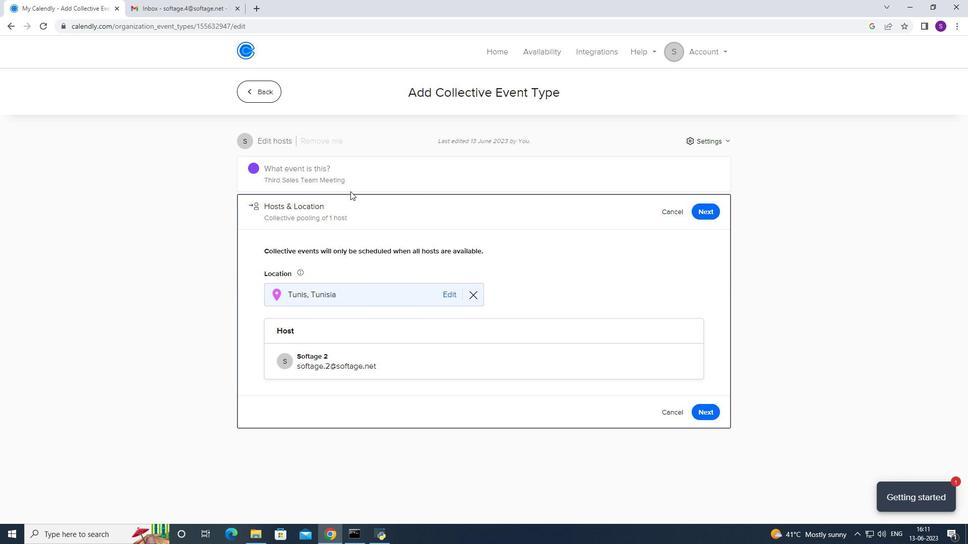 
Action: Mouse scrolled (350, 191) with delta (0, 0)
Screenshot: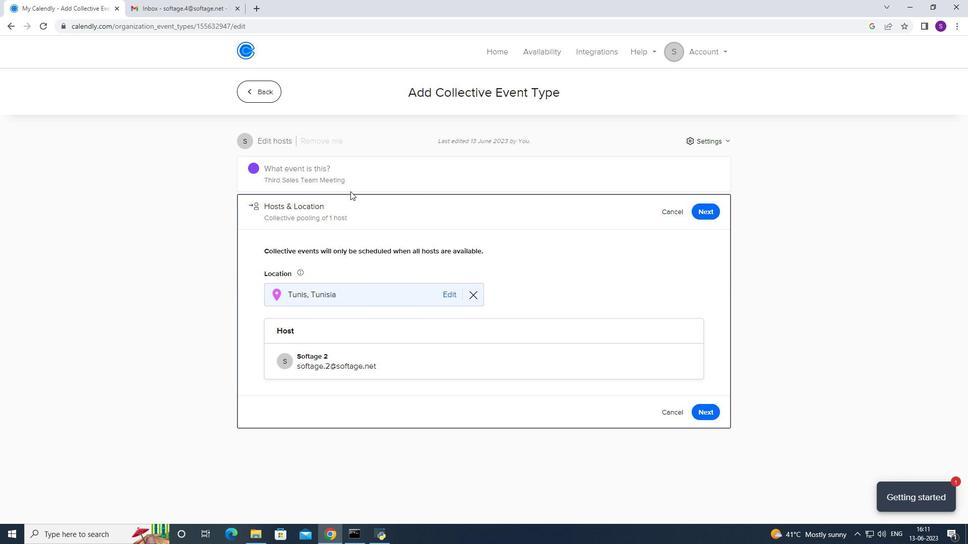 
Action: Mouse scrolled (350, 191) with delta (0, 0)
Screenshot: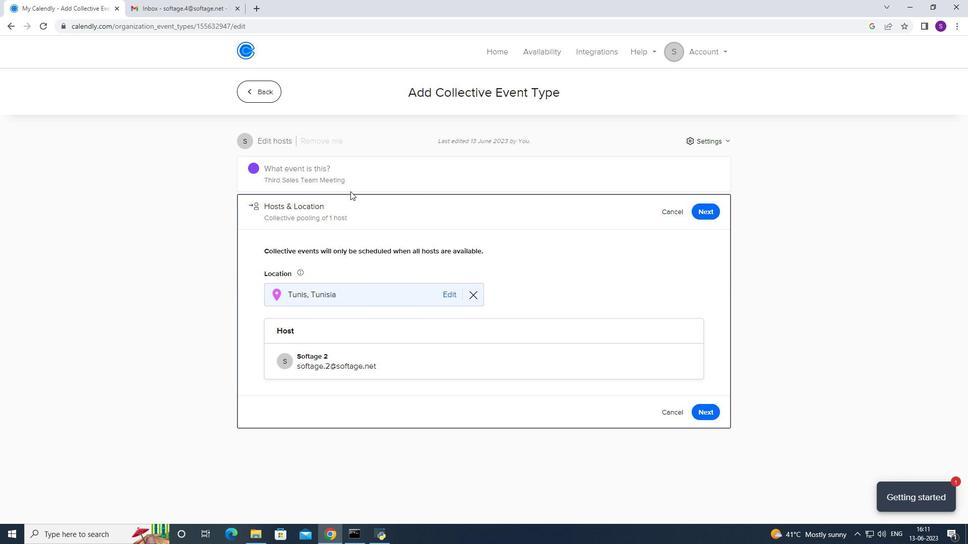 
Action: Mouse scrolled (350, 191) with delta (0, 0)
Screenshot: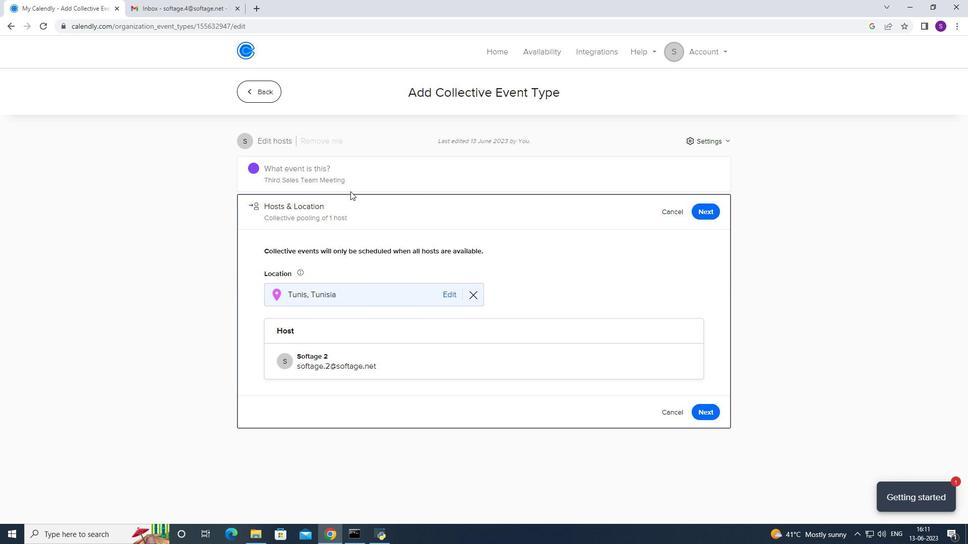
Action: Mouse moved to (718, 412)
Screenshot: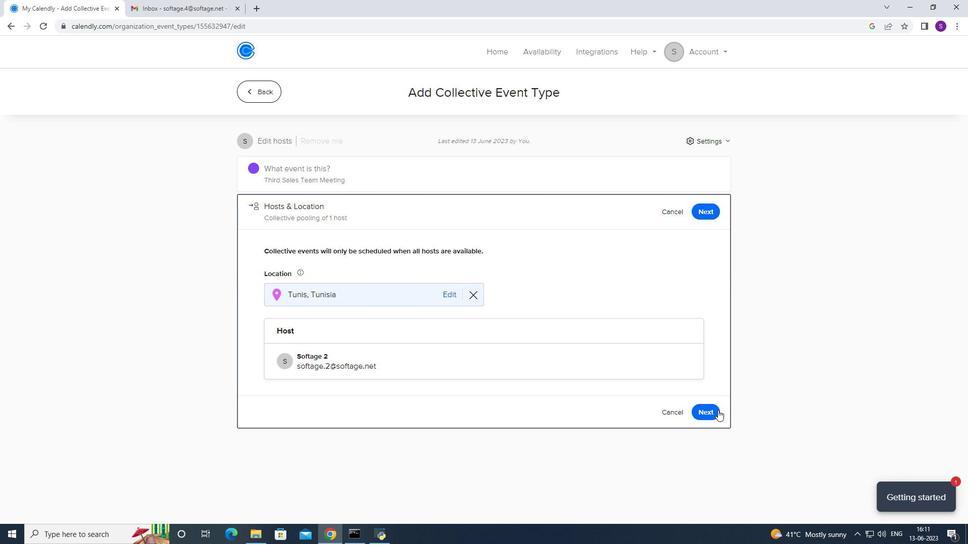
Action: Mouse pressed left at (718, 412)
Screenshot: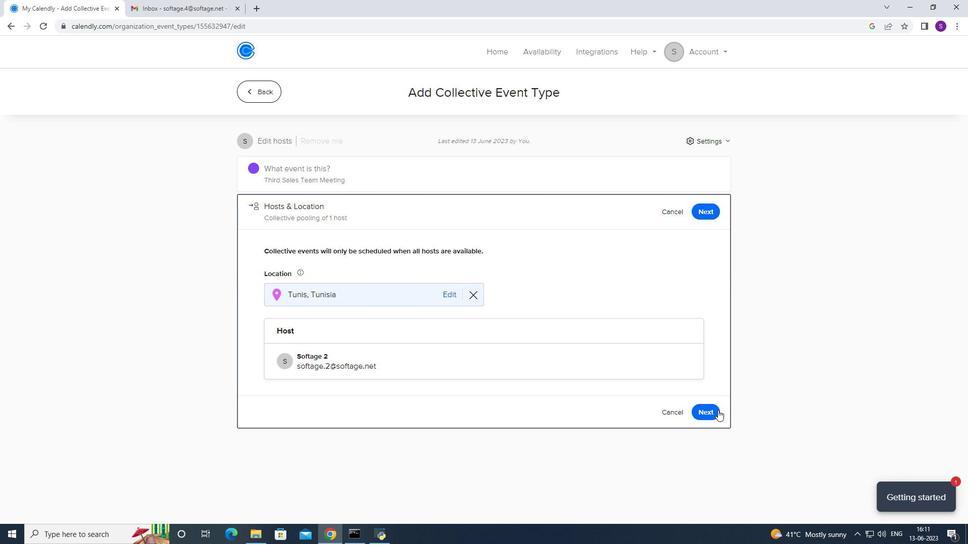 
Action: Mouse moved to (408, 345)
Screenshot: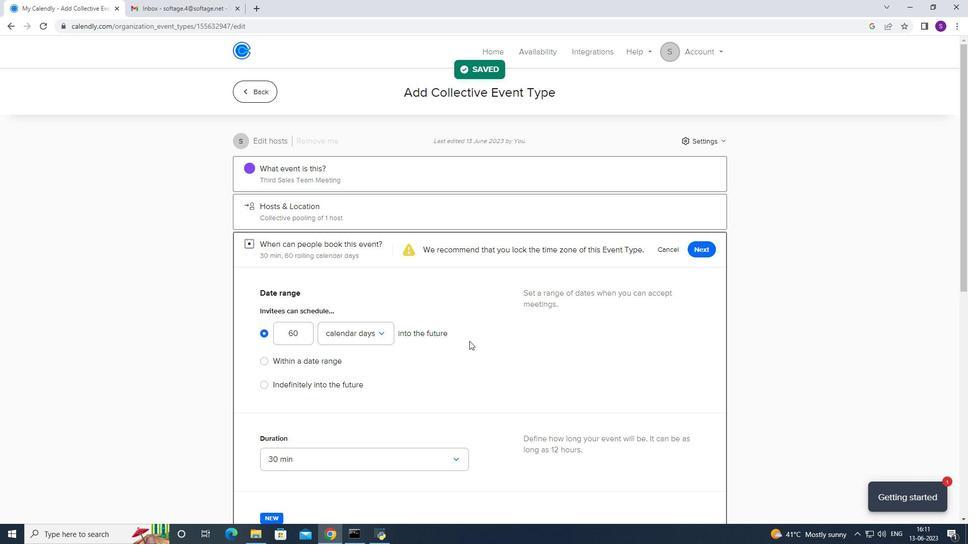 
Action: Mouse scrolled (408, 345) with delta (0, 0)
Screenshot: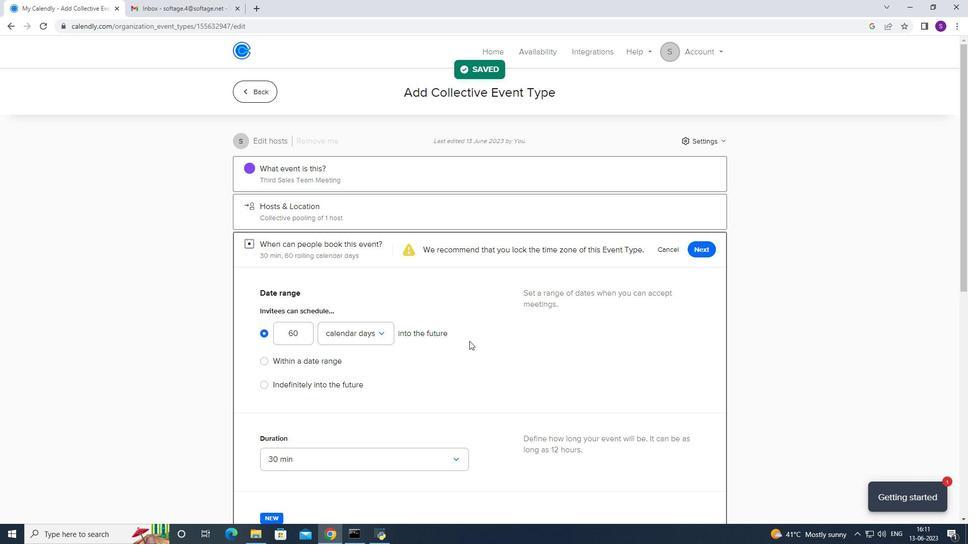
Action: Mouse moved to (401, 352)
Screenshot: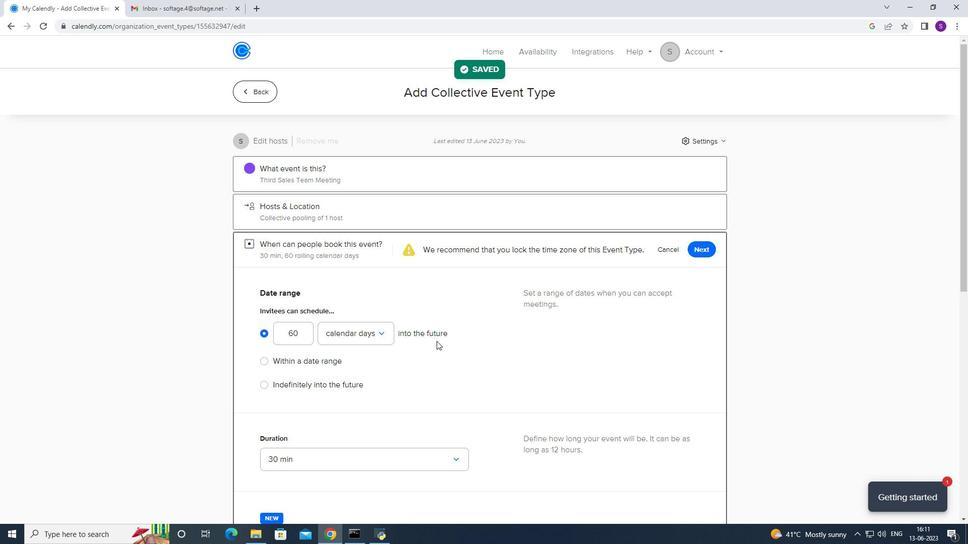 
Action: Mouse scrolled (403, 349) with delta (0, 0)
Screenshot: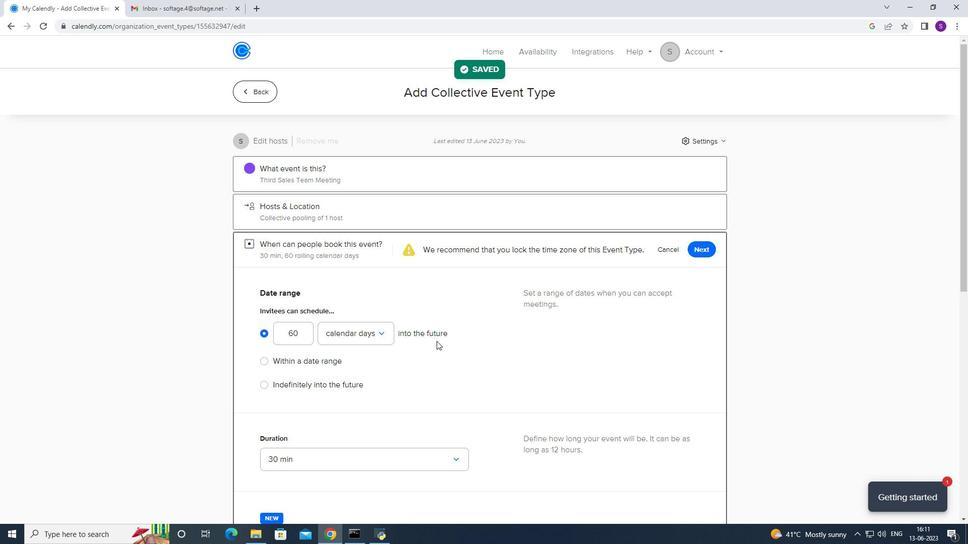 
Action: Mouse moved to (395, 353)
Screenshot: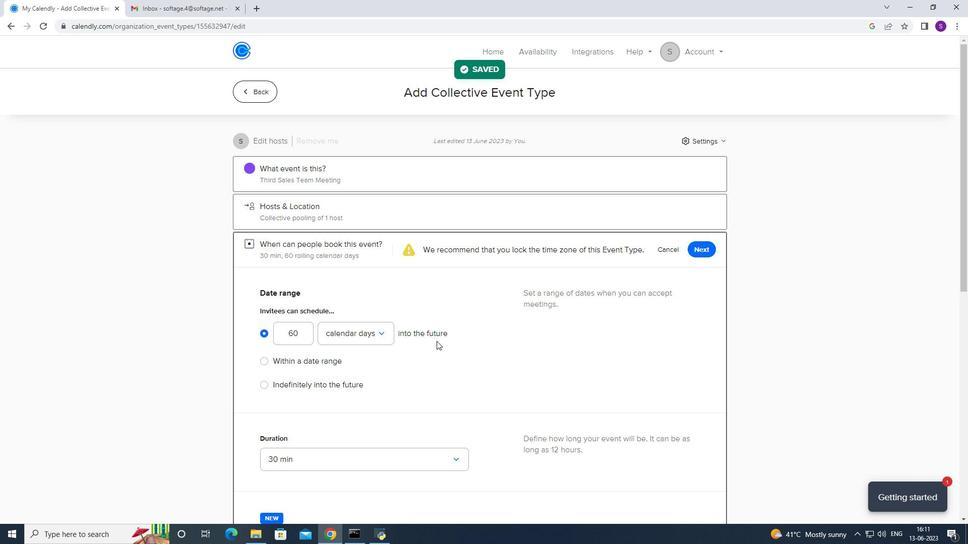 
Action: Mouse scrolled (397, 352) with delta (0, 0)
Screenshot: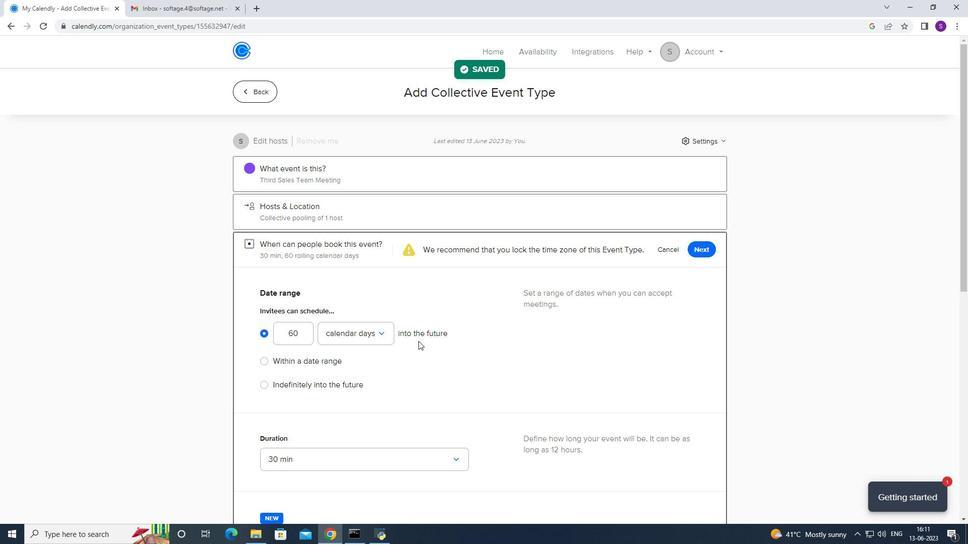 
Action: Mouse moved to (394, 353)
Screenshot: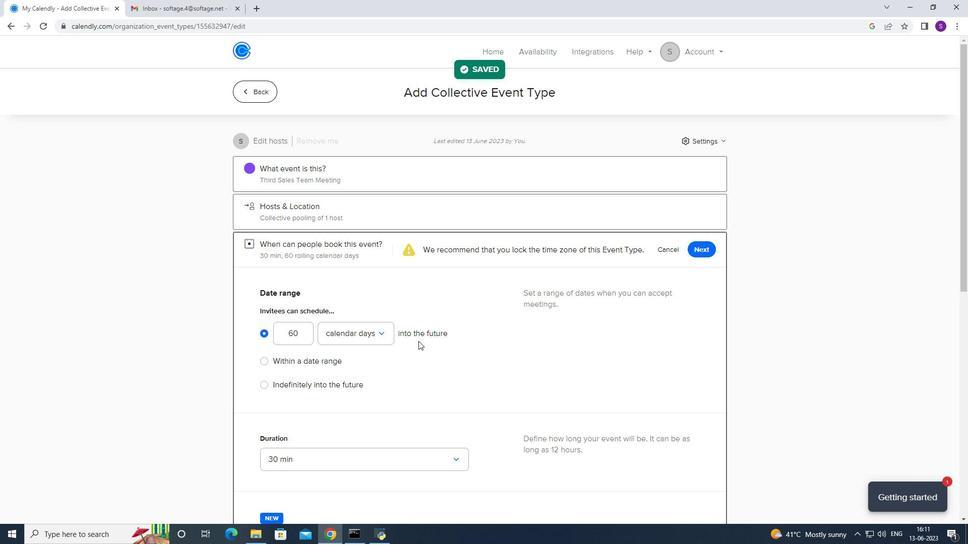 
Action: Mouse scrolled (395, 353) with delta (0, 0)
Screenshot: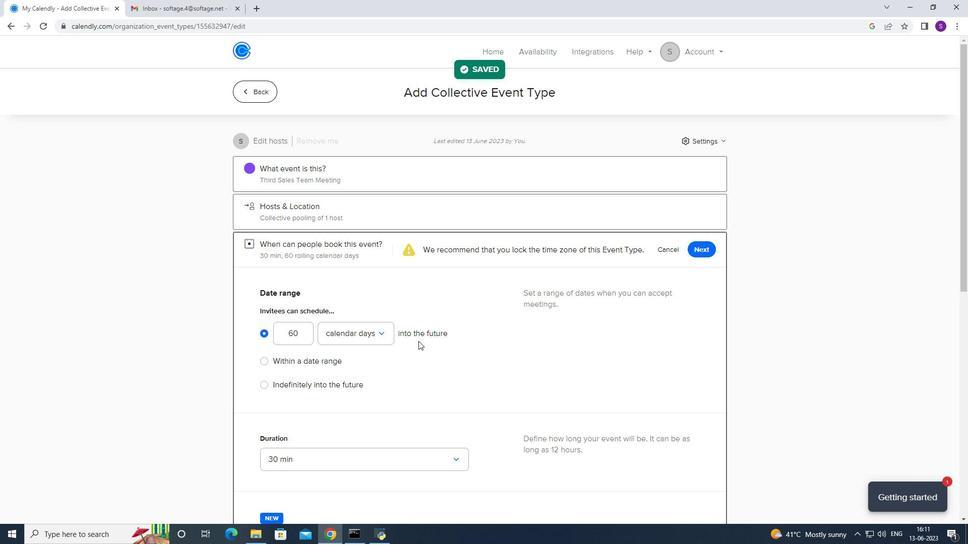 
Action: Mouse moved to (390, 353)
Screenshot: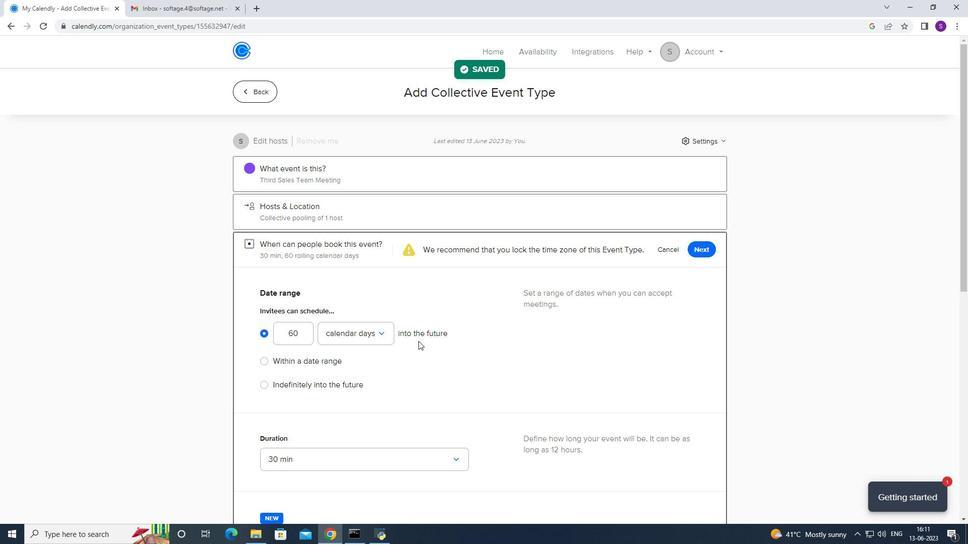 
Action: Mouse scrolled (394, 353) with delta (0, 0)
Screenshot: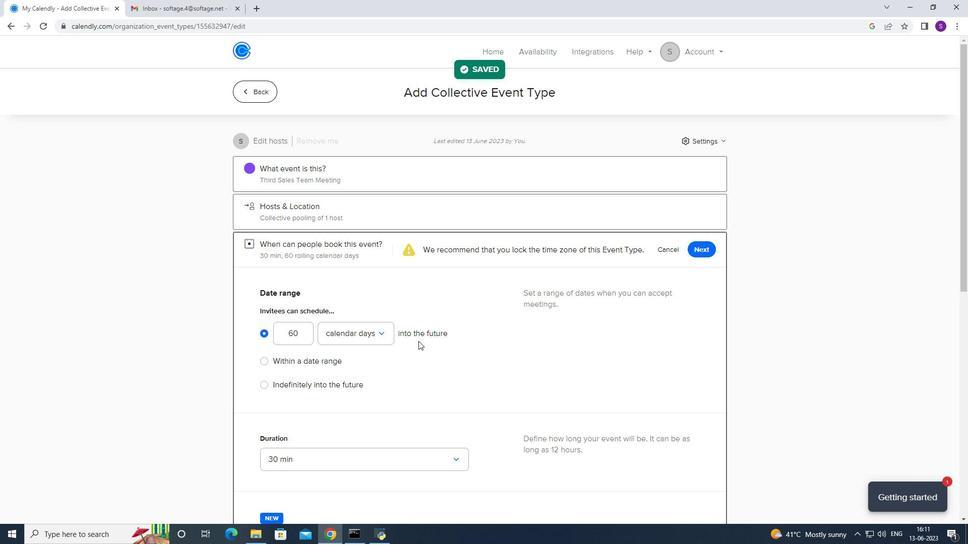 
Action: Mouse moved to (281, 111)
Screenshot: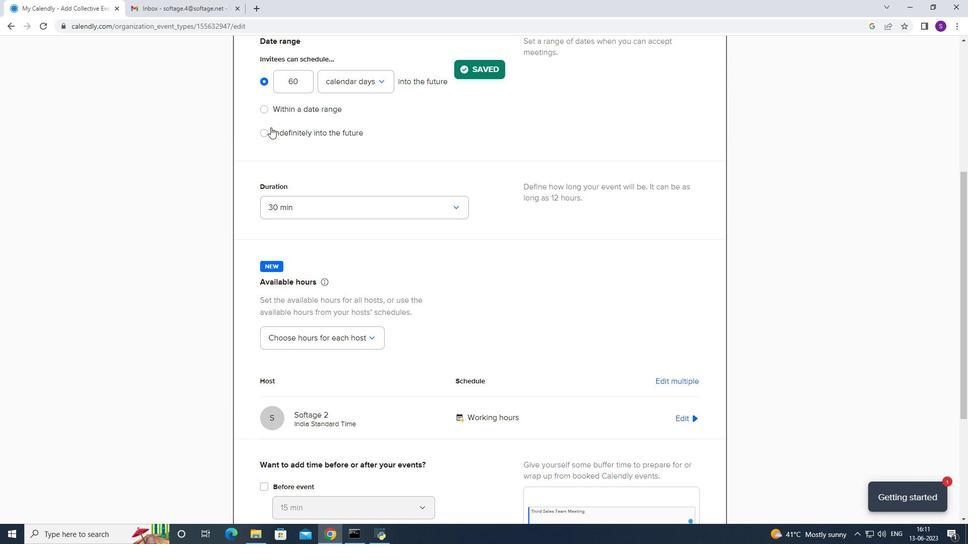 
Action: Mouse pressed left at (281, 111)
Screenshot: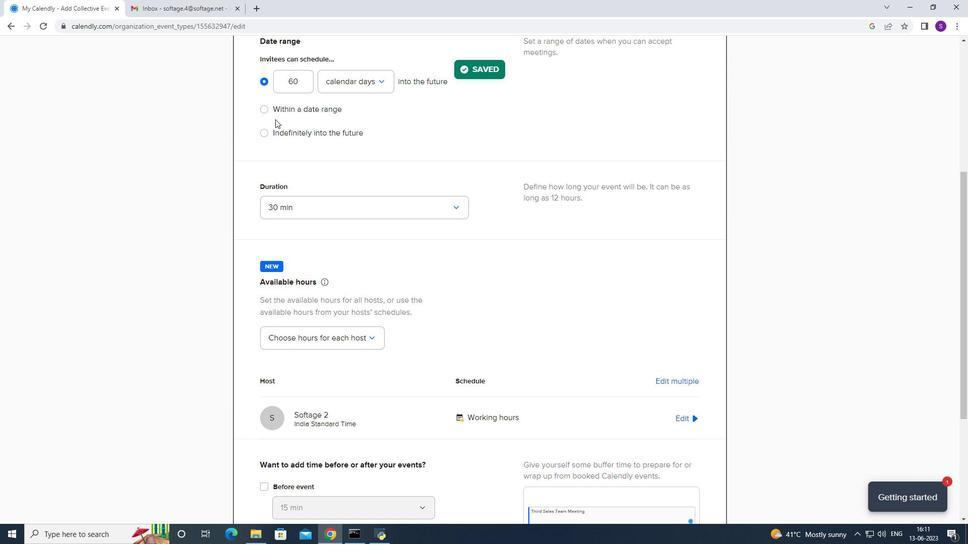 
Action: Mouse moved to (355, 114)
Screenshot: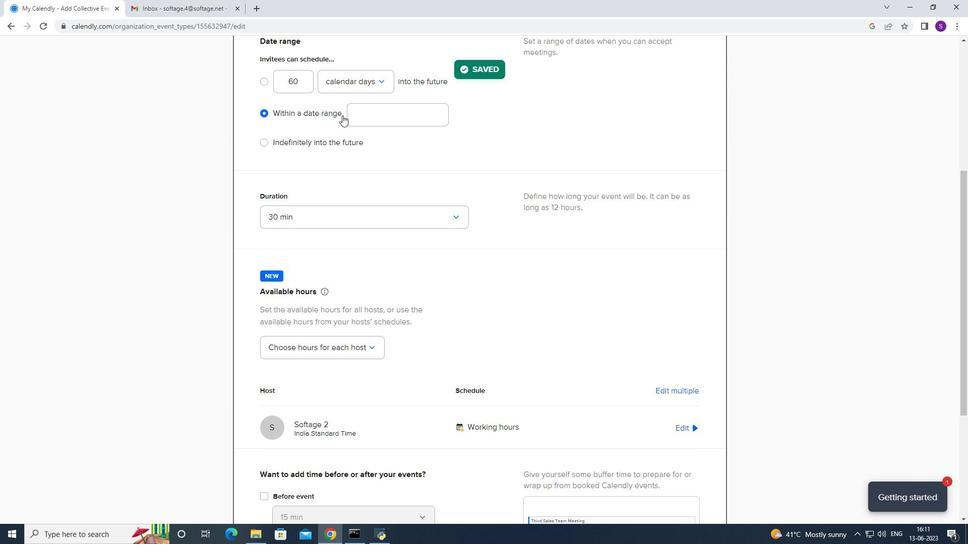 
Action: Mouse pressed left at (355, 114)
Screenshot: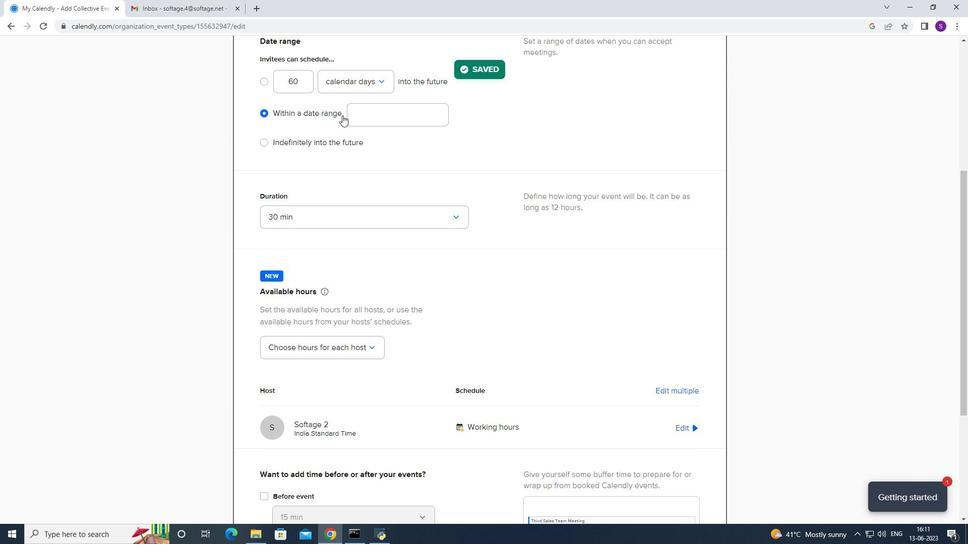 
Action: Mouse moved to (421, 153)
Screenshot: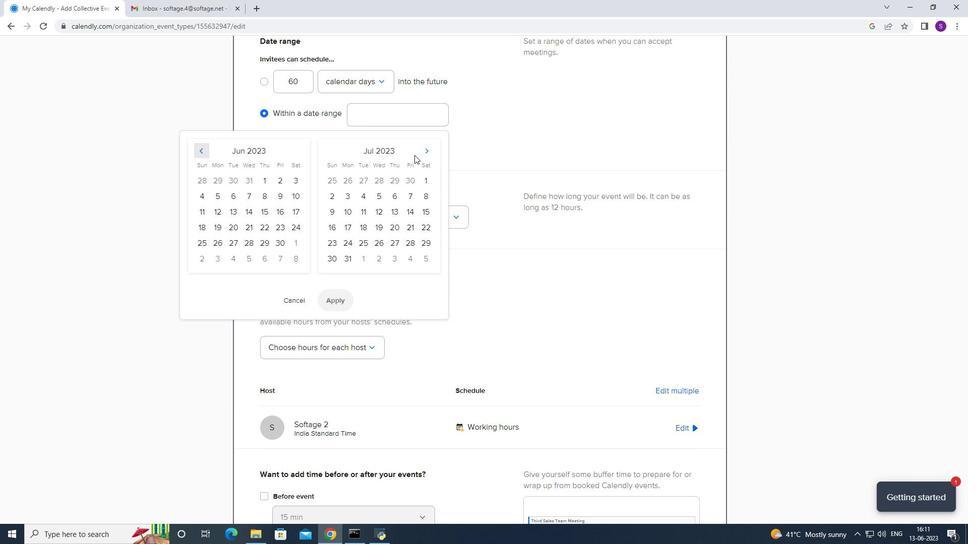 
Action: Mouse pressed left at (421, 153)
Screenshot: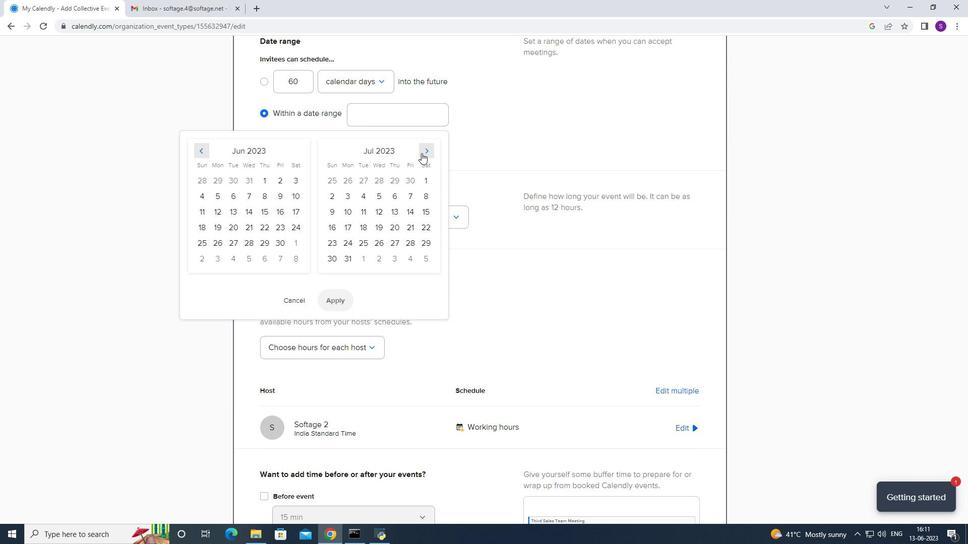 
Action: Mouse pressed left at (421, 153)
Screenshot: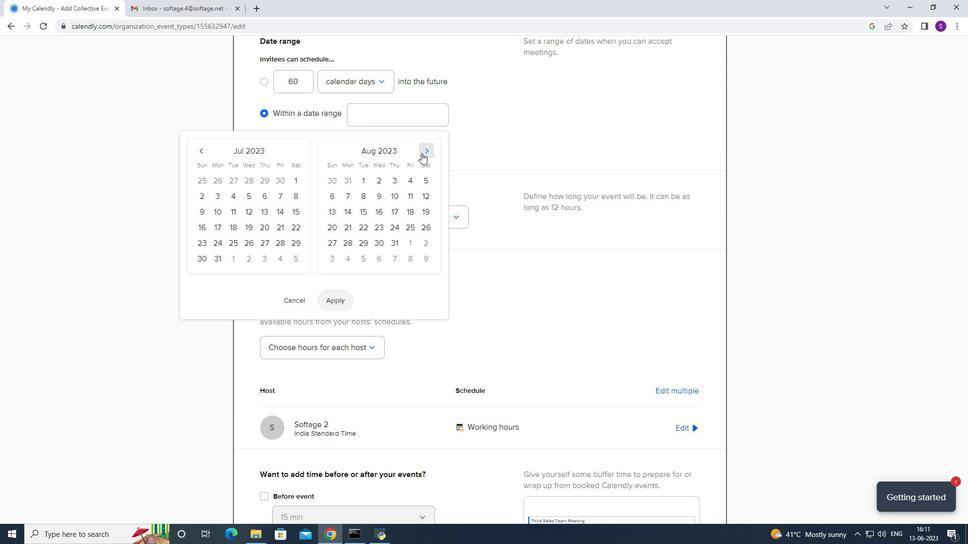 
Action: Mouse pressed left at (421, 153)
Screenshot: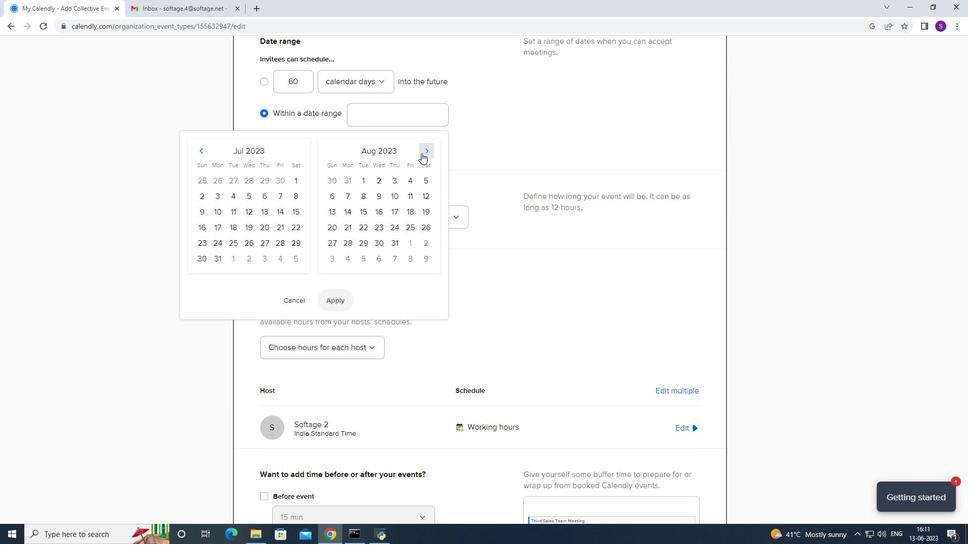 
Action: Mouse pressed left at (421, 153)
Screenshot: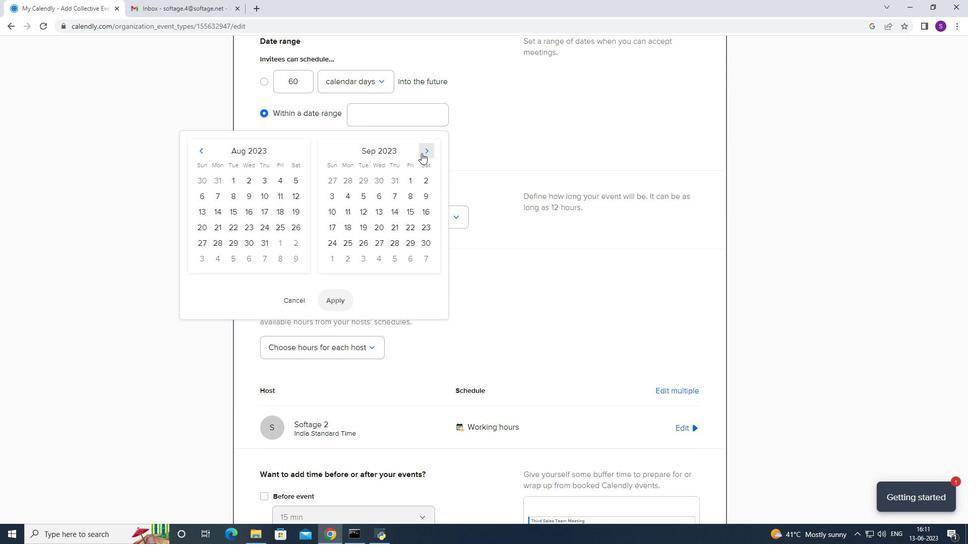 
Action: Mouse moved to (428, 152)
Screenshot: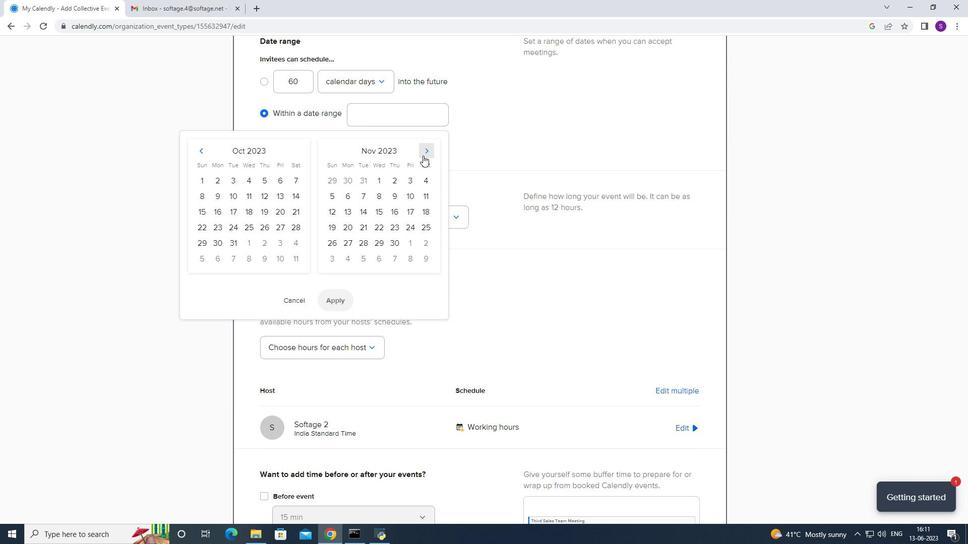 
Action: Mouse pressed left at (428, 152)
Screenshot: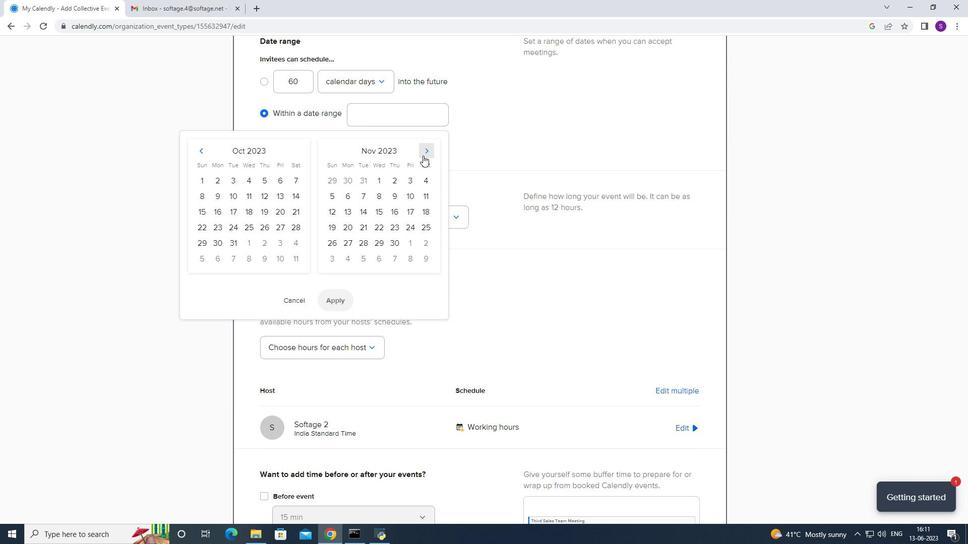 
Action: Mouse moved to (386, 224)
Screenshot: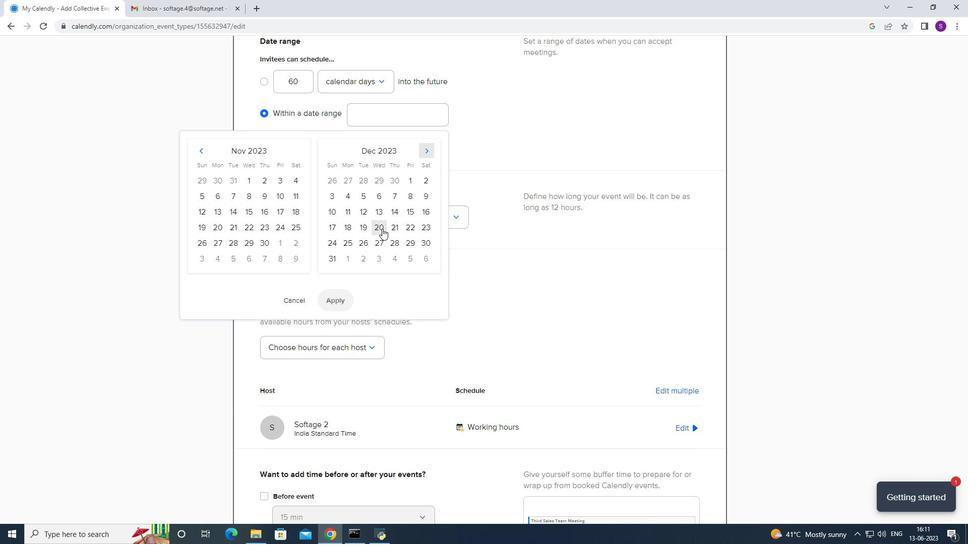 
Action: Mouse pressed left at (386, 224)
Screenshot: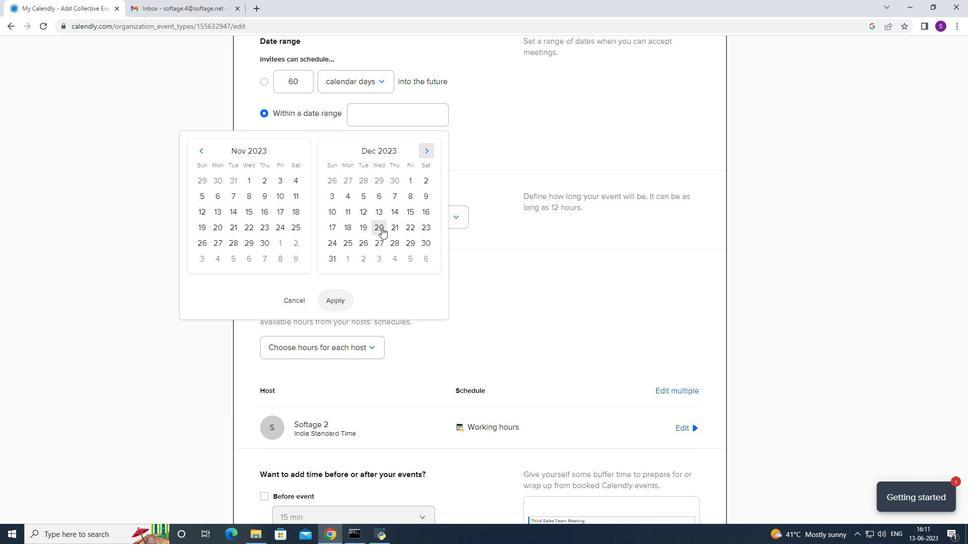 
Action: Mouse moved to (414, 230)
Screenshot: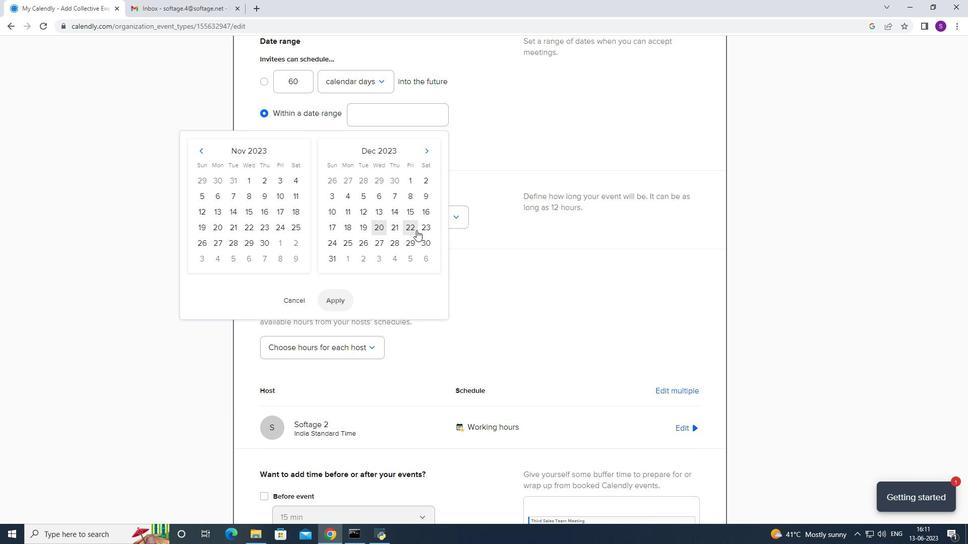 
Action: Mouse pressed left at (414, 230)
Screenshot: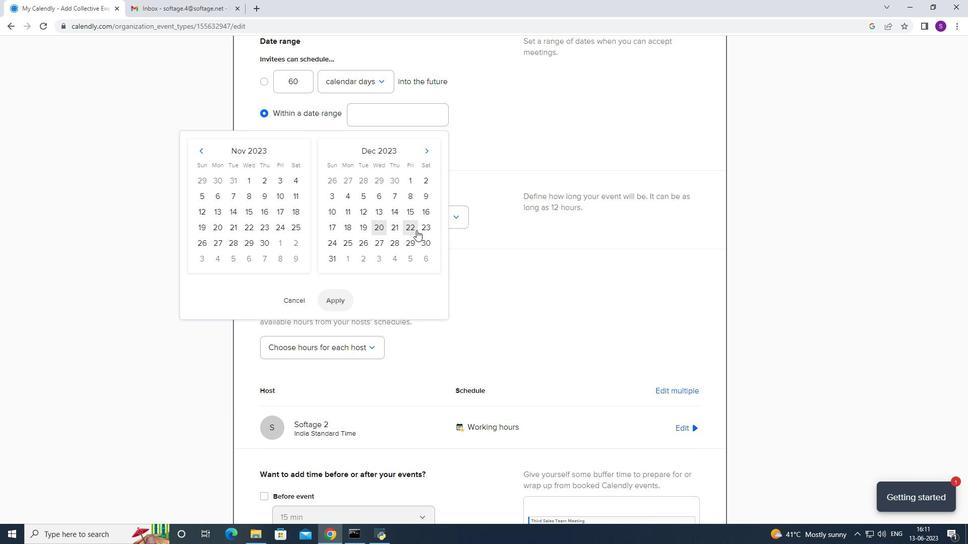 
Action: Mouse moved to (398, 228)
Screenshot: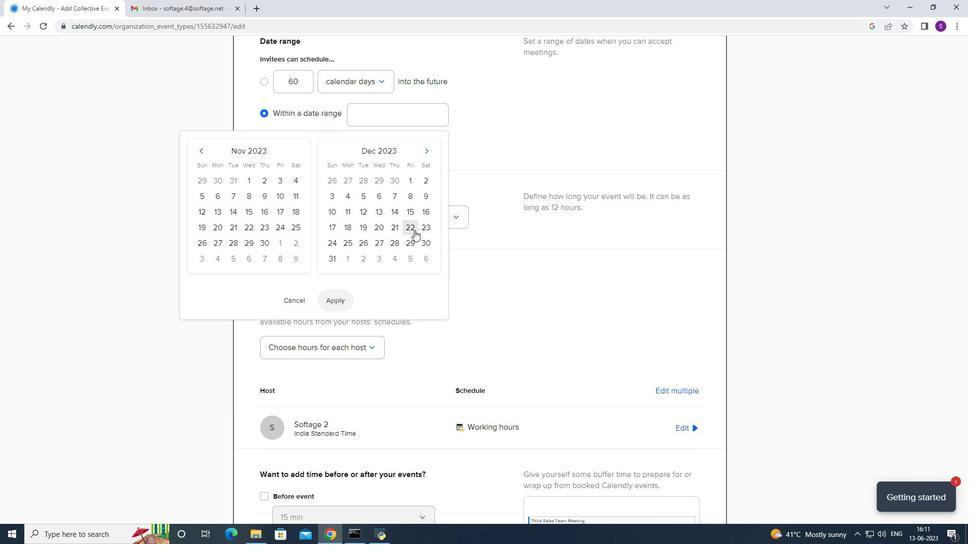
Action: Mouse pressed left at (398, 228)
Screenshot: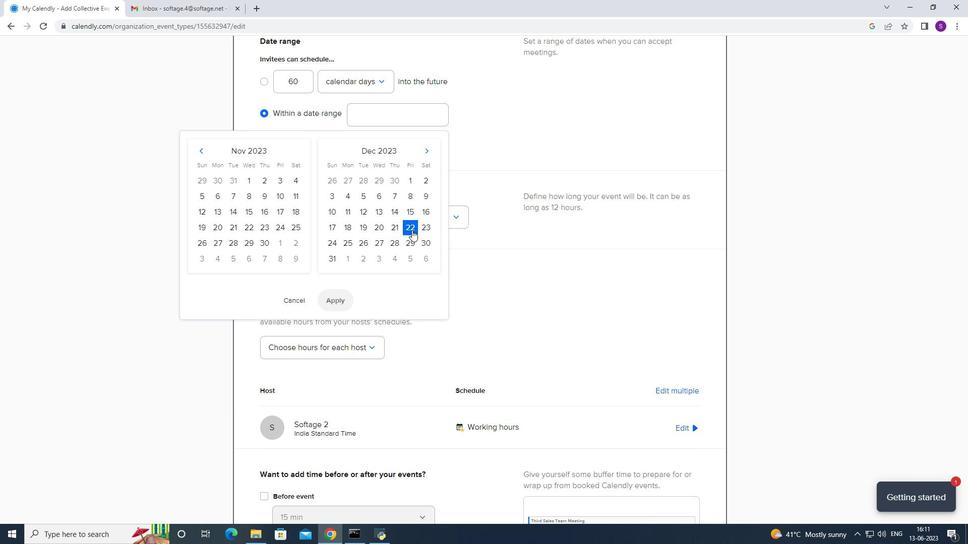 
Action: Mouse moved to (403, 226)
Screenshot: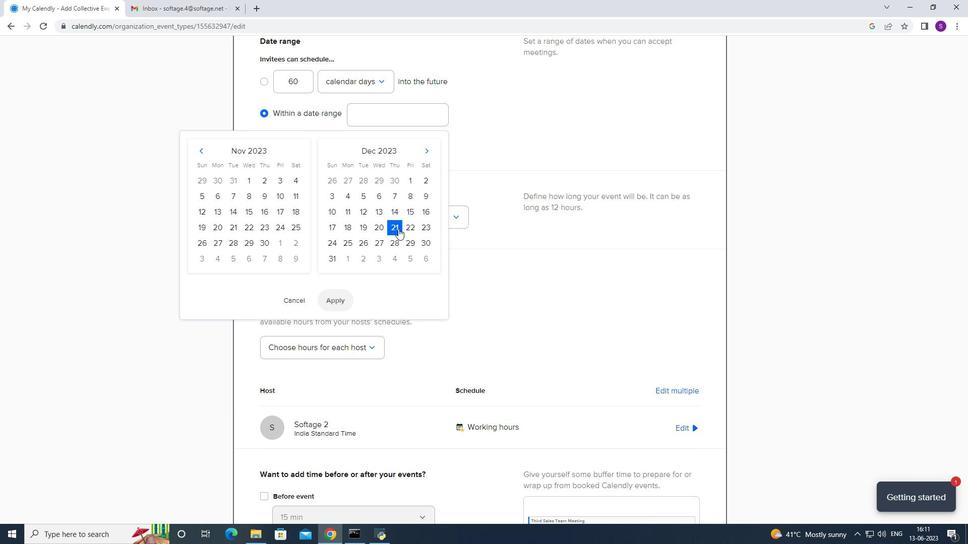 
Action: Mouse pressed left at (403, 226)
Screenshot: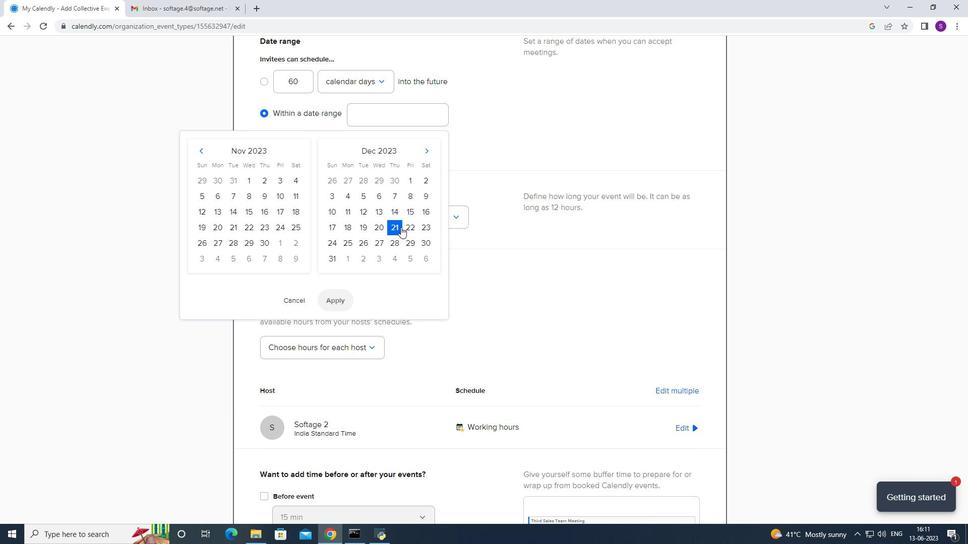 
Action: Mouse moved to (348, 298)
Screenshot: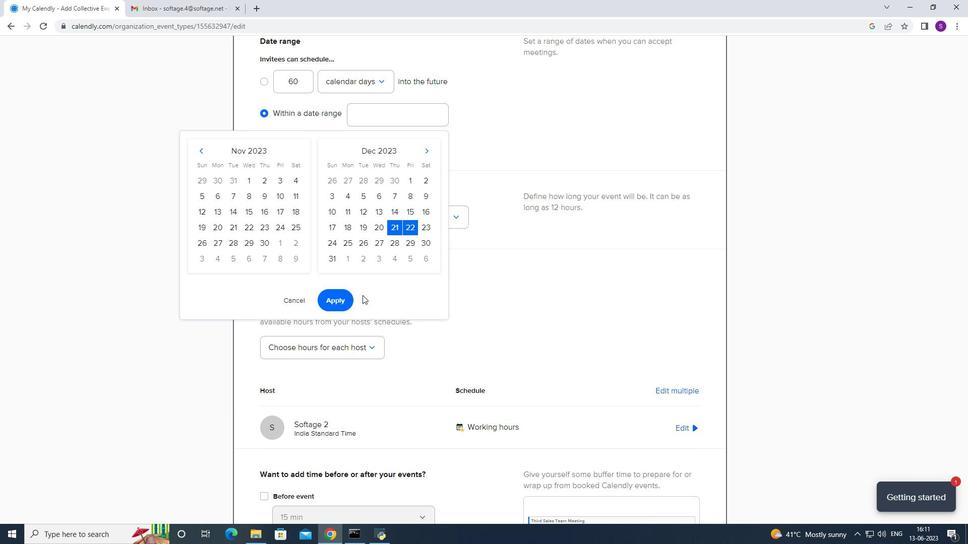 
Action: Mouse pressed left at (348, 298)
Screenshot: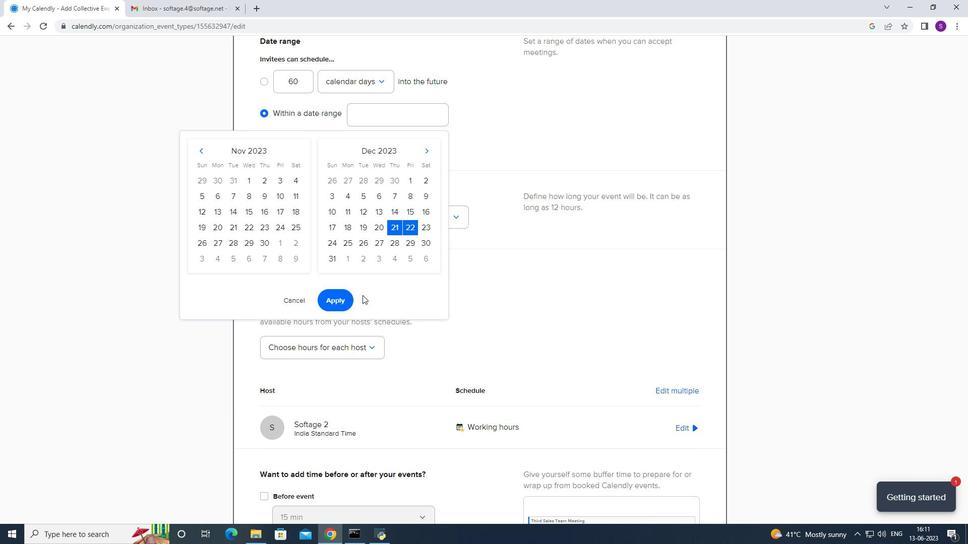 
Action: Mouse moved to (386, 271)
Screenshot: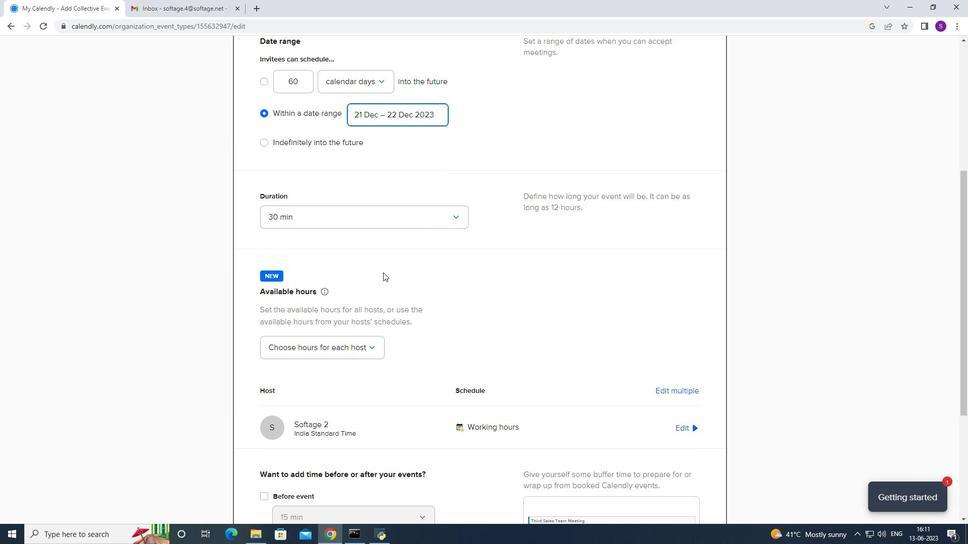 
Action: Mouse scrolled (386, 271) with delta (0, 0)
Screenshot: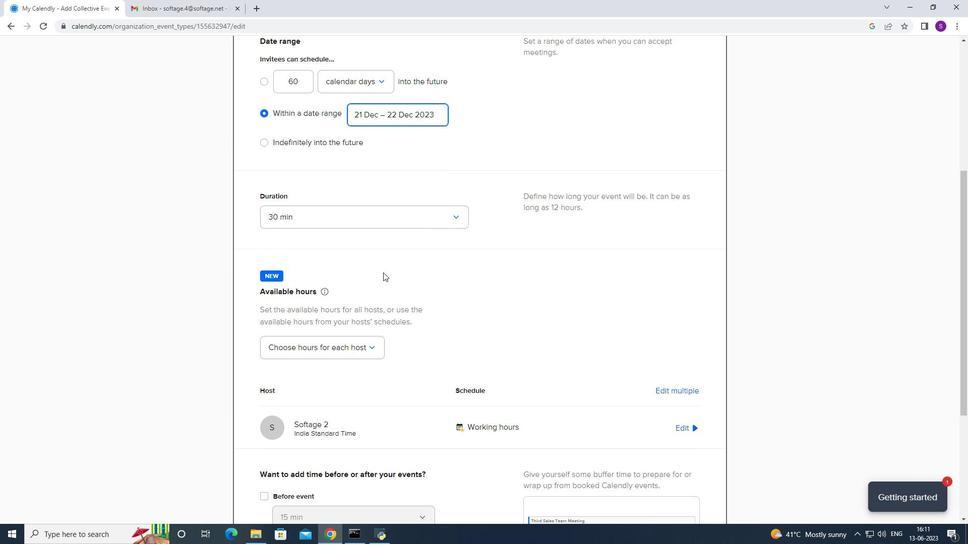 
Action: Mouse scrolled (386, 271) with delta (0, 0)
Screenshot: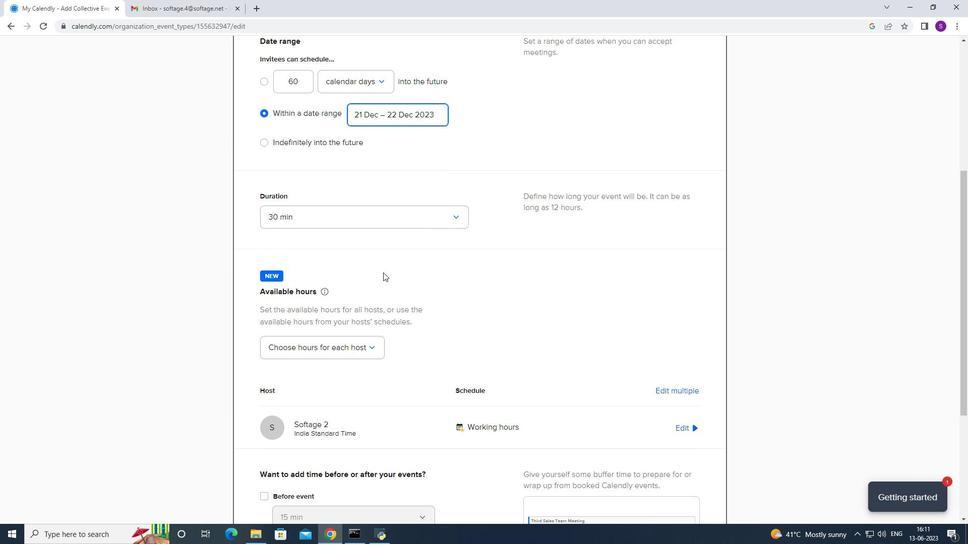 
Action: Mouse scrolled (386, 270) with delta (0, -1)
Screenshot: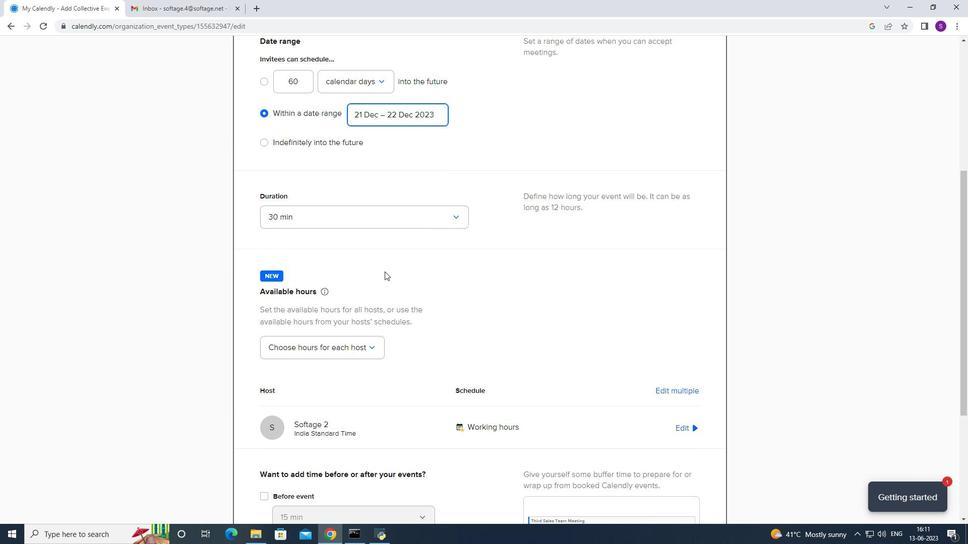 
Action: Mouse scrolled (386, 271) with delta (0, 0)
Screenshot: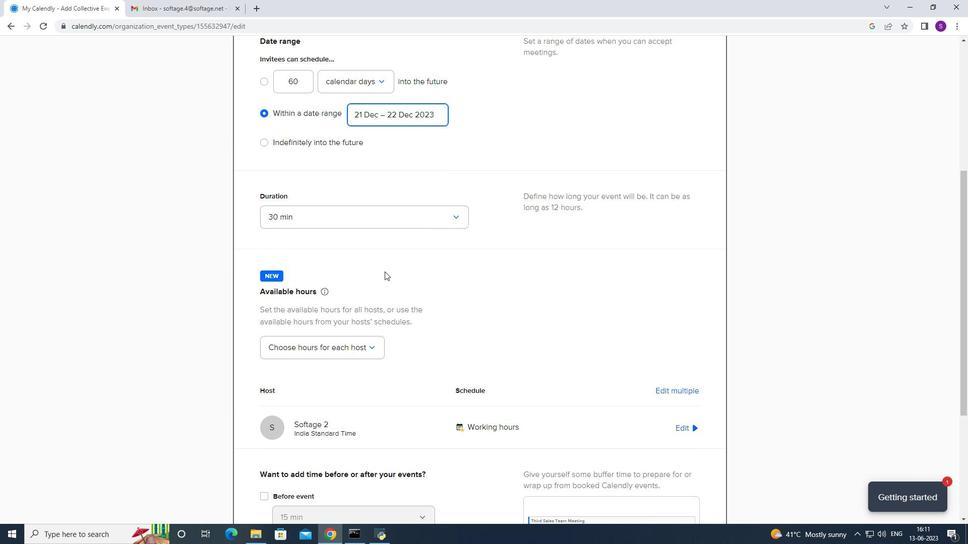 
Action: Mouse scrolled (386, 271) with delta (0, 0)
Screenshot: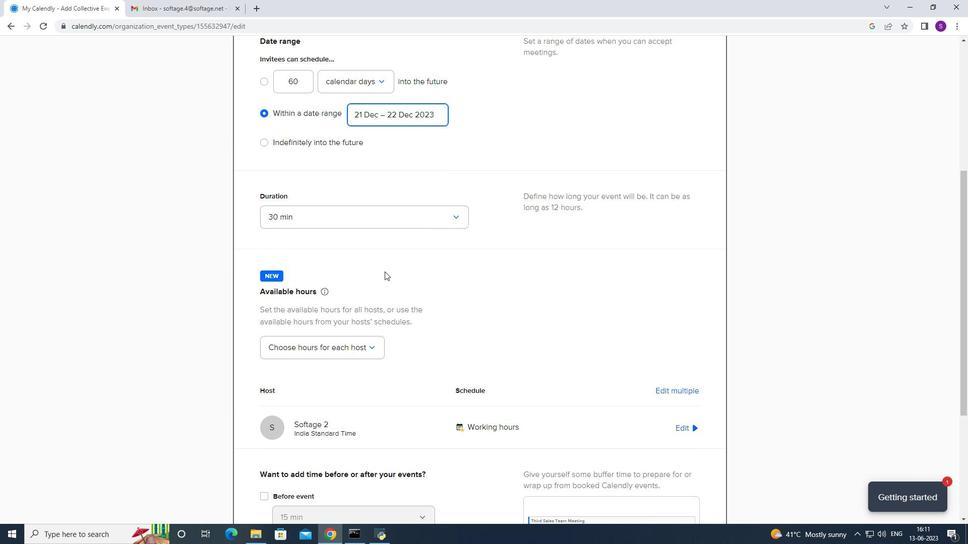 
Action: Mouse scrolled (386, 270) with delta (0, -1)
Screenshot: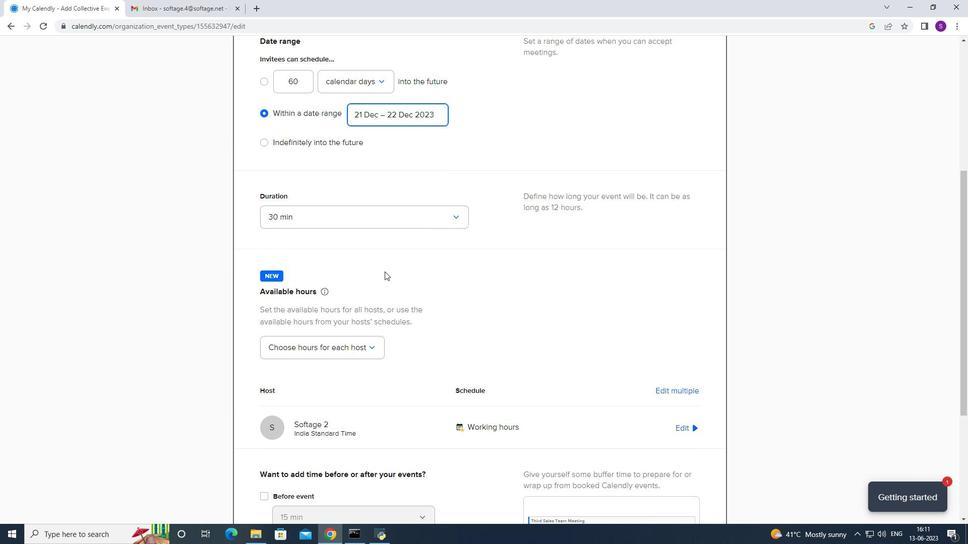 
Action: Mouse moved to (386, 270)
Screenshot: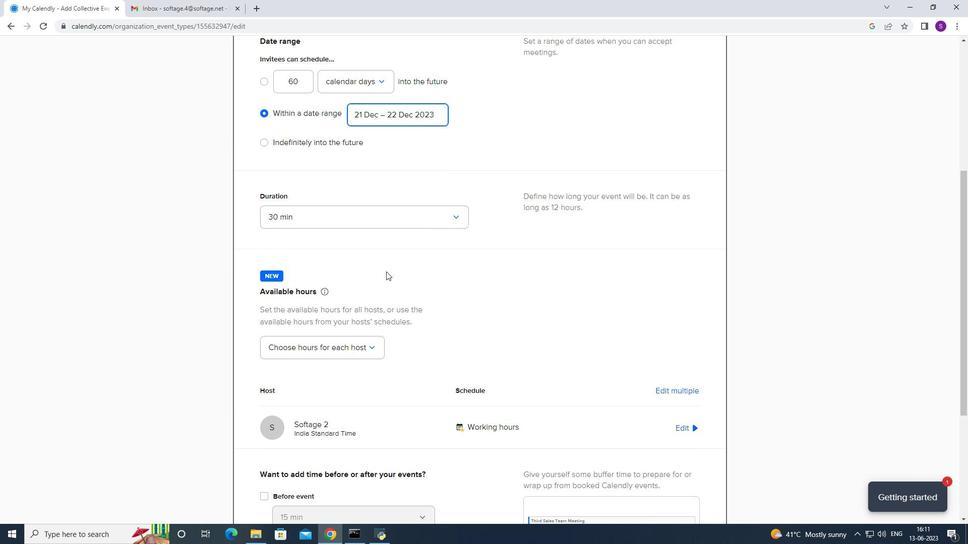 
Action: Mouse scrolled (386, 269) with delta (0, 0)
Screenshot: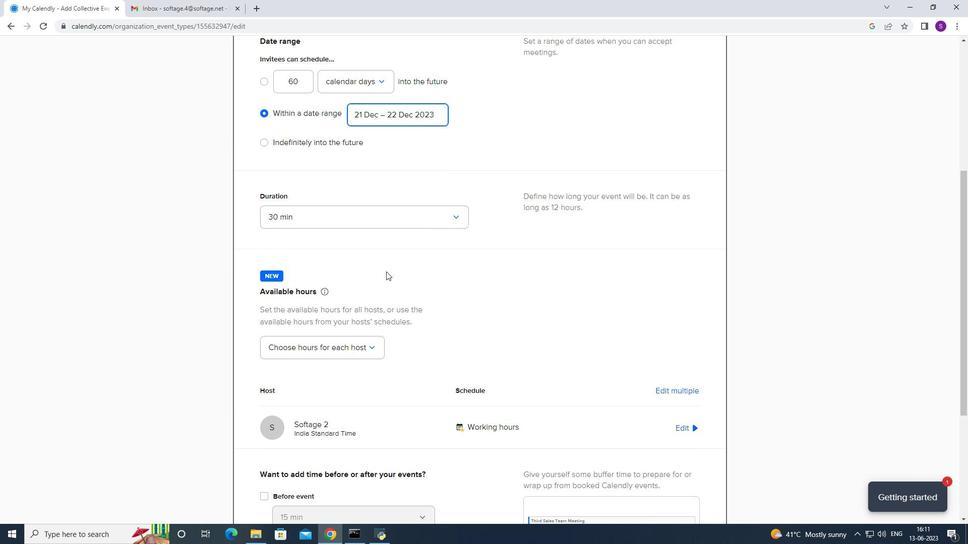 
Action: Mouse moved to (395, 260)
Screenshot: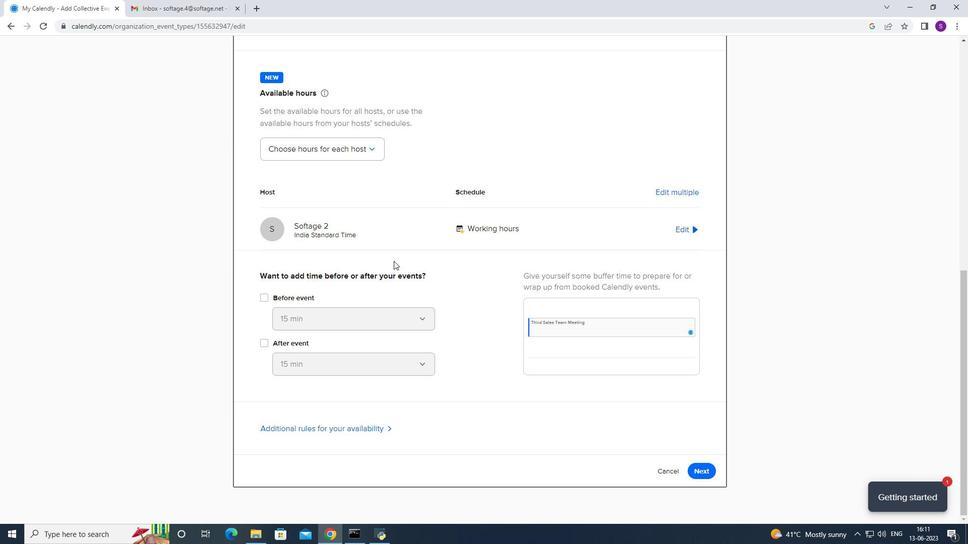 
Action: Mouse scrolled (395, 260) with delta (0, 0)
Screenshot: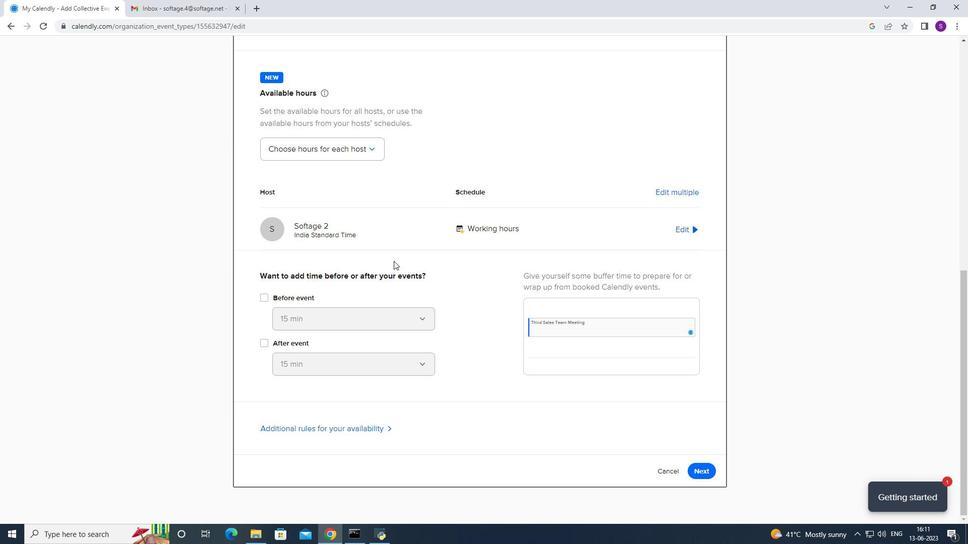 
Action: Mouse moved to (395, 260)
Screenshot: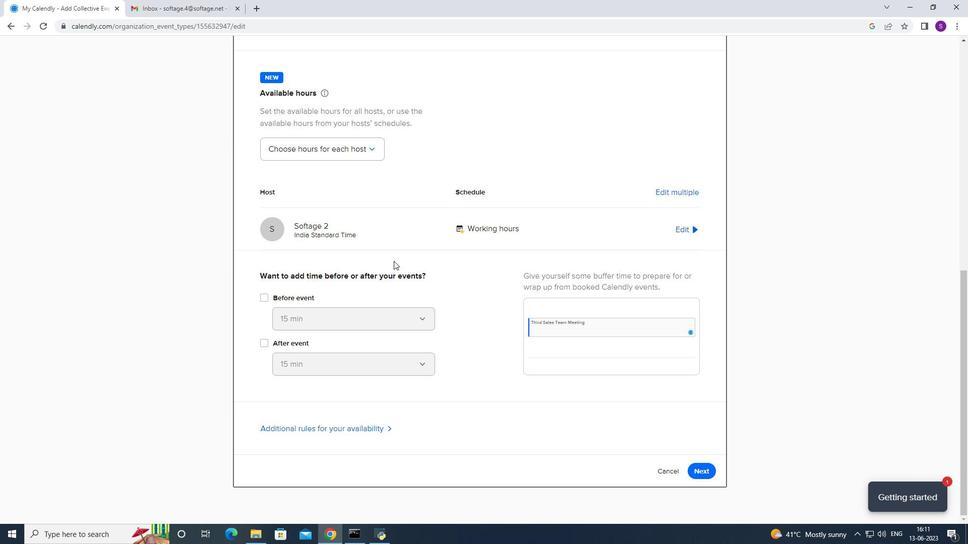
Action: Mouse scrolled (395, 260) with delta (0, 0)
Screenshot: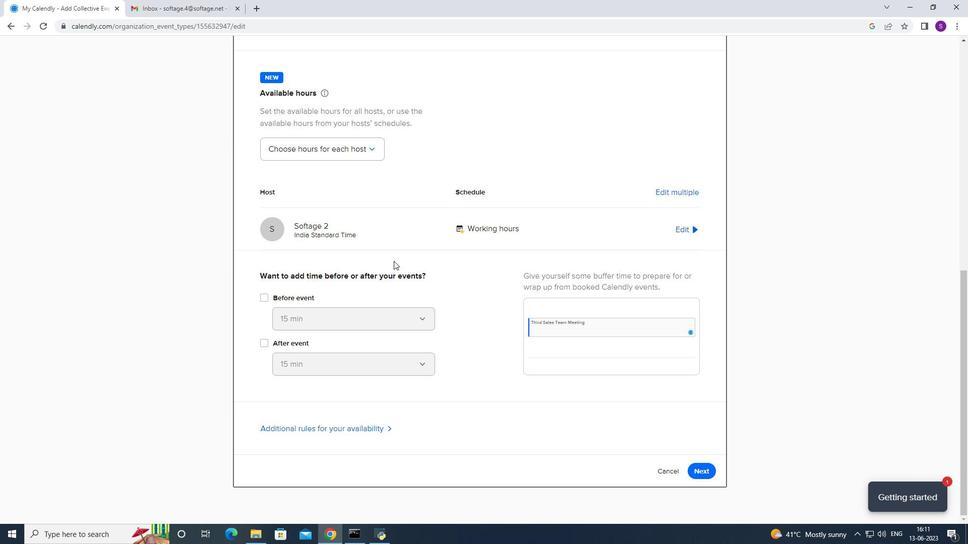 
Action: Mouse scrolled (395, 260) with delta (0, 0)
Screenshot: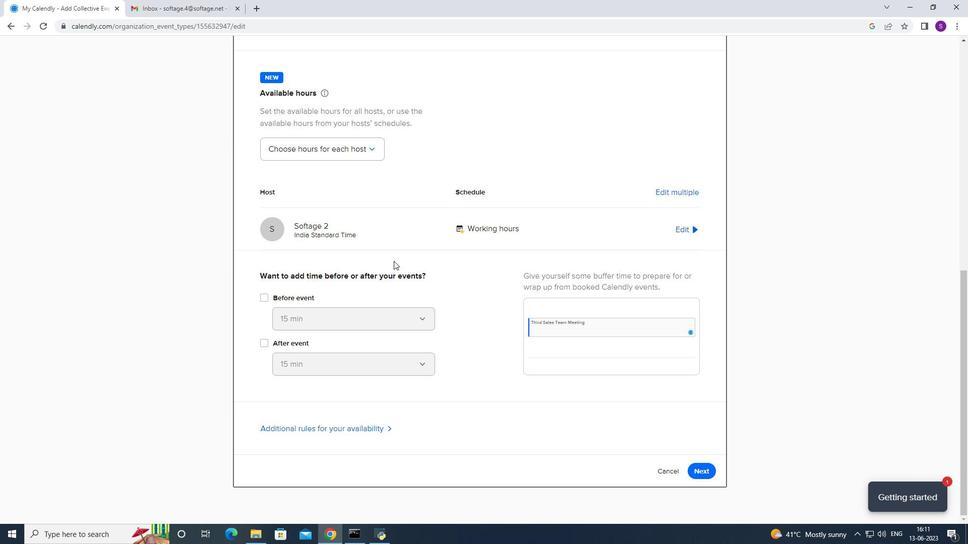 
Action: Mouse moved to (396, 260)
Screenshot: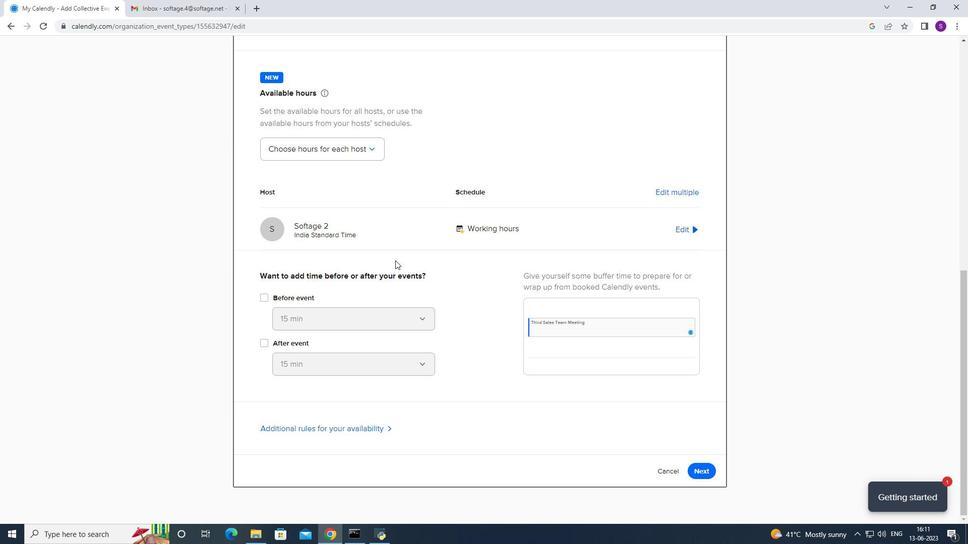 
Action: Mouse scrolled (396, 260) with delta (0, 0)
Screenshot: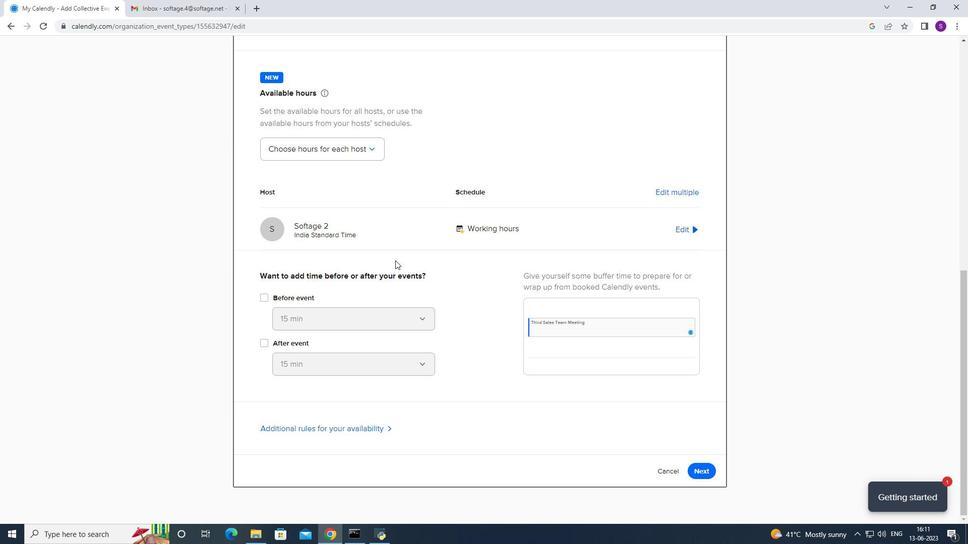 
Action: Mouse moved to (399, 260)
Screenshot: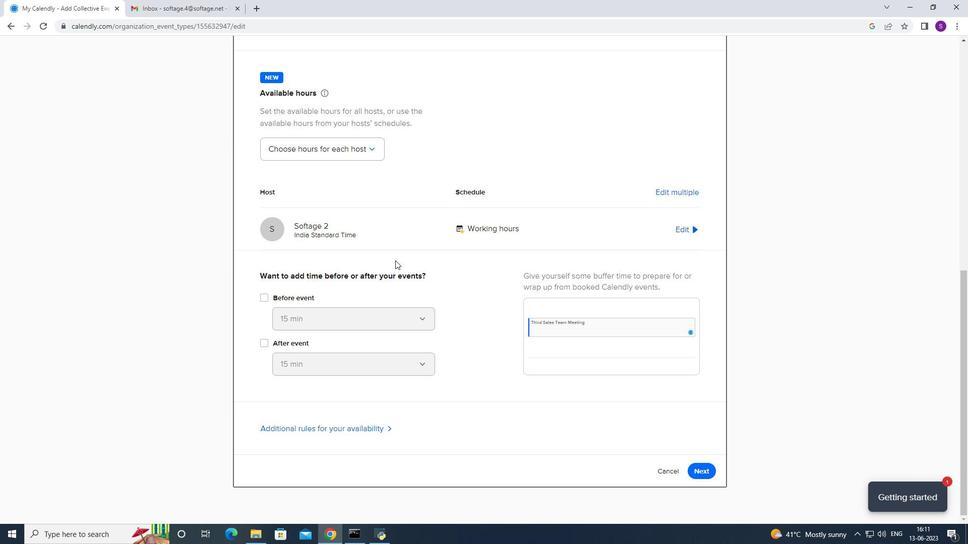 
Action: Mouse scrolled (399, 260) with delta (0, 0)
Screenshot: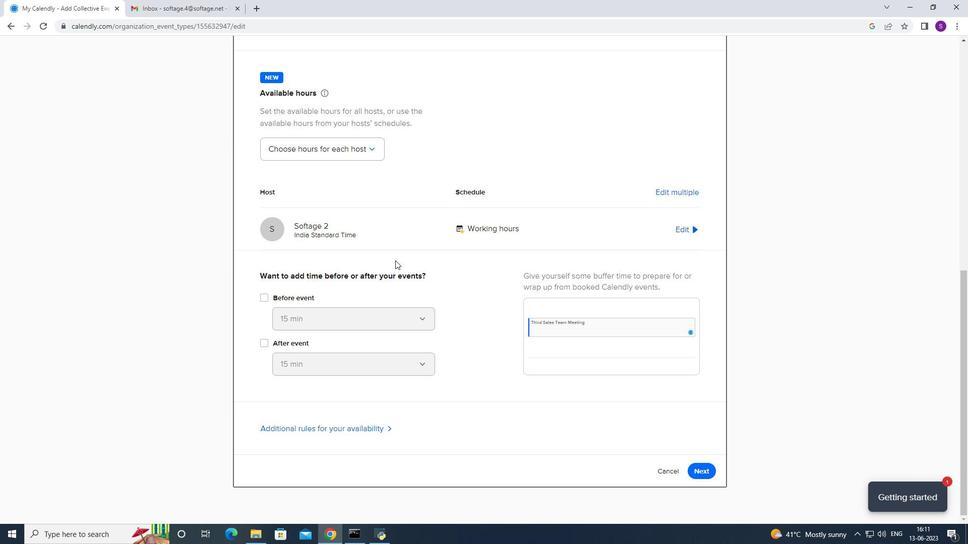 
Action: Mouse moved to (411, 260)
Screenshot: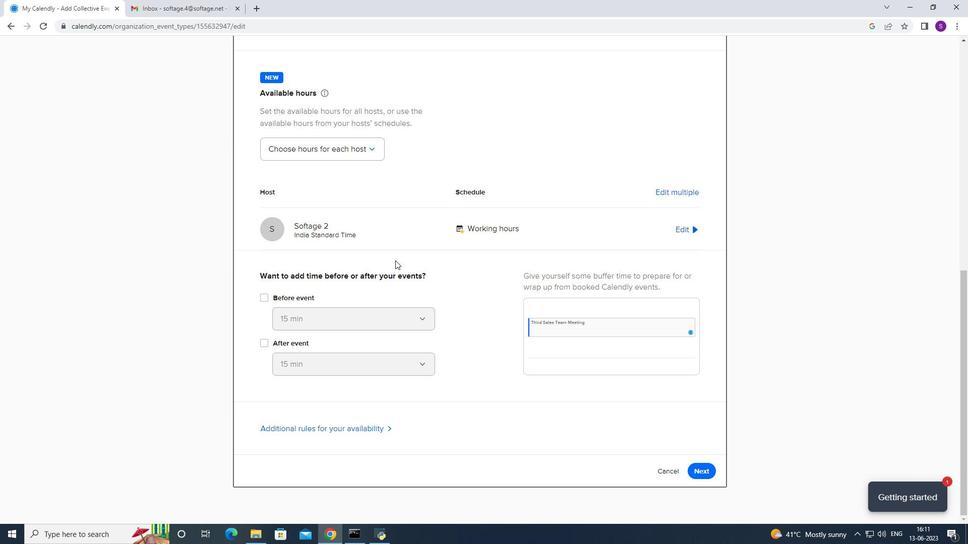 
Action: Mouse scrolled (411, 259) with delta (0, 0)
Screenshot: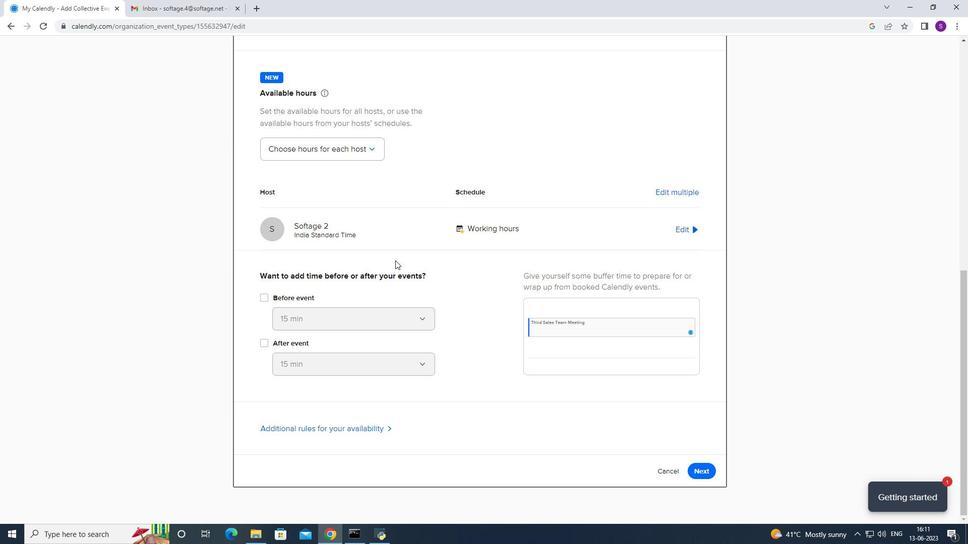 
Action: Mouse moved to (711, 475)
Screenshot: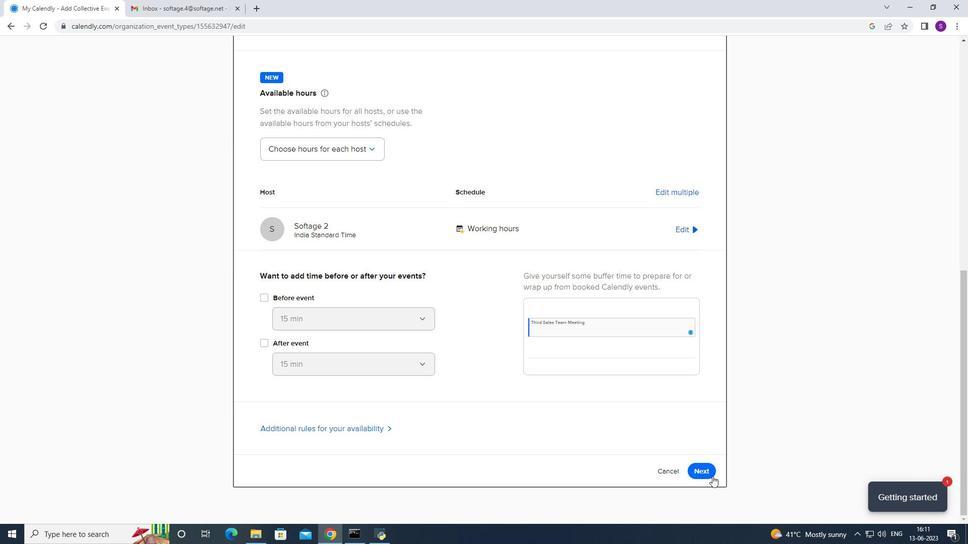 
Action: Mouse pressed left at (711, 475)
Screenshot: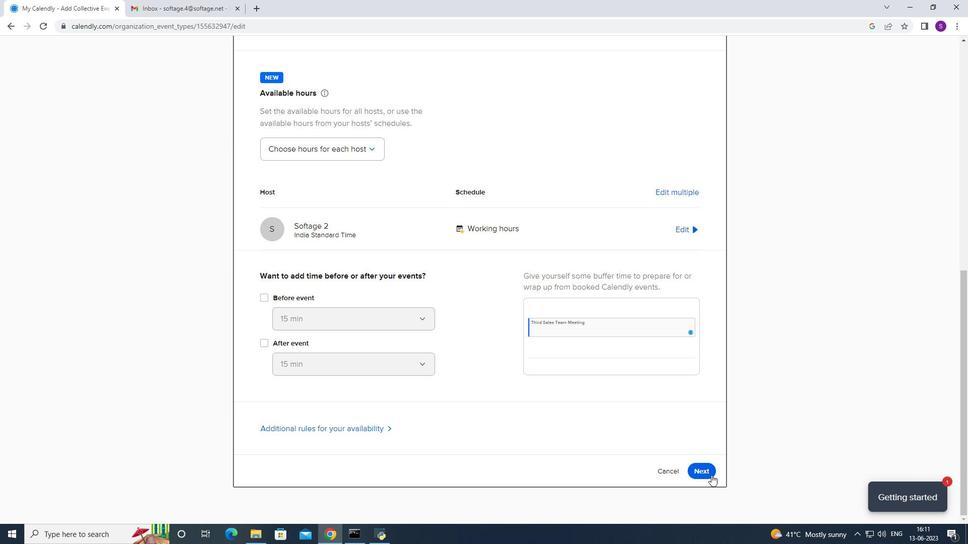 
Action: Mouse moved to (433, 297)
Screenshot: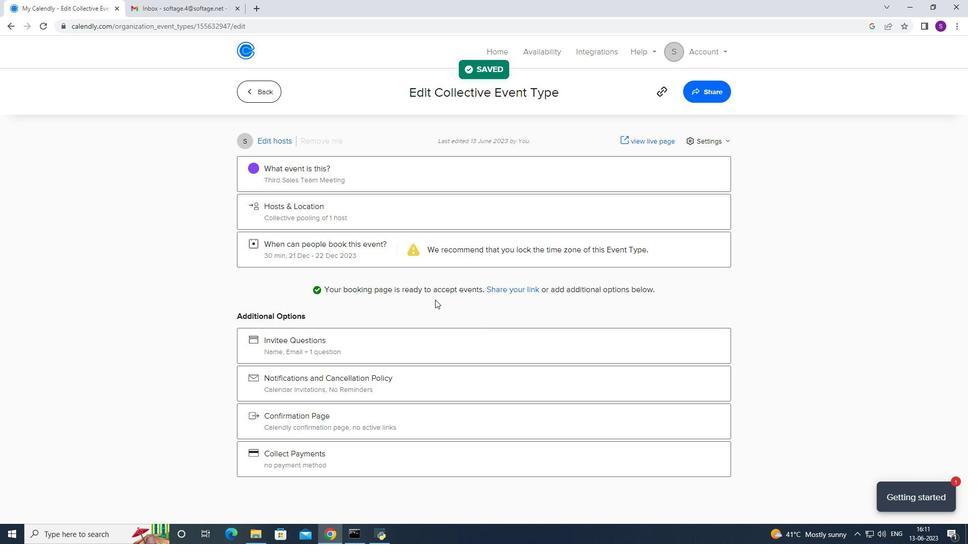 
Action: Mouse scrolled (433, 298) with delta (0, 0)
Screenshot: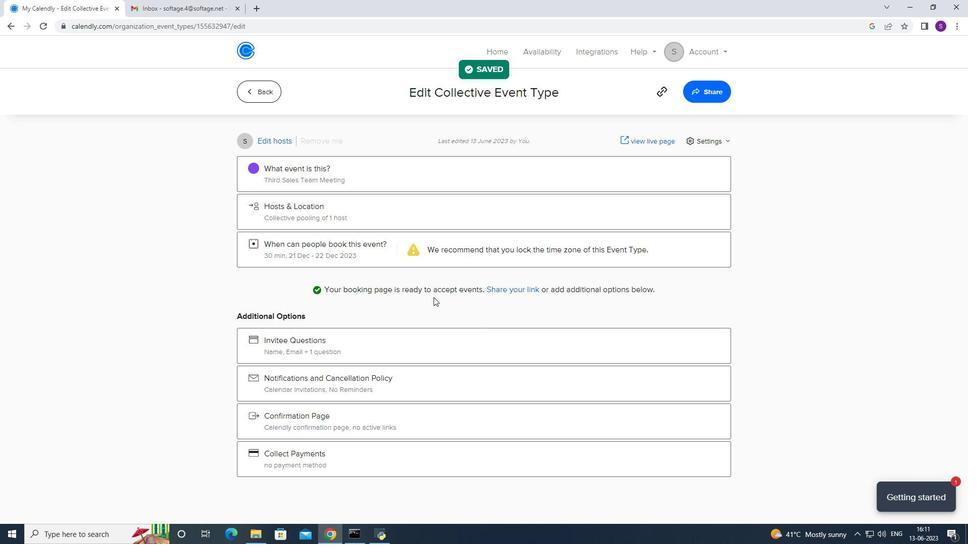 
Action: Mouse scrolled (433, 298) with delta (0, 0)
Screenshot: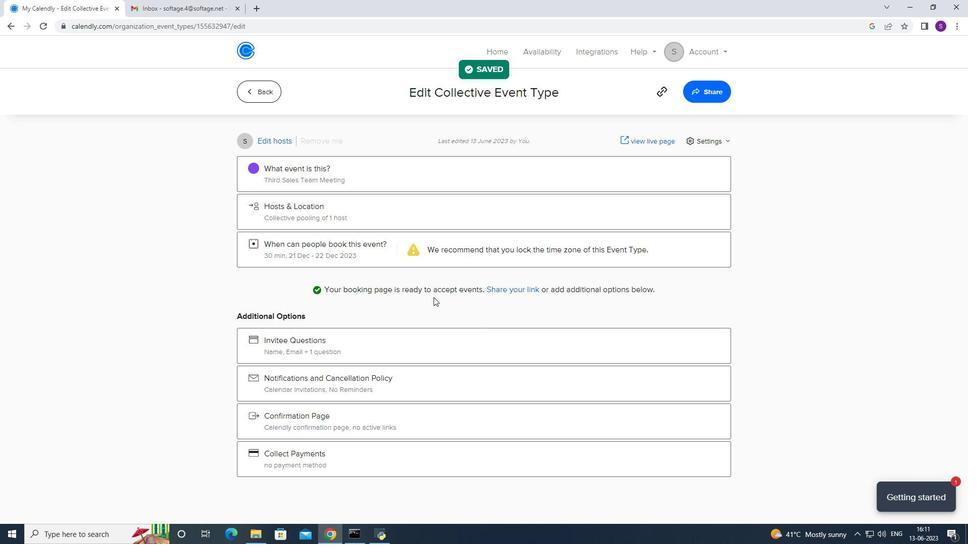 
Action: Mouse scrolled (433, 298) with delta (0, 0)
Screenshot: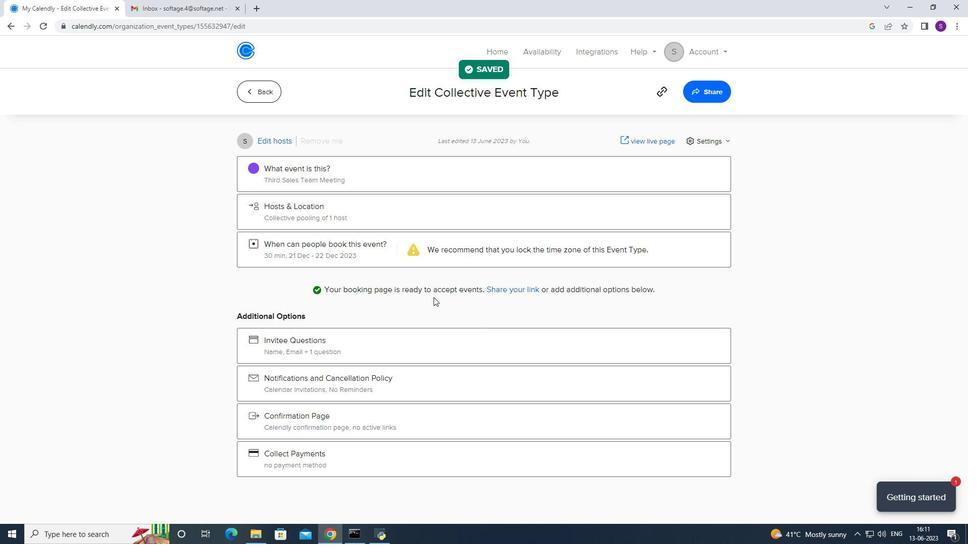 
Action: Mouse moved to (432, 297)
Screenshot: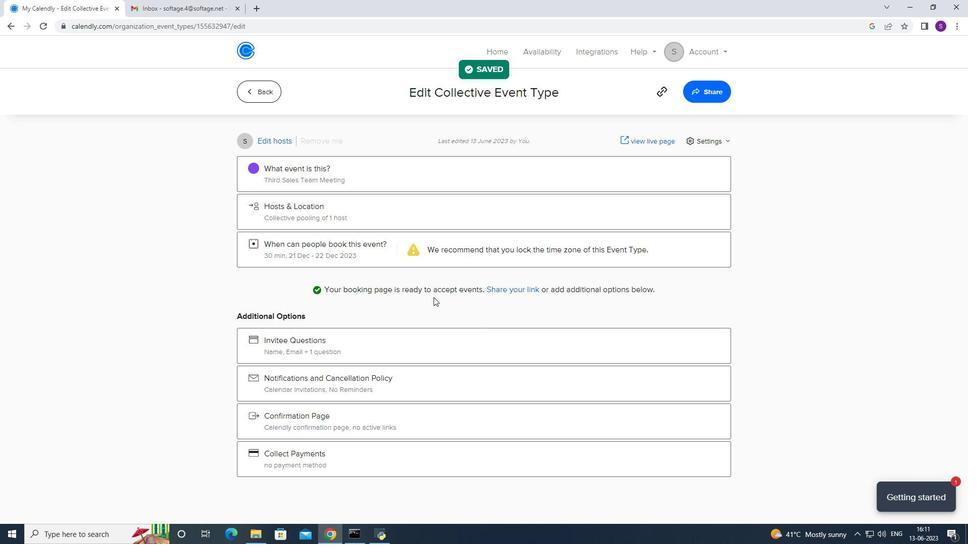 
Action: Mouse scrolled (432, 298) with delta (0, 0)
Screenshot: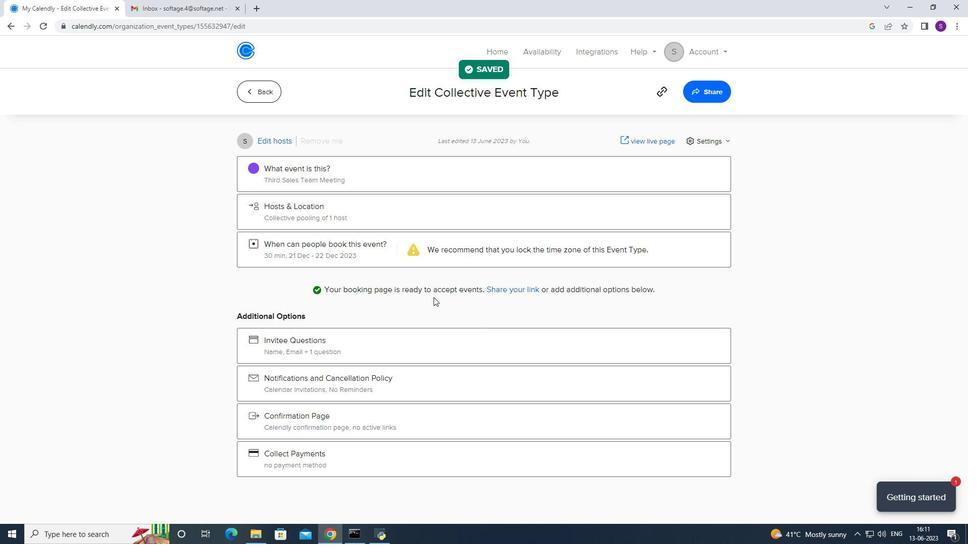 
Action: Mouse moved to (681, 87)
Screenshot: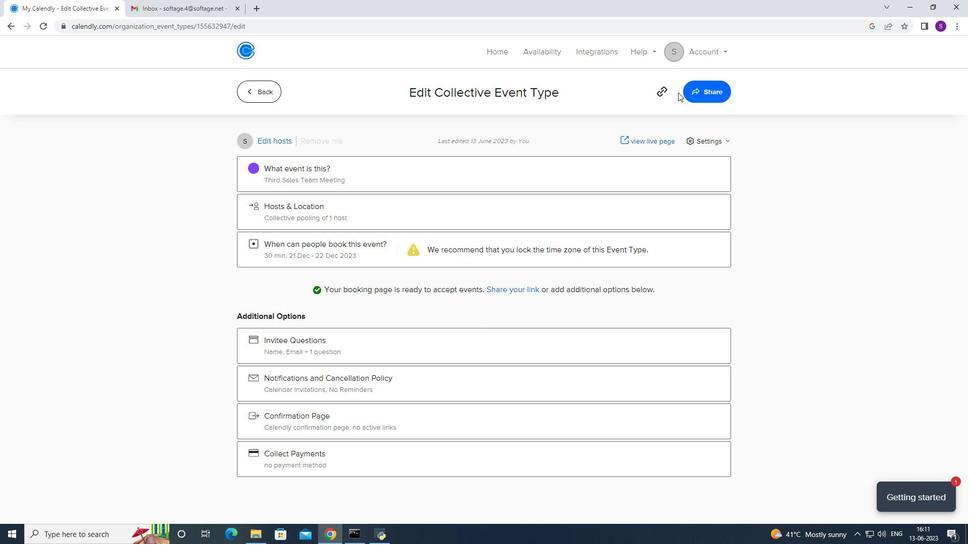 
Action: Mouse pressed left at (681, 87)
Screenshot: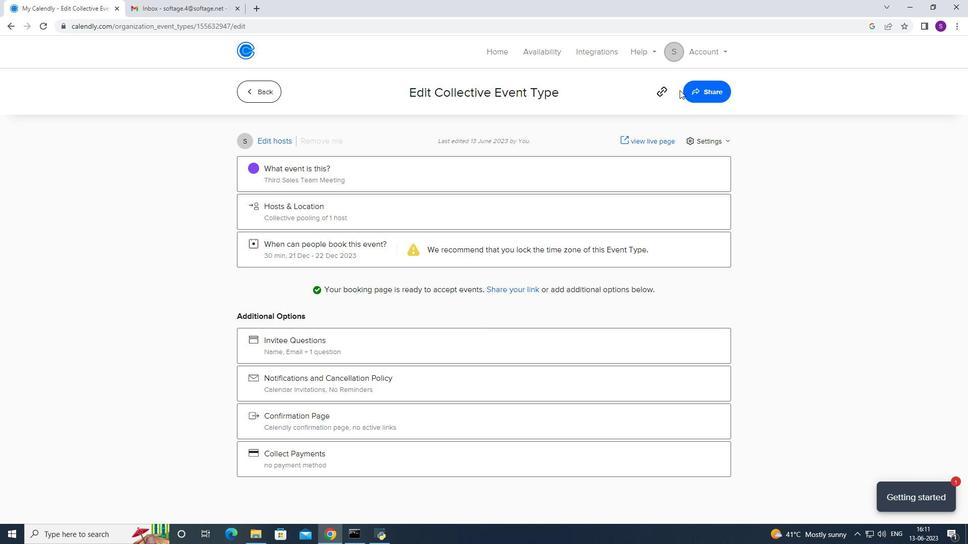 
Action: Mouse moved to (685, 86)
Screenshot: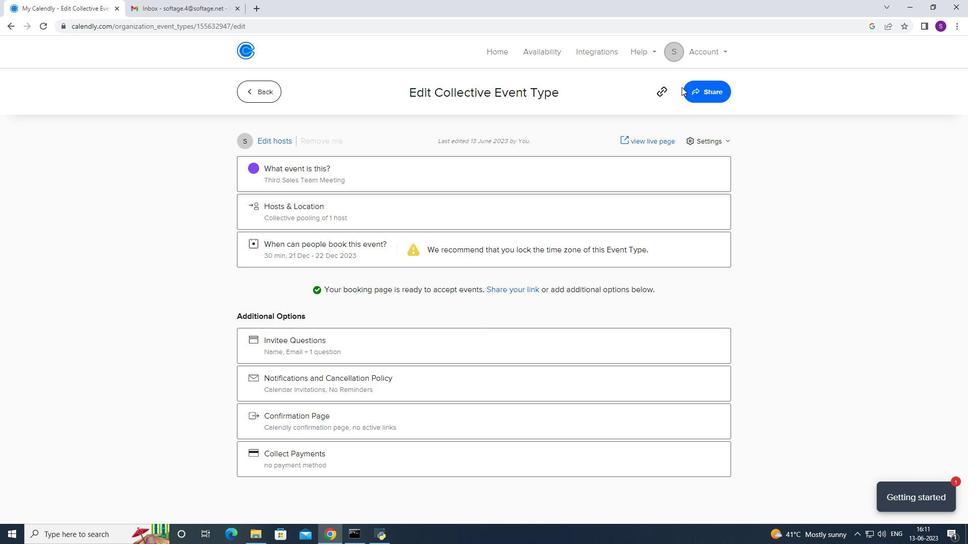 
Action: Mouse pressed left at (685, 86)
Screenshot: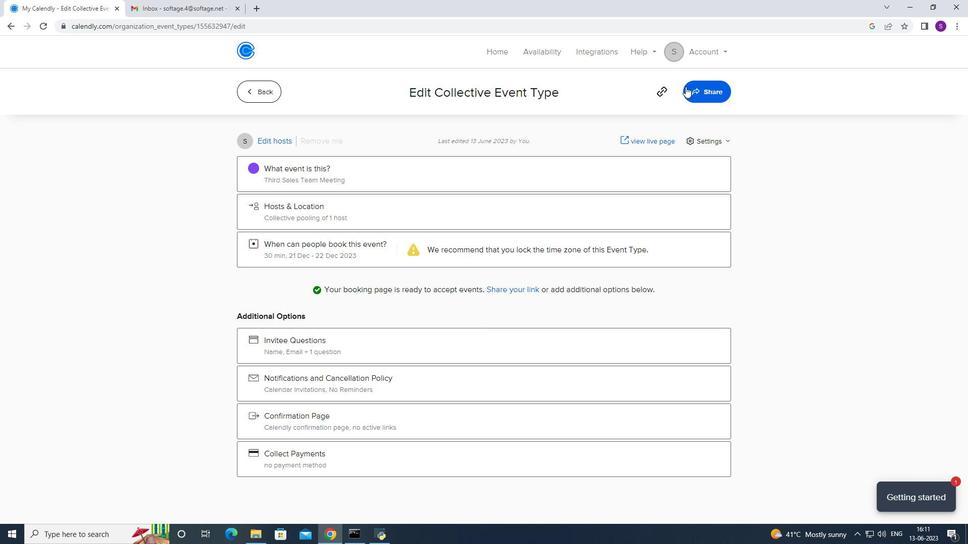 
Action: Mouse moved to (594, 186)
Screenshot: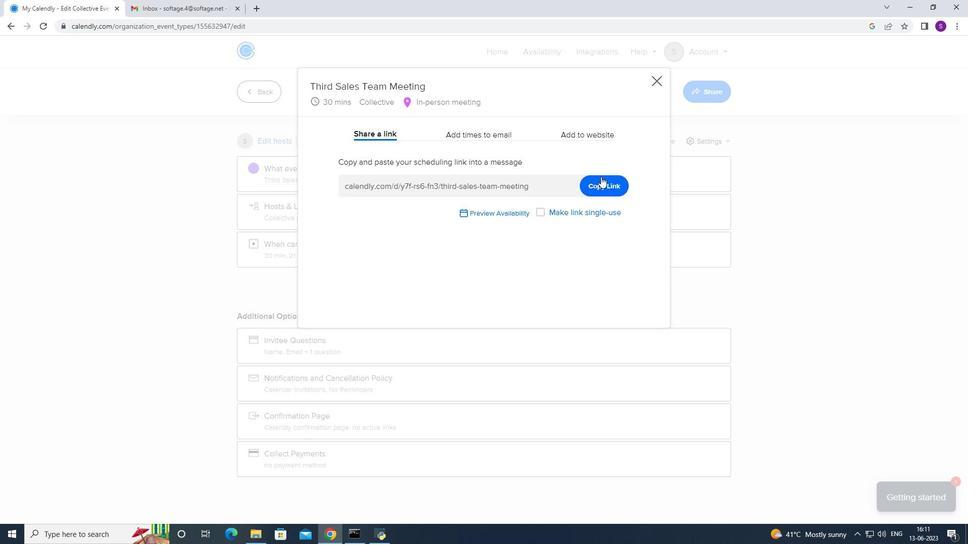 
Action: Mouse pressed left at (594, 186)
Screenshot: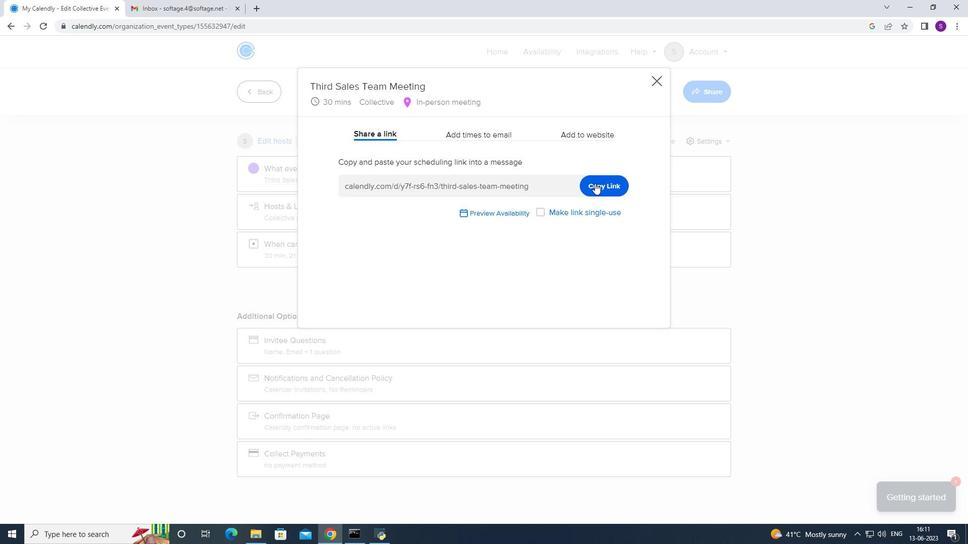 
Action: Mouse moved to (132, 6)
Screenshot: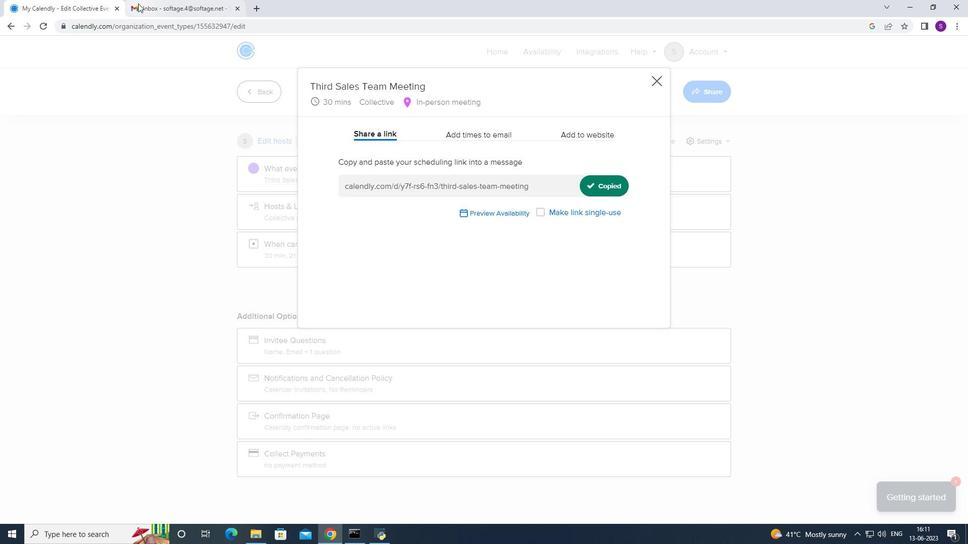 
Action: Mouse pressed left at (132, 6)
Screenshot: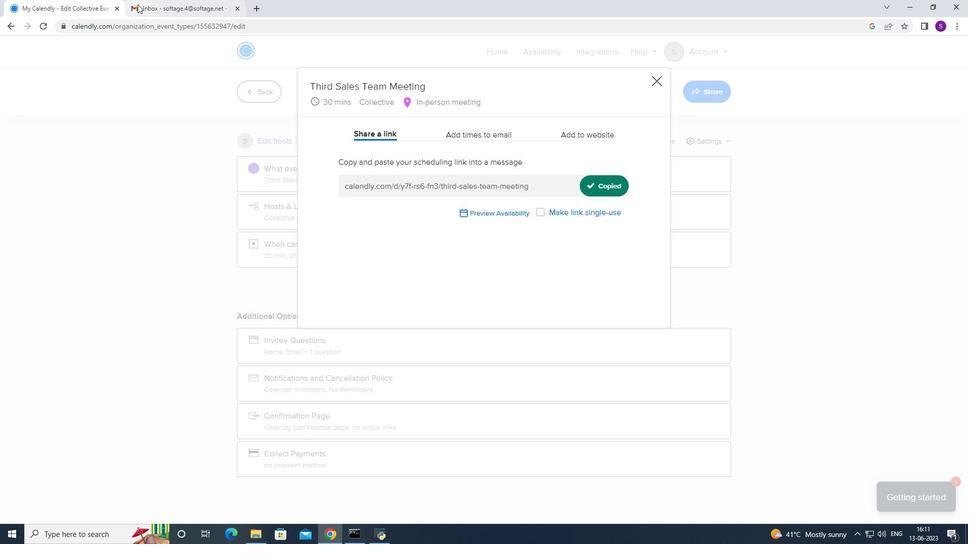
Action: Mouse moved to (71, 81)
Screenshot: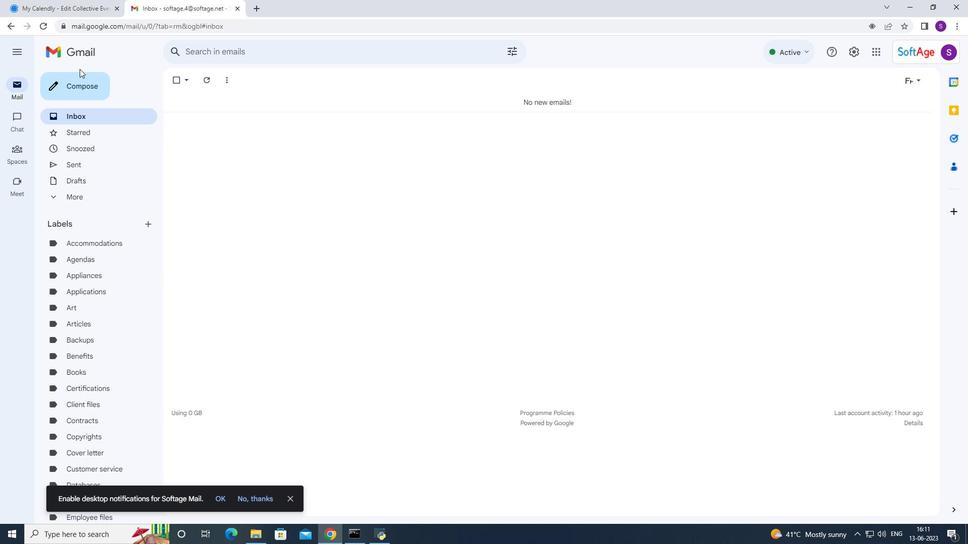 
Action: Mouse pressed left at (71, 81)
Screenshot: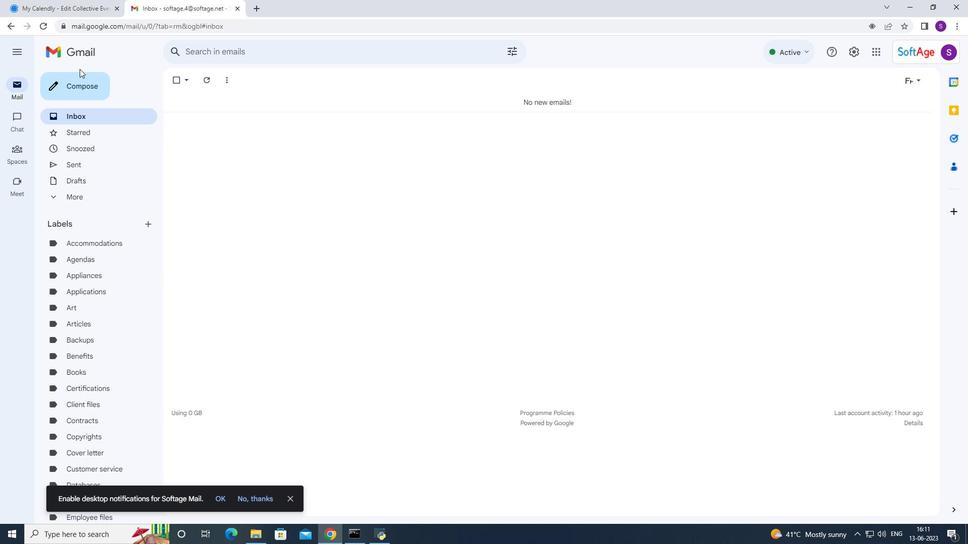 
Action: Mouse moved to (647, 279)
Screenshot: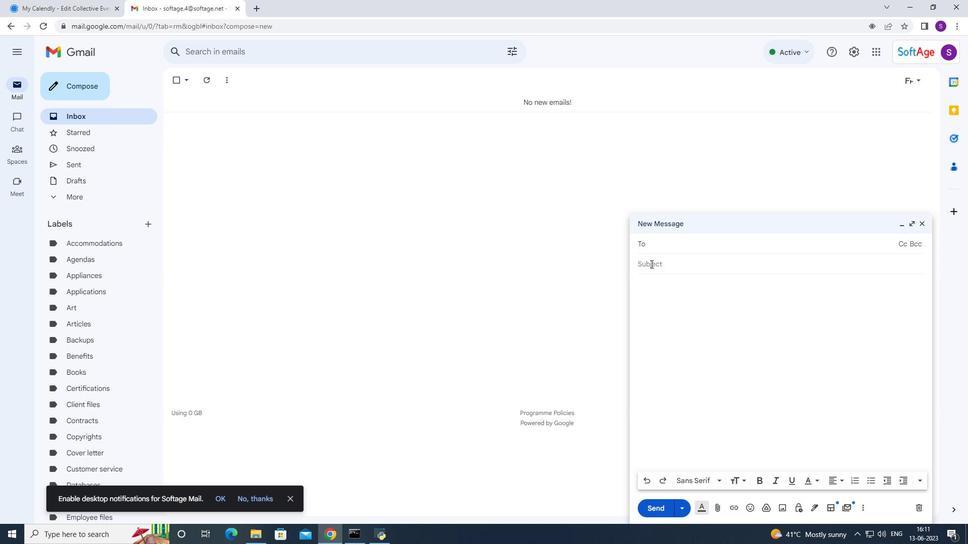 
Action: Mouse pressed right at (647, 279)
Screenshot: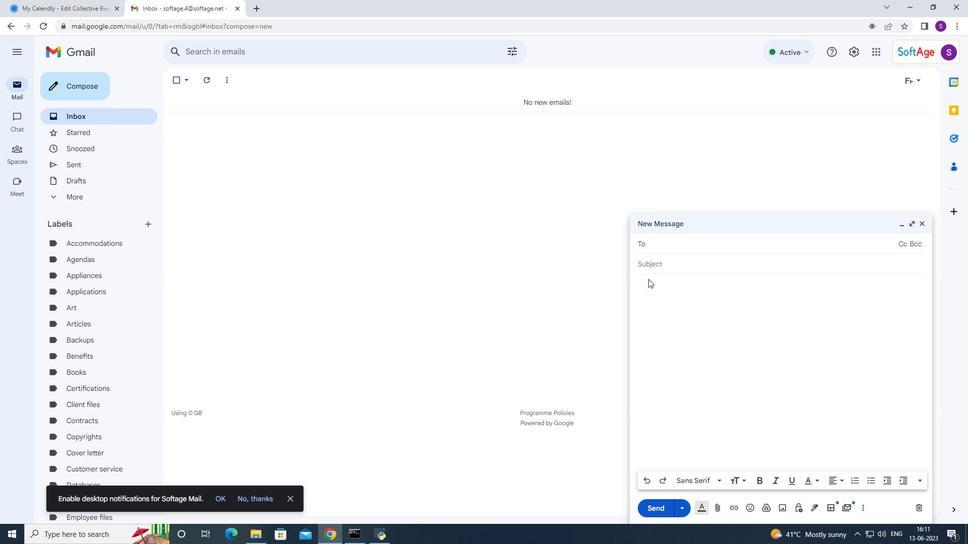 
Action: Mouse moved to (661, 352)
Screenshot: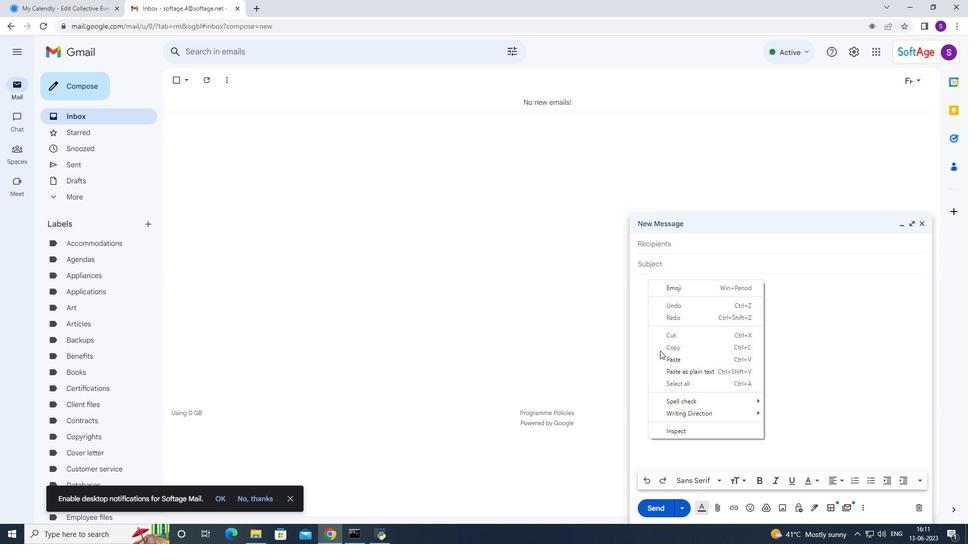 
Action: Mouse pressed left at (661, 352)
Screenshot: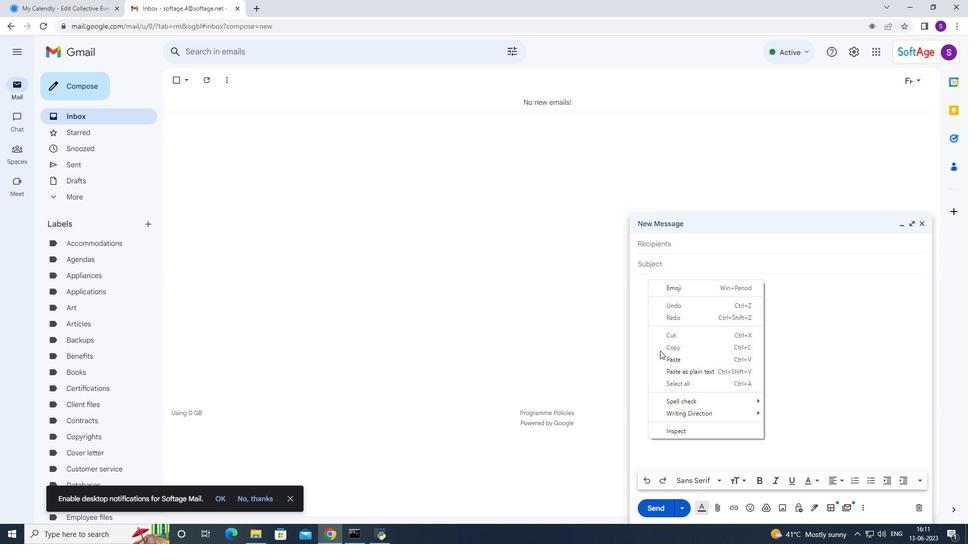 
Action: Mouse moved to (298, 494)
Screenshot: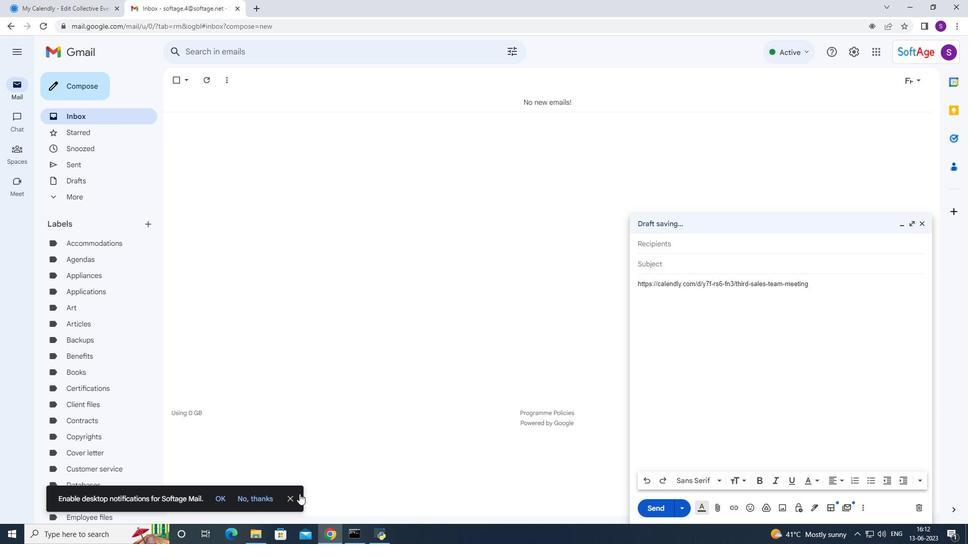 
Action: Mouse pressed left at (298, 494)
Screenshot: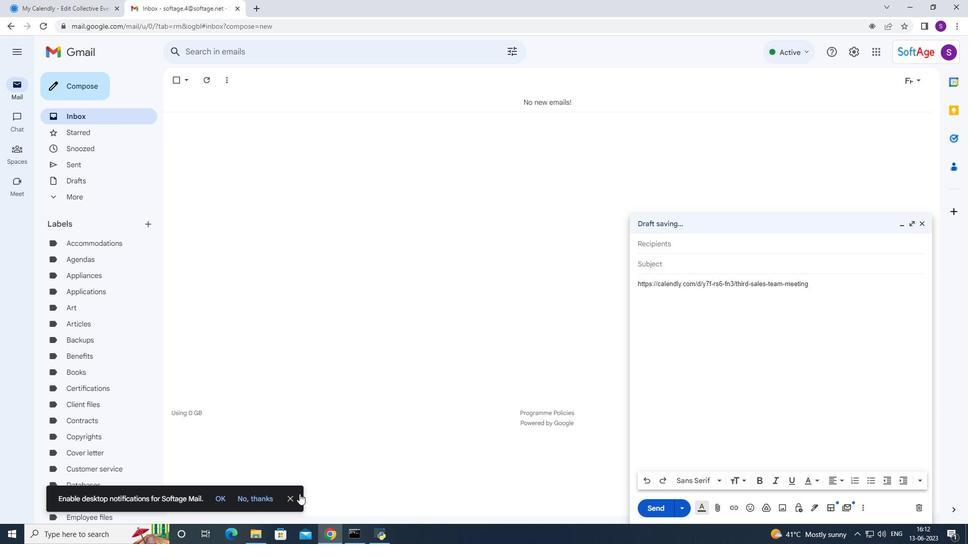 
Action: Mouse moved to (698, 250)
Screenshot: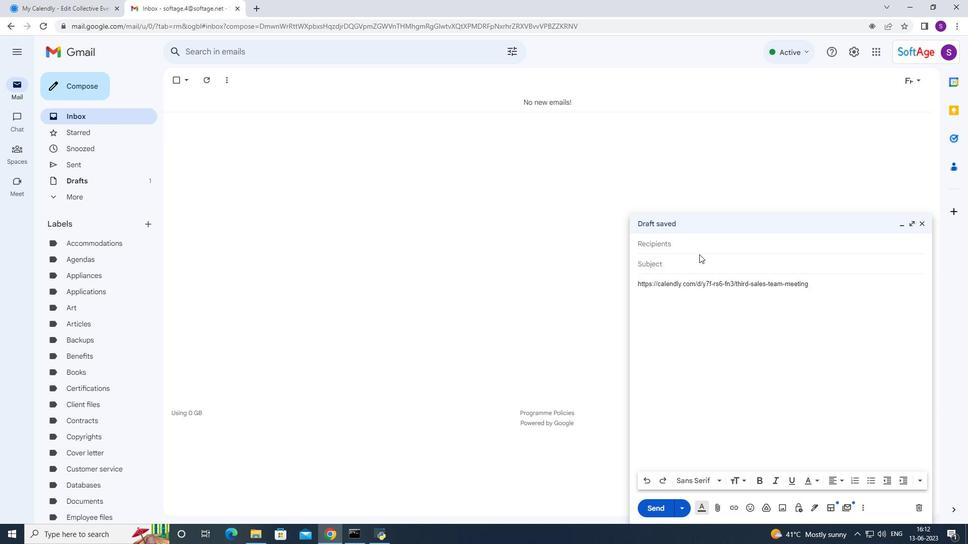 
Action: Mouse pressed left at (698, 250)
Screenshot: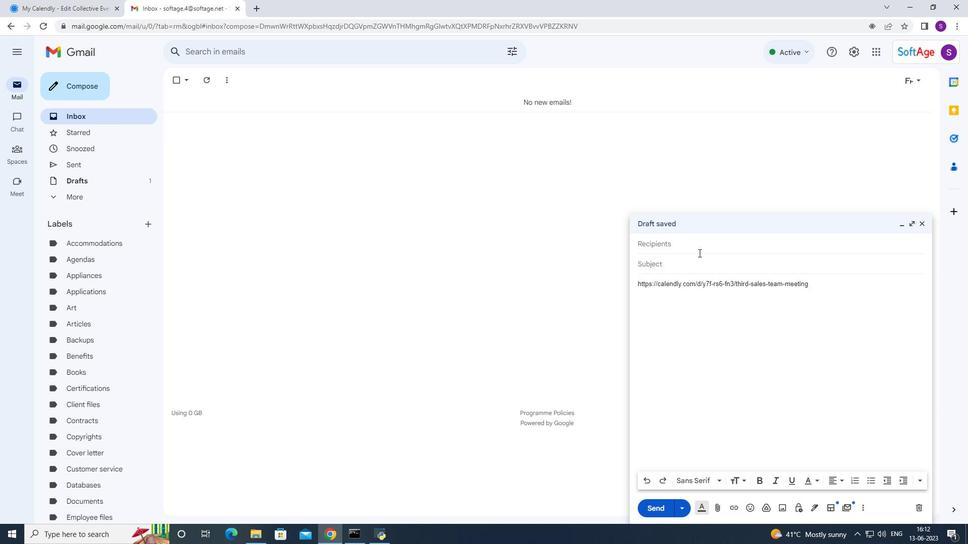 
Action: Key pressed 2
Screenshot: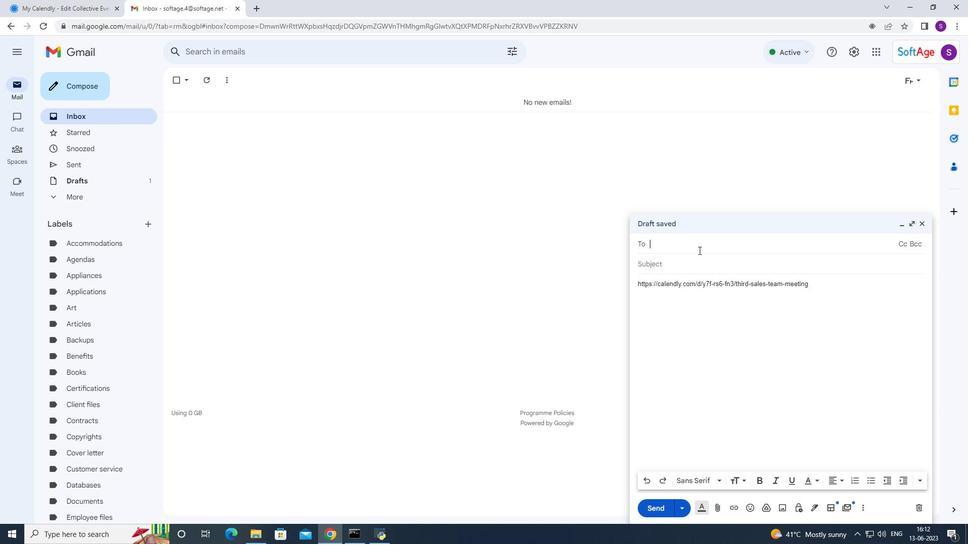 
Action: Mouse moved to (698, 261)
Screenshot: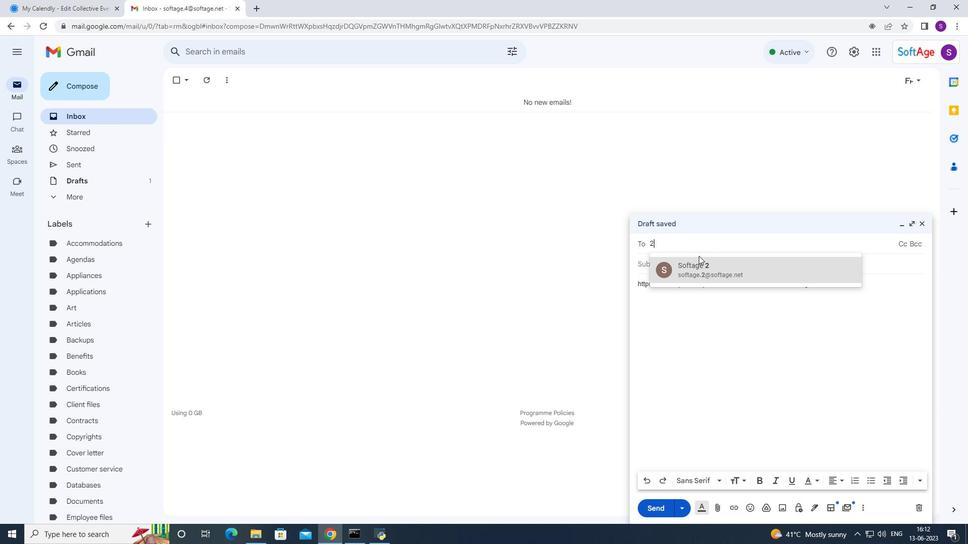 
Action: Mouse pressed left at (698, 261)
Screenshot: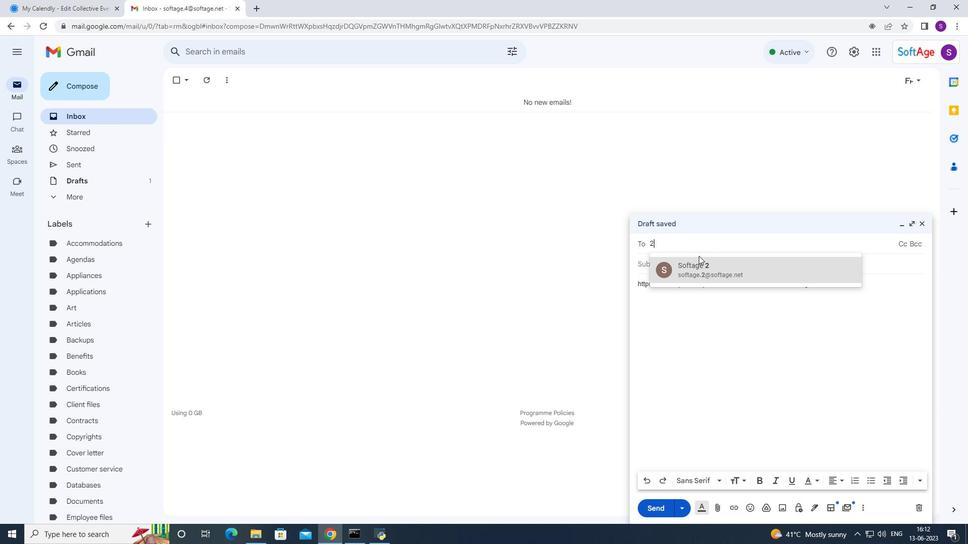 
Action: Mouse moved to (698, 260)
Screenshot: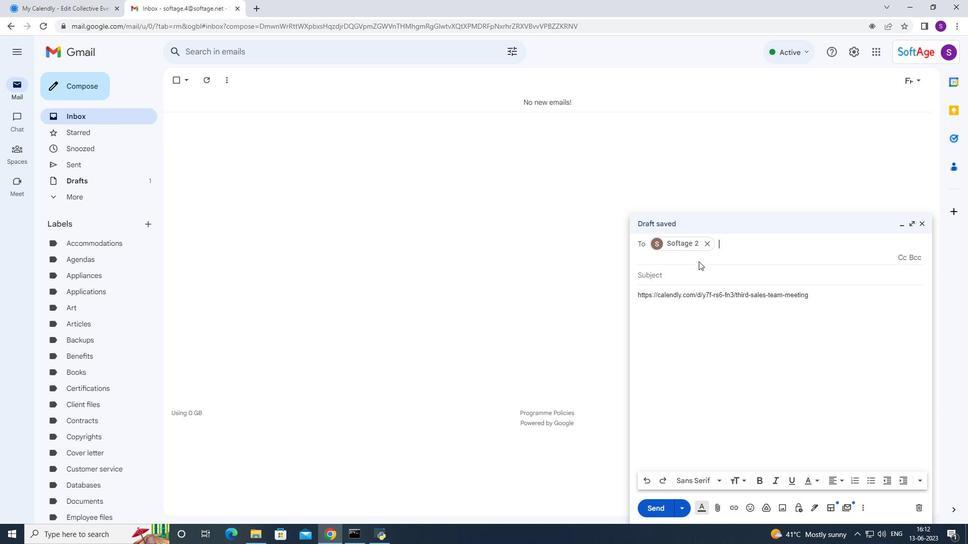 
Action: Key pressed 3
Screenshot: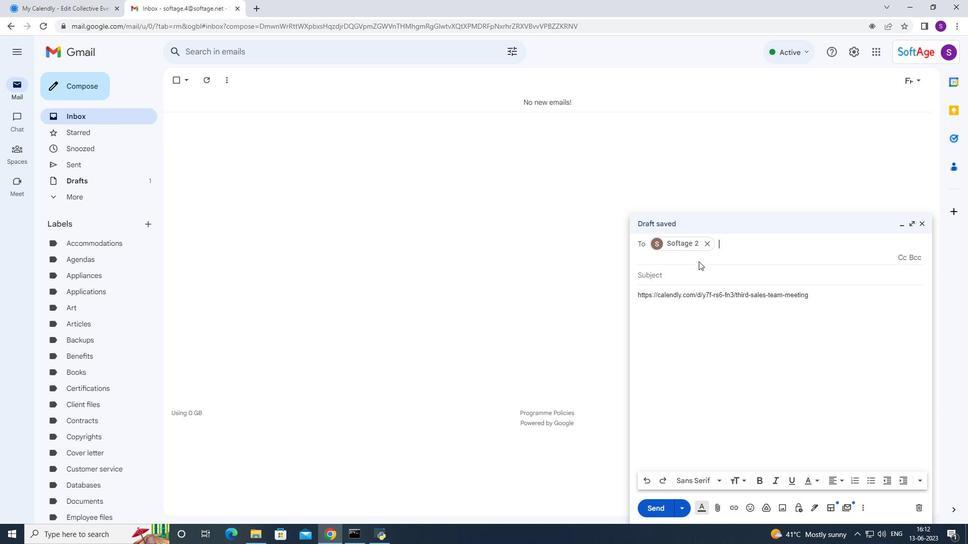 
Action: Mouse moved to (736, 275)
Screenshot: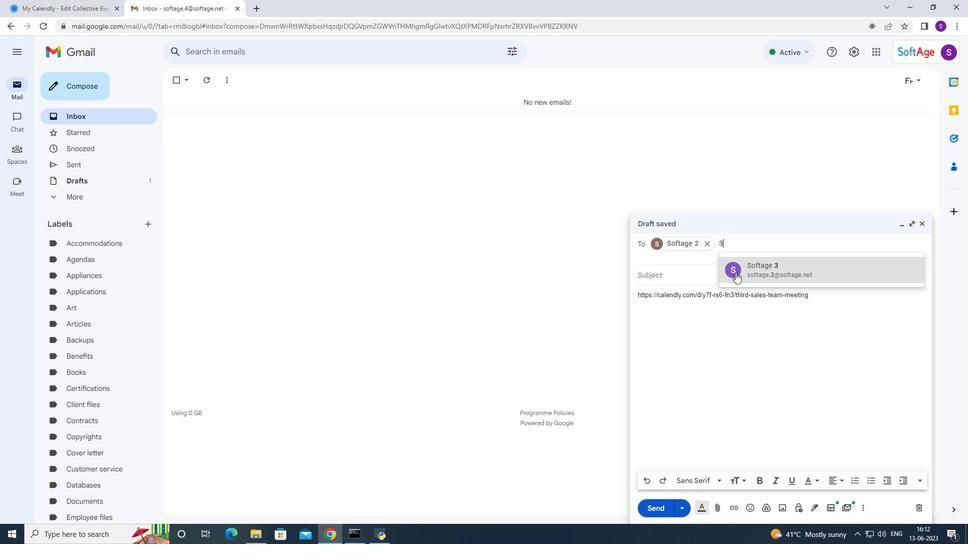 
Action: Mouse pressed left at (736, 275)
Screenshot: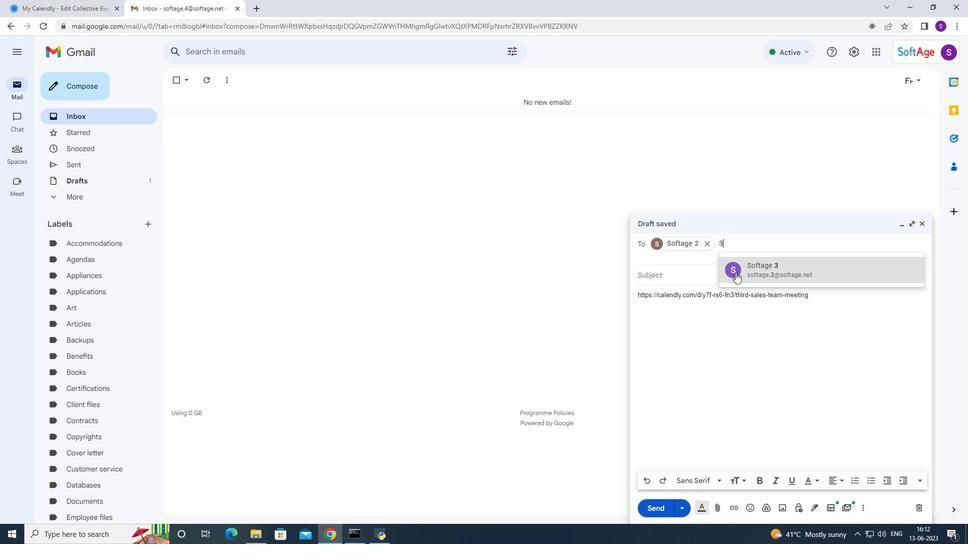 
Action: Mouse moved to (663, 509)
Screenshot: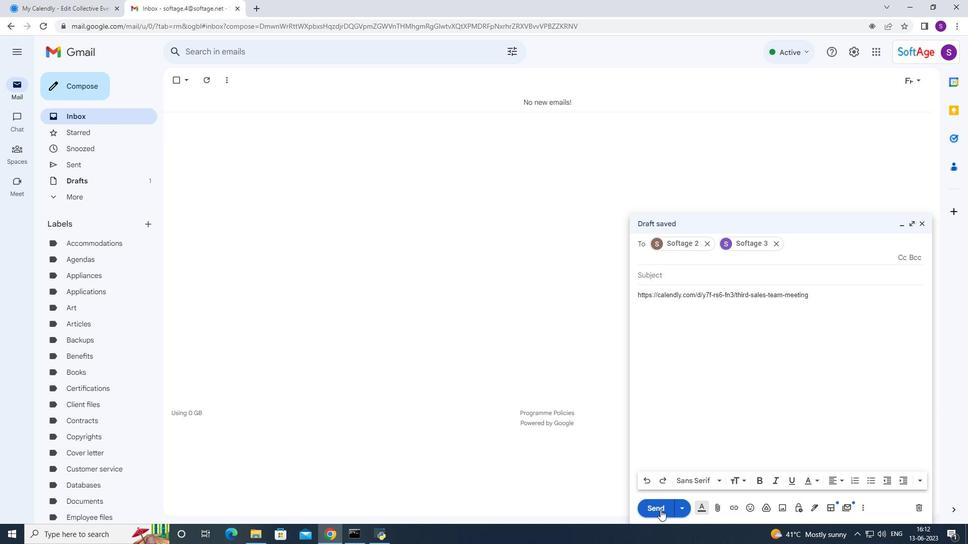 
Action: Mouse pressed left at (663, 509)
Screenshot: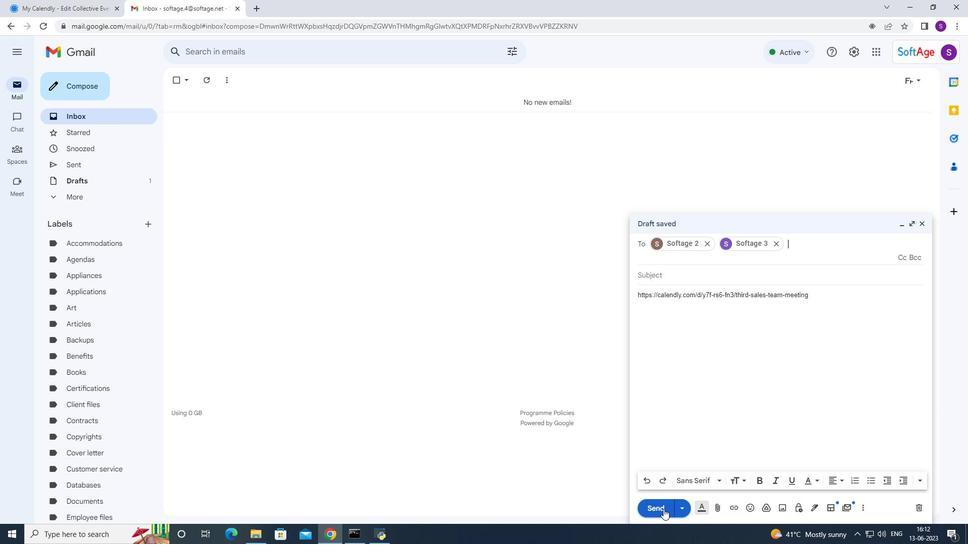 
Action: Mouse moved to (655, 497)
Screenshot: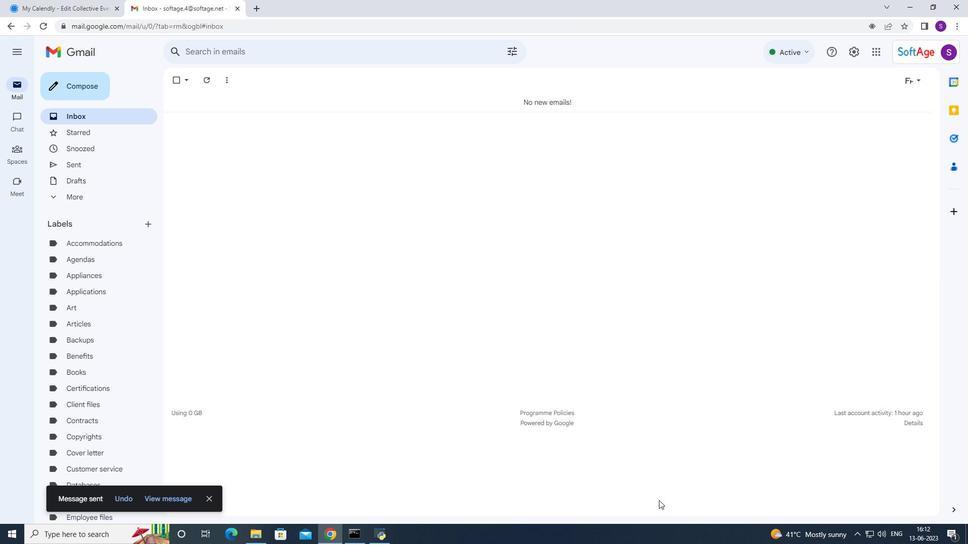 
